 Task: Search one way flight ticket for 4 adults, 2 children, 2 infants in seat and 1 infant on lap in economy from Boise: Boise Airport (boise Air Terminal) (gowen Field) to Riverton: Central Wyoming Regional Airport (was Riverton Regional) on 5-4-2023. Choice of flights is Alaska. Number of bags: 1 carry on bag. Price is upto 45000. Outbound departure time preference is 16:30.
Action: Mouse moved to (395, 350)
Screenshot: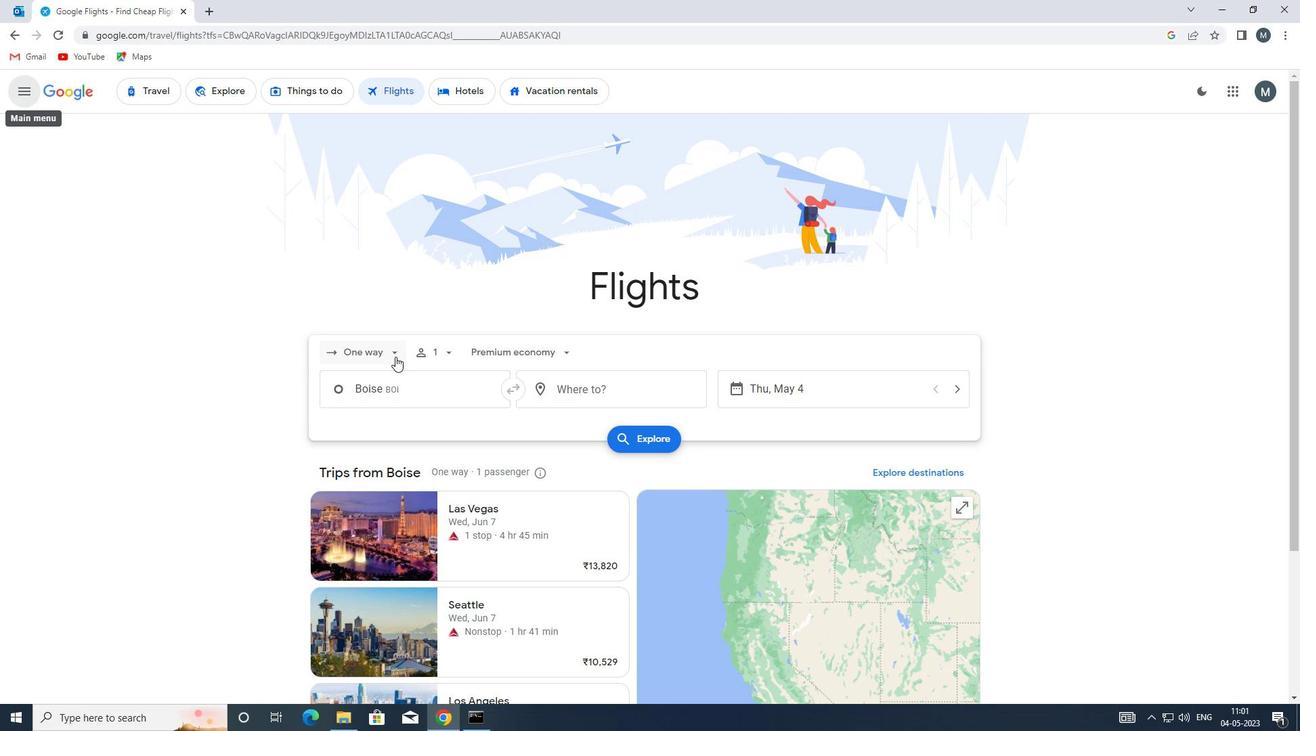 
Action: Mouse pressed left at (395, 350)
Screenshot: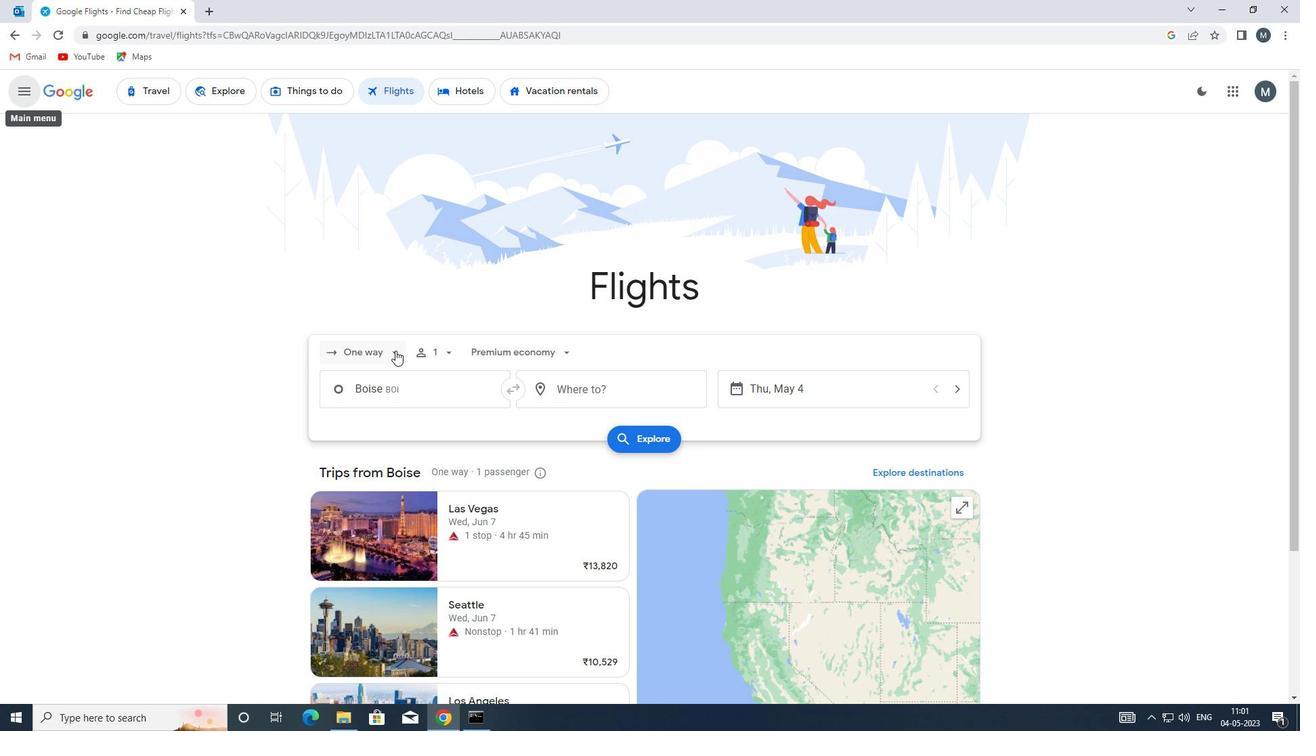 
Action: Mouse moved to (388, 407)
Screenshot: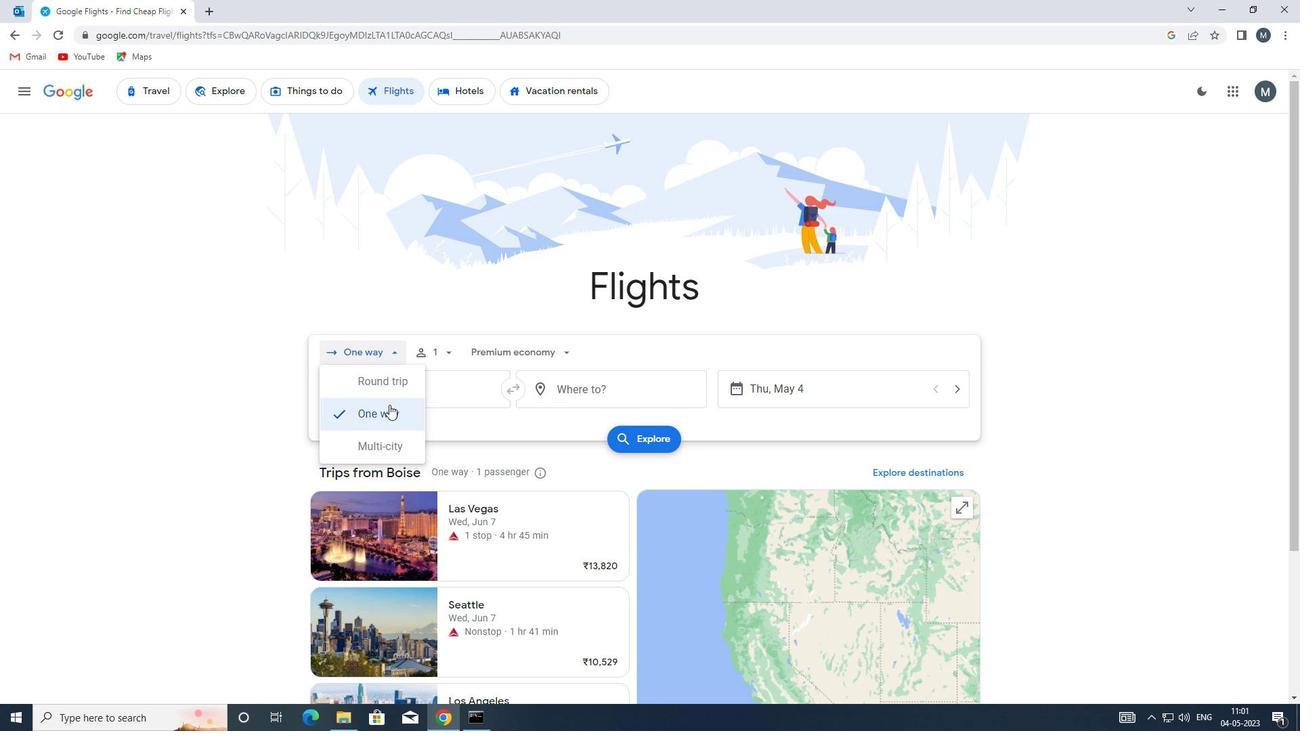
Action: Mouse pressed left at (388, 407)
Screenshot: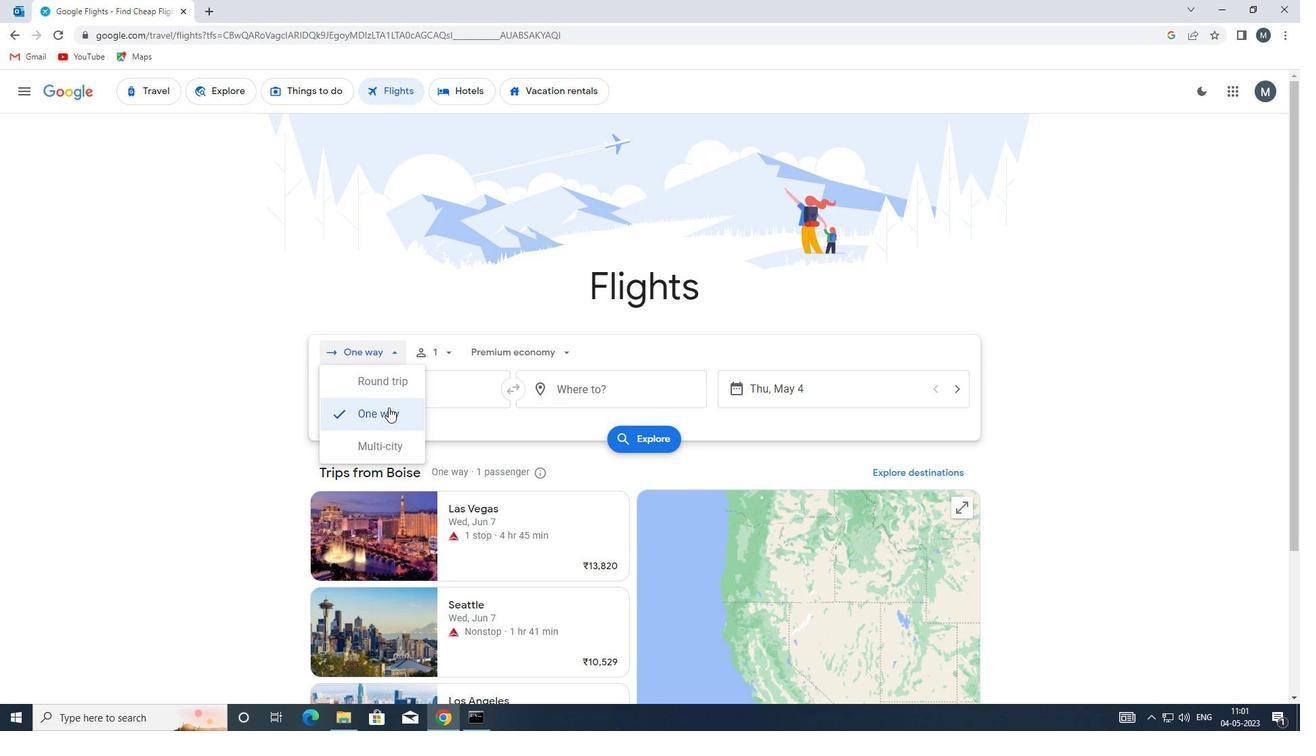 
Action: Mouse moved to (446, 354)
Screenshot: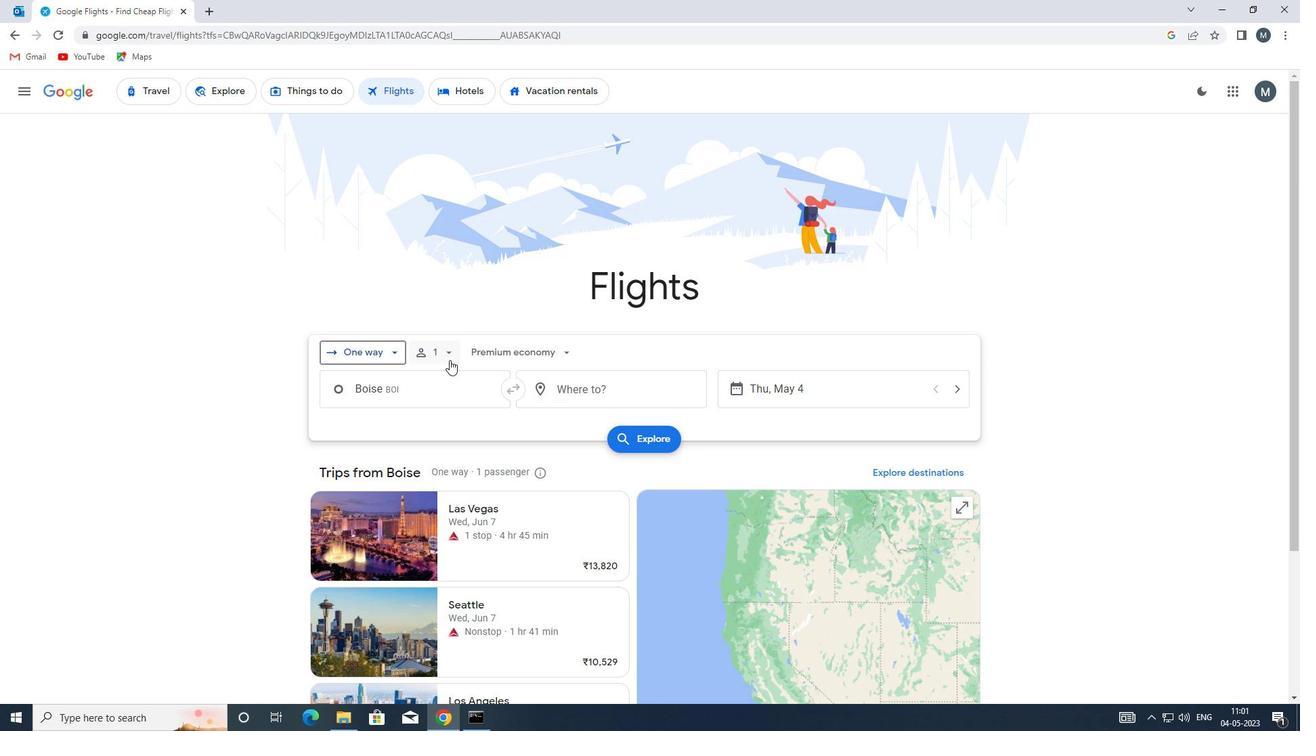 
Action: Mouse pressed left at (446, 354)
Screenshot: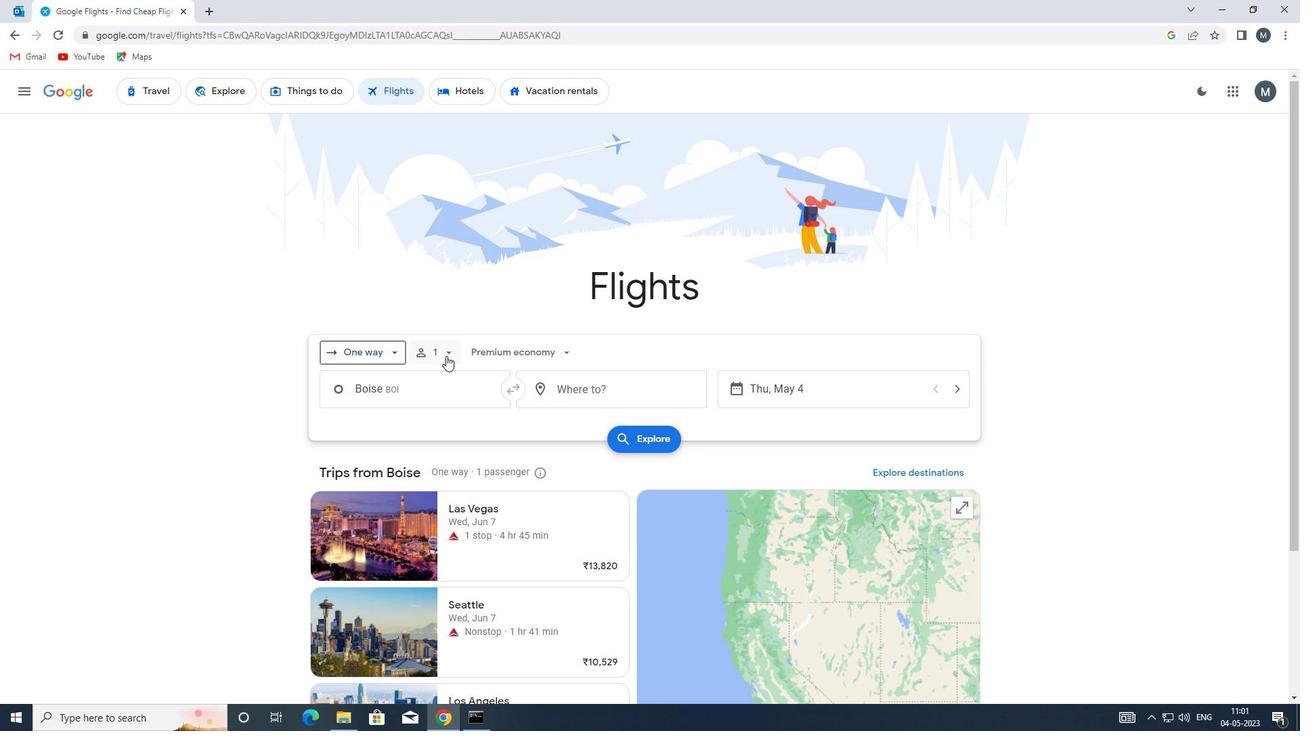 
Action: Mouse moved to (553, 387)
Screenshot: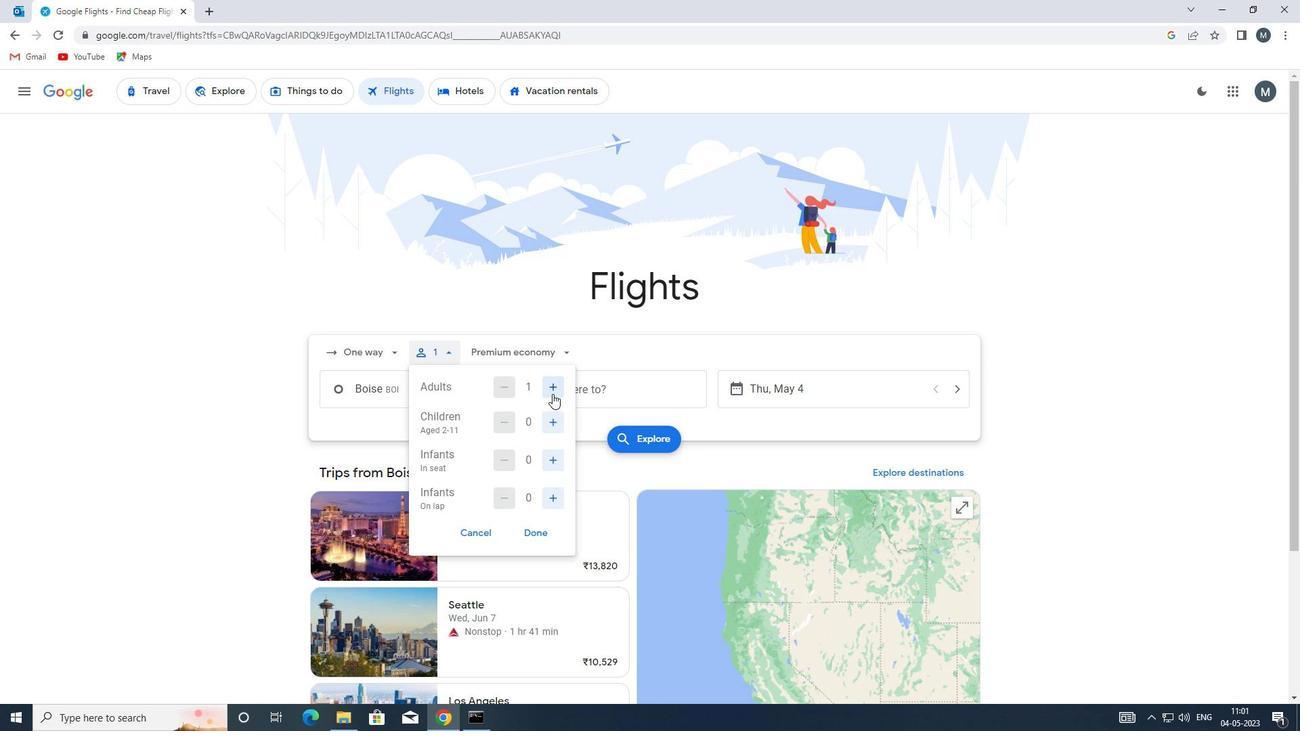 
Action: Mouse pressed left at (553, 387)
Screenshot: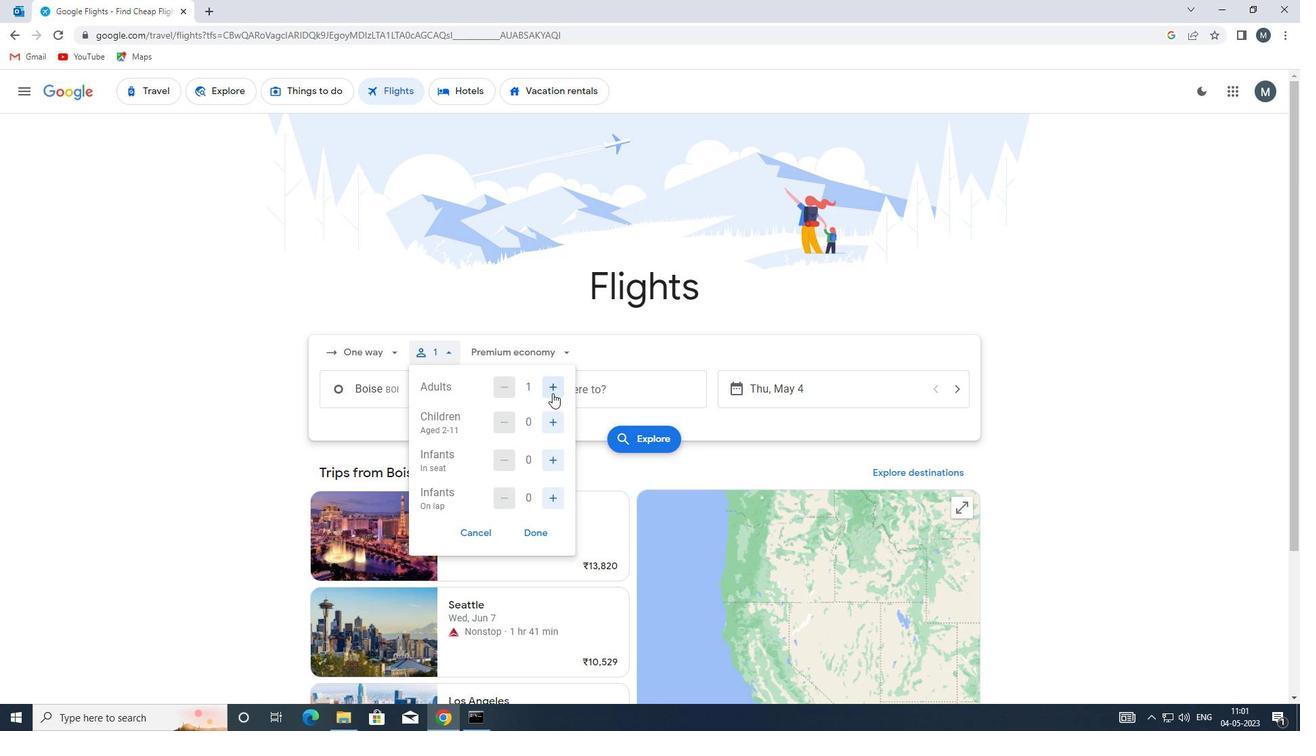
Action: Mouse pressed left at (553, 387)
Screenshot: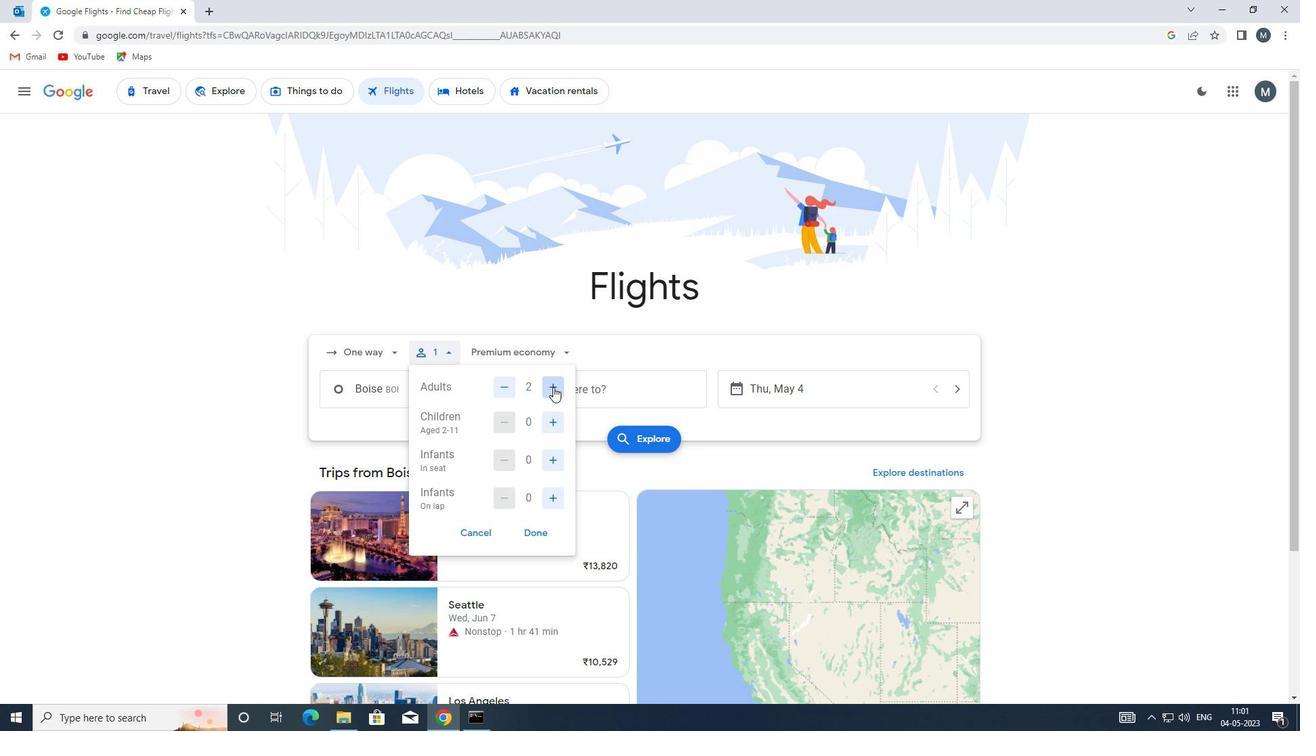 
Action: Mouse pressed left at (553, 387)
Screenshot: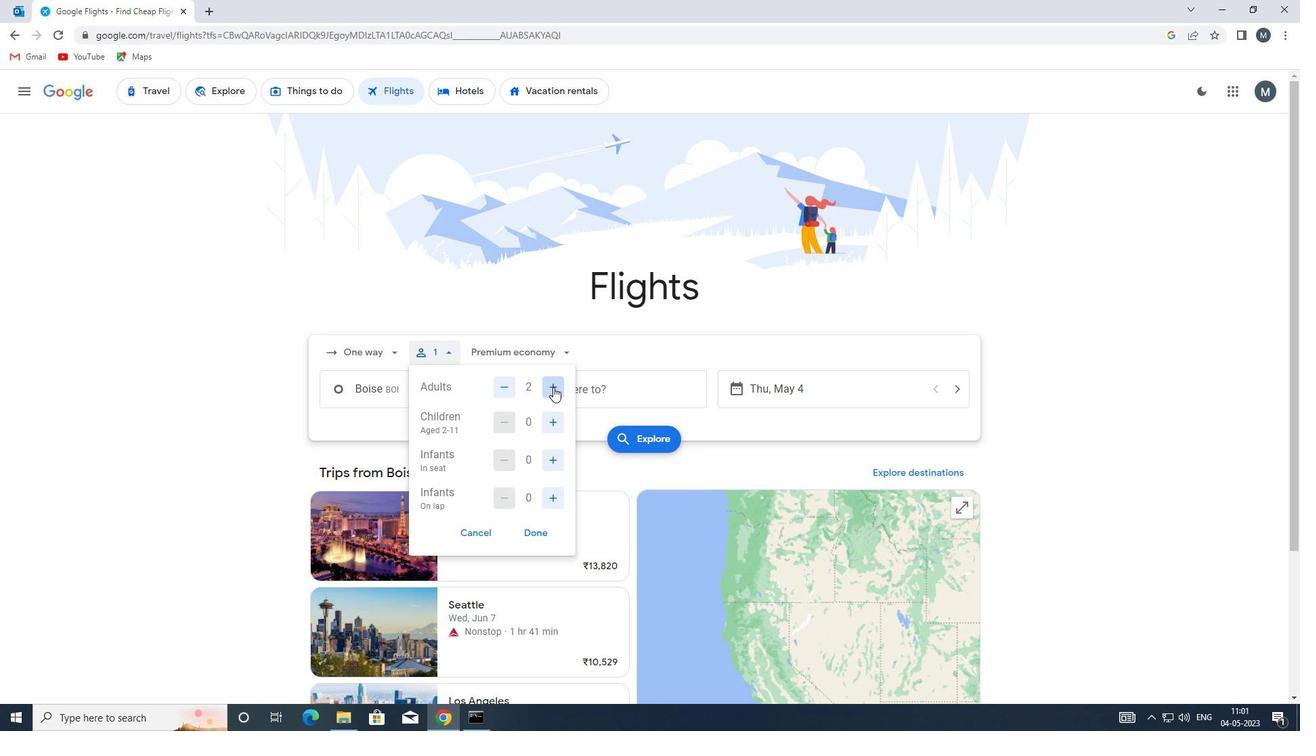 
Action: Mouse moved to (557, 422)
Screenshot: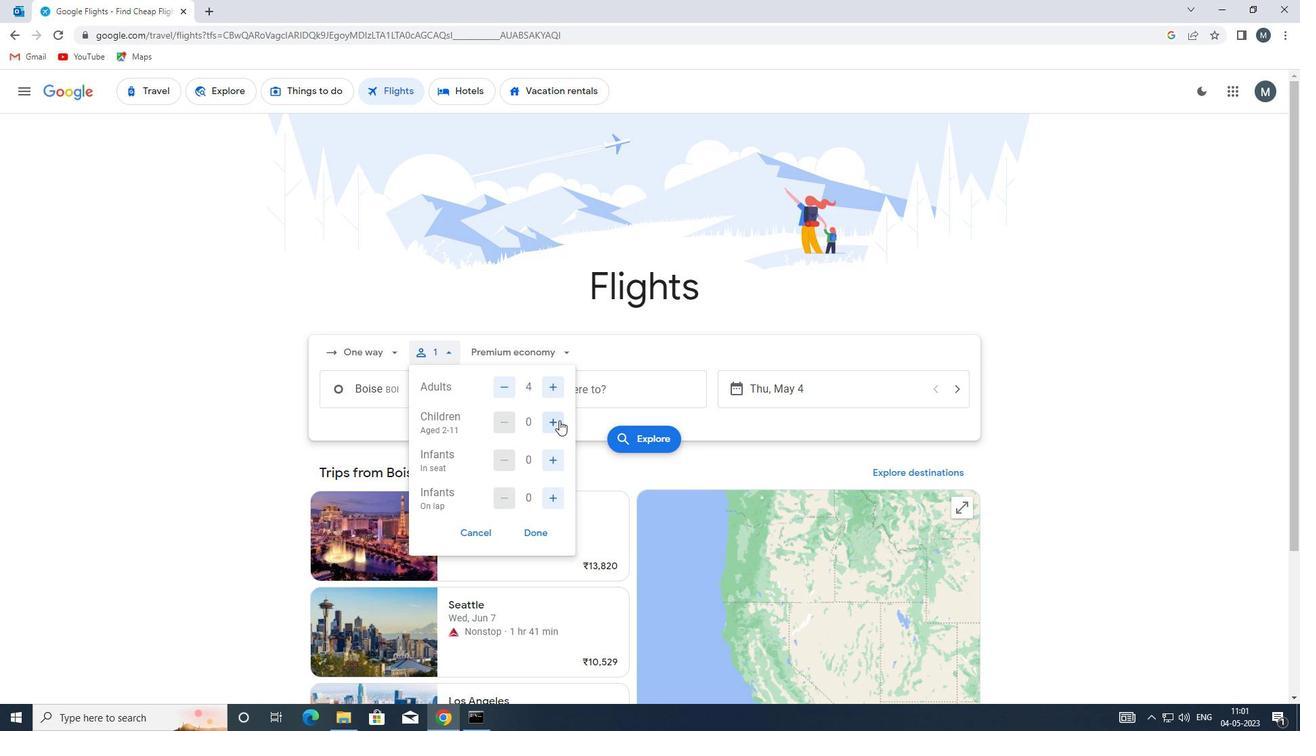 
Action: Mouse pressed left at (557, 422)
Screenshot: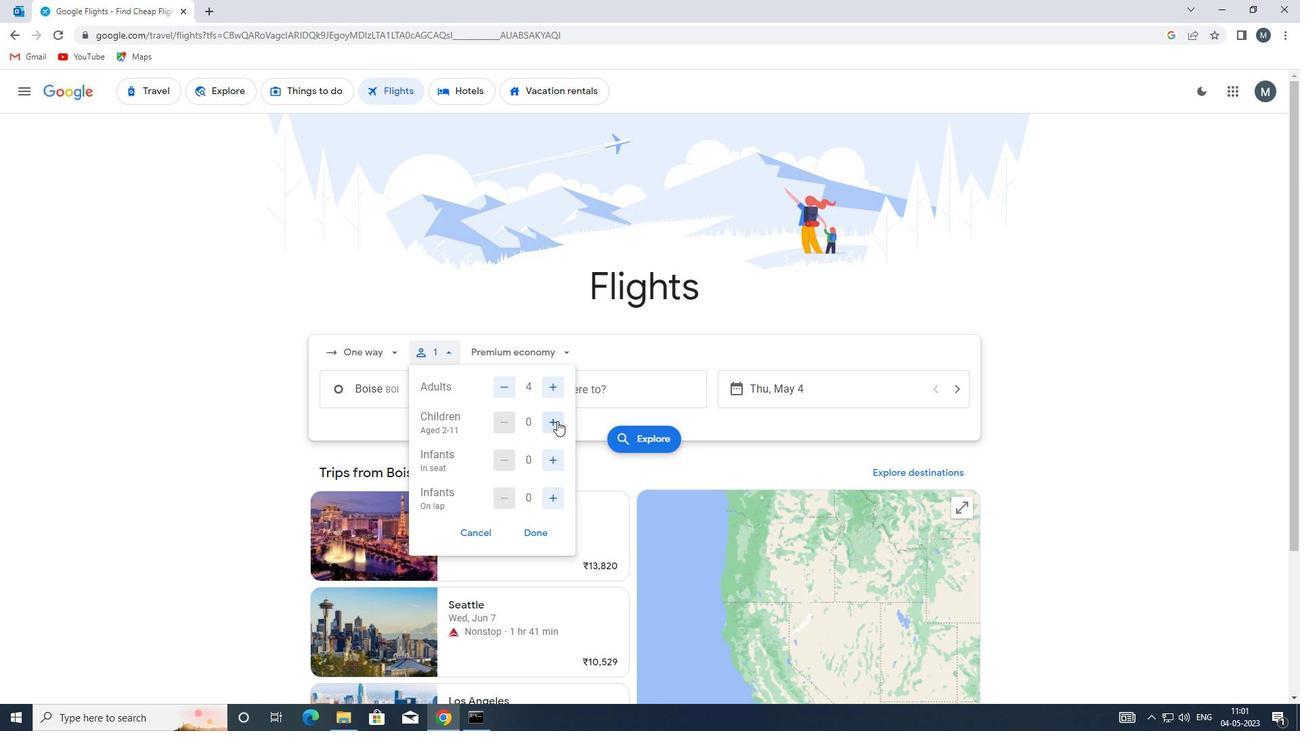 
Action: Mouse pressed left at (557, 422)
Screenshot: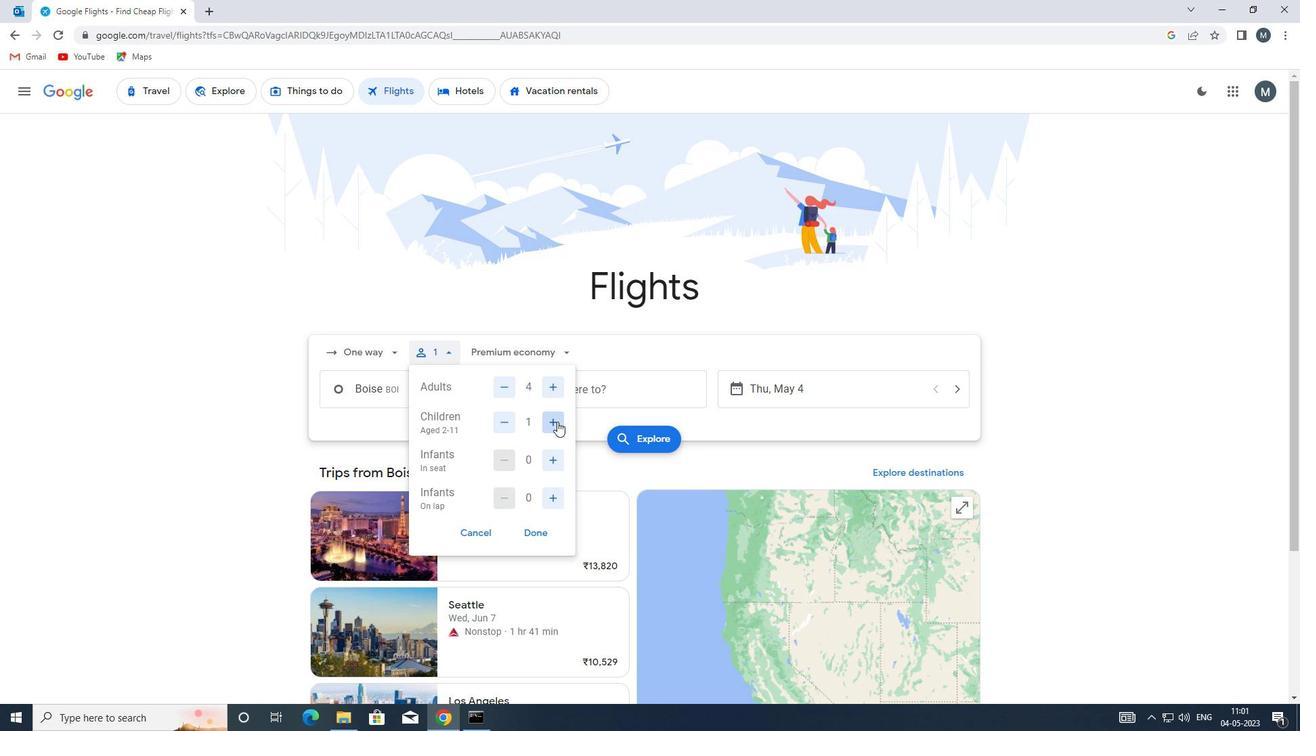 
Action: Mouse moved to (551, 461)
Screenshot: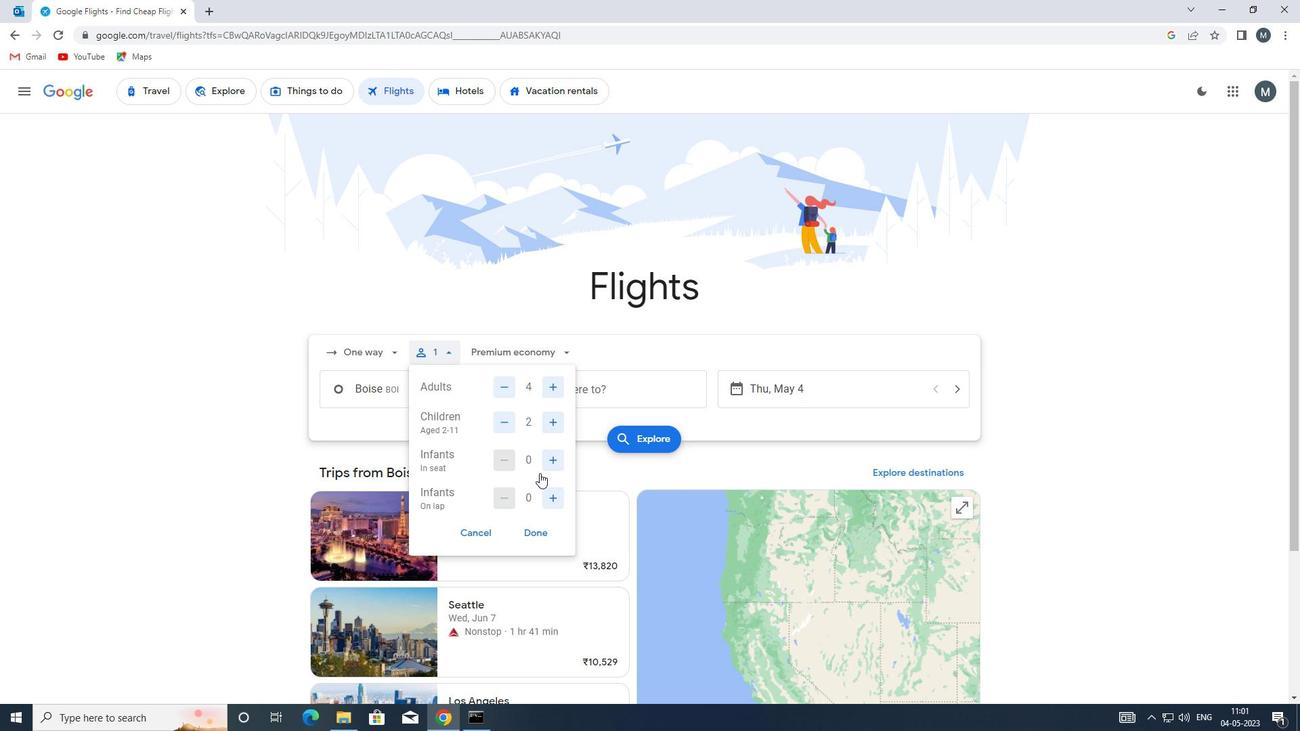 
Action: Mouse pressed left at (551, 461)
Screenshot: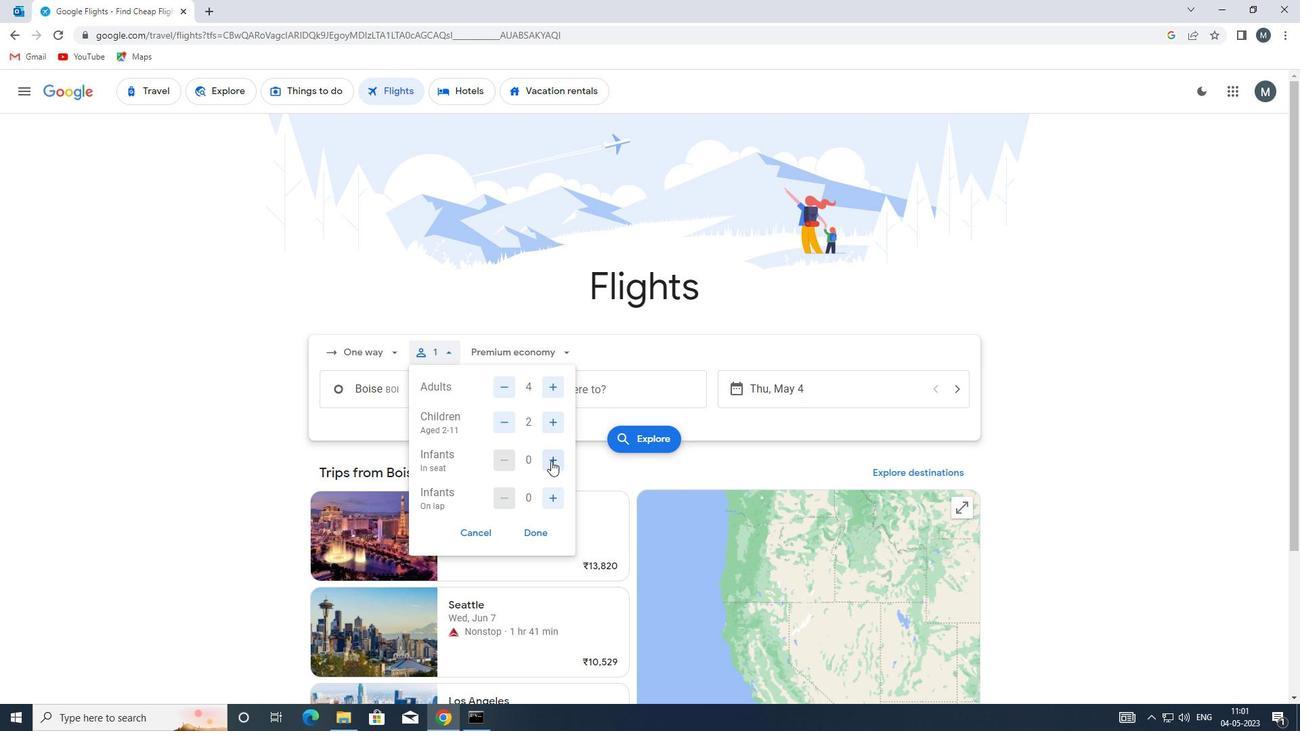 
Action: Mouse pressed left at (551, 461)
Screenshot: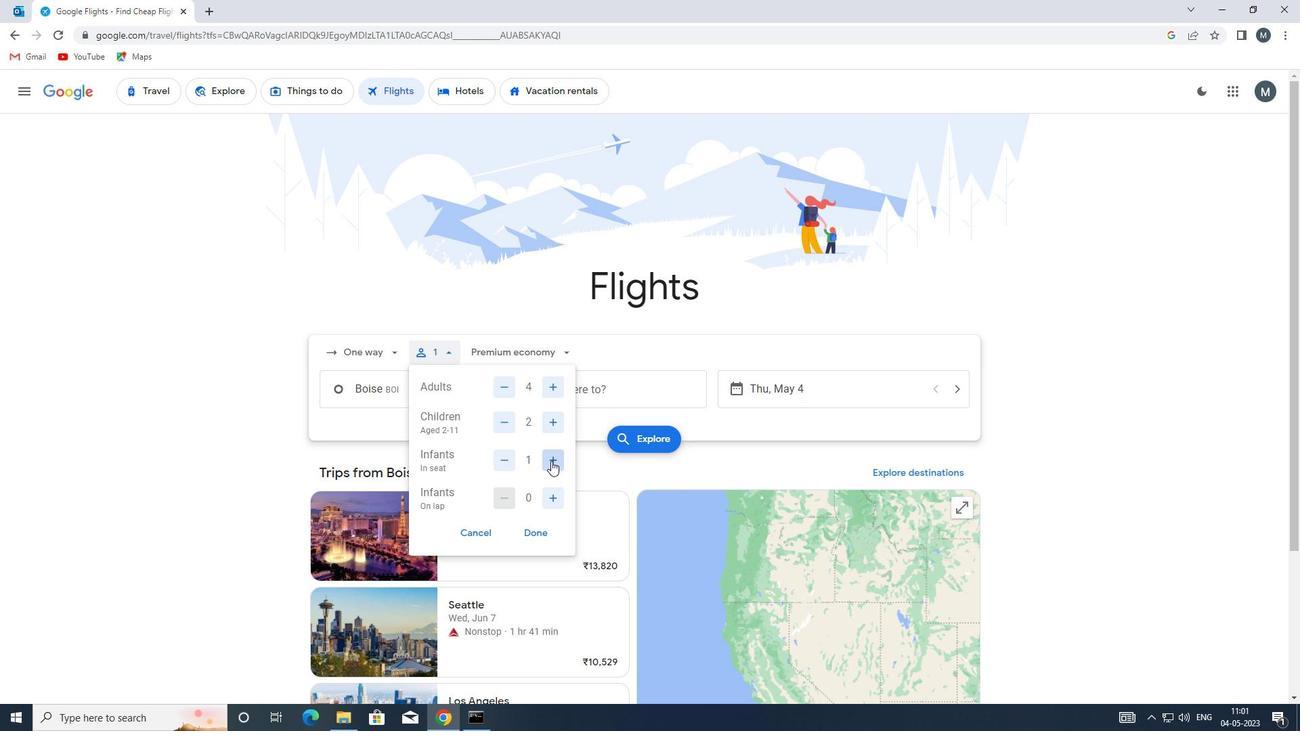 
Action: Mouse moved to (555, 497)
Screenshot: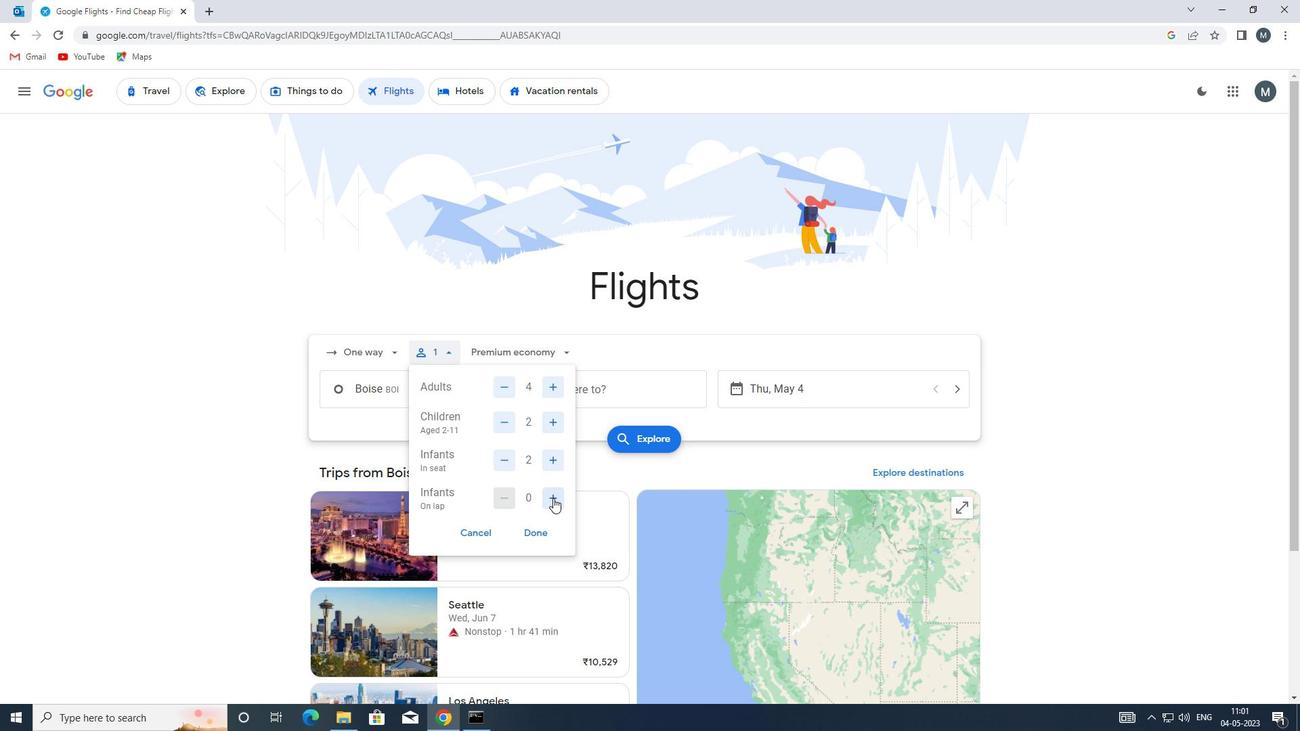 
Action: Mouse pressed left at (555, 497)
Screenshot: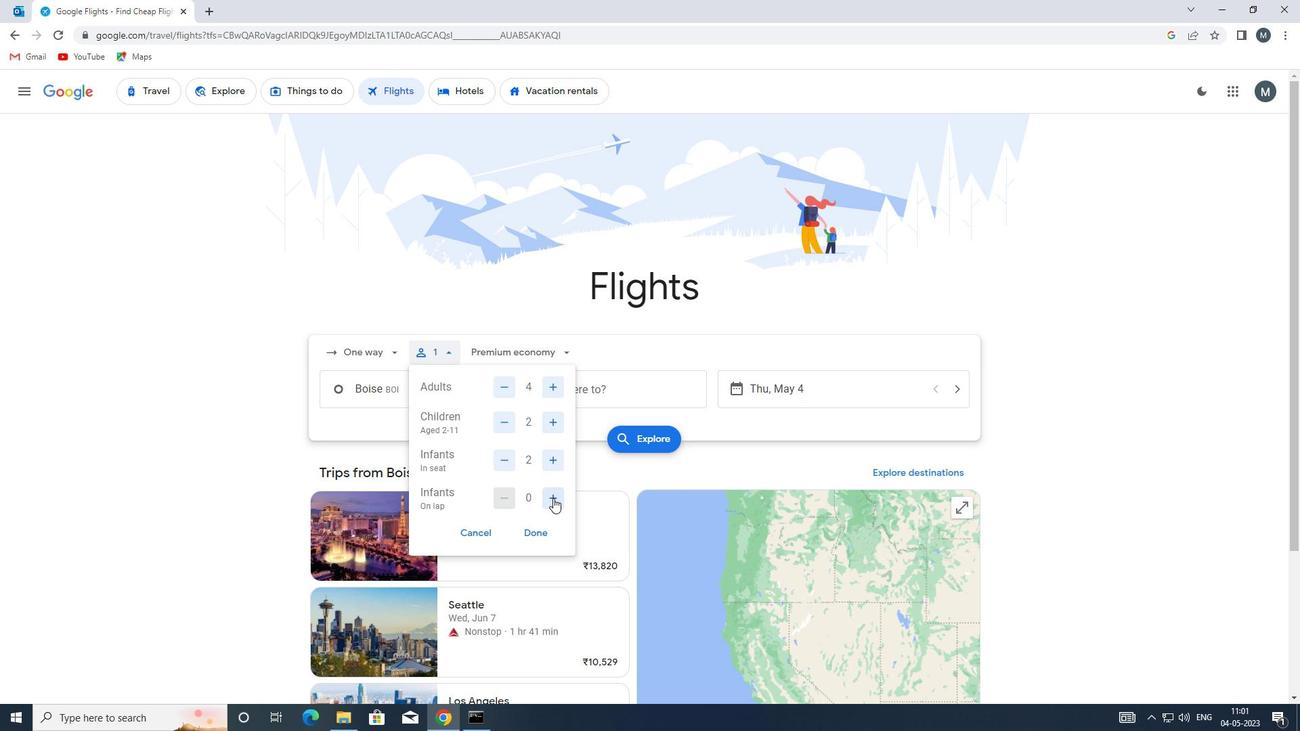 
Action: Mouse moved to (537, 530)
Screenshot: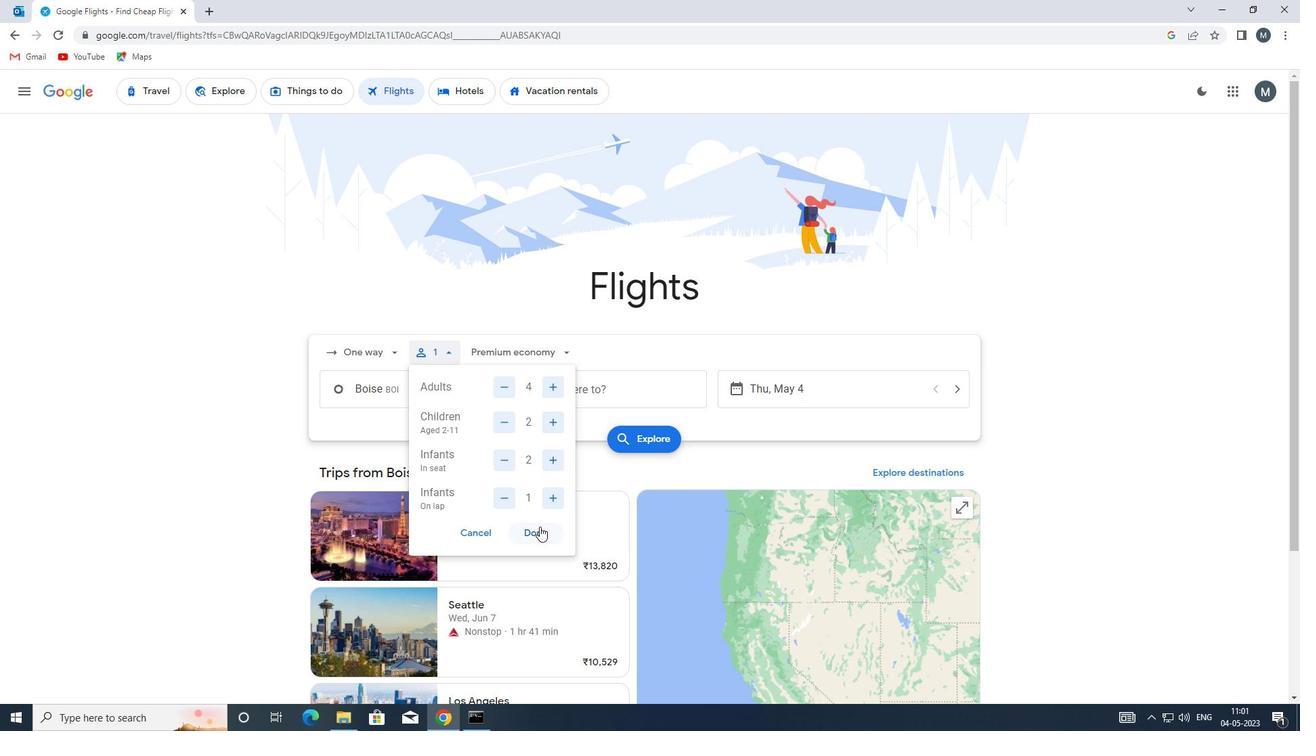 
Action: Mouse pressed left at (537, 530)
Screenshot: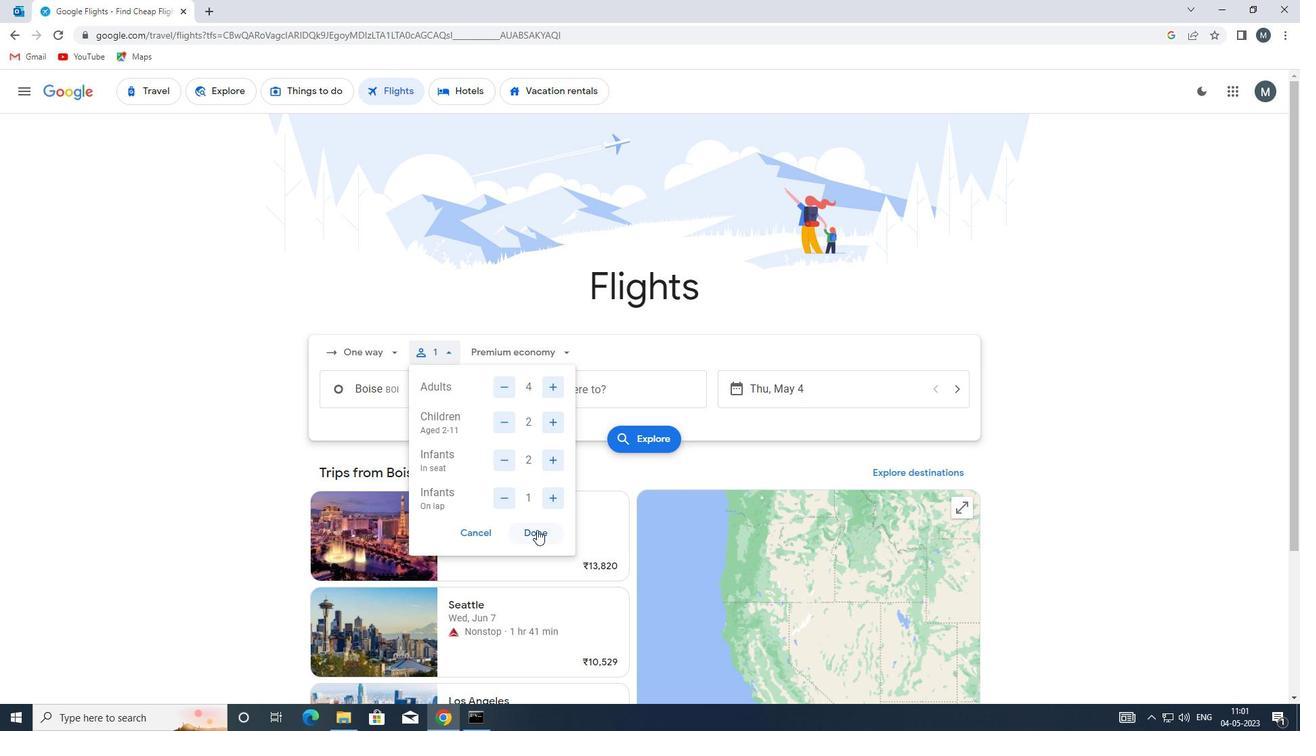 
Action: Mouse moved to (509, 356)
Screenshot: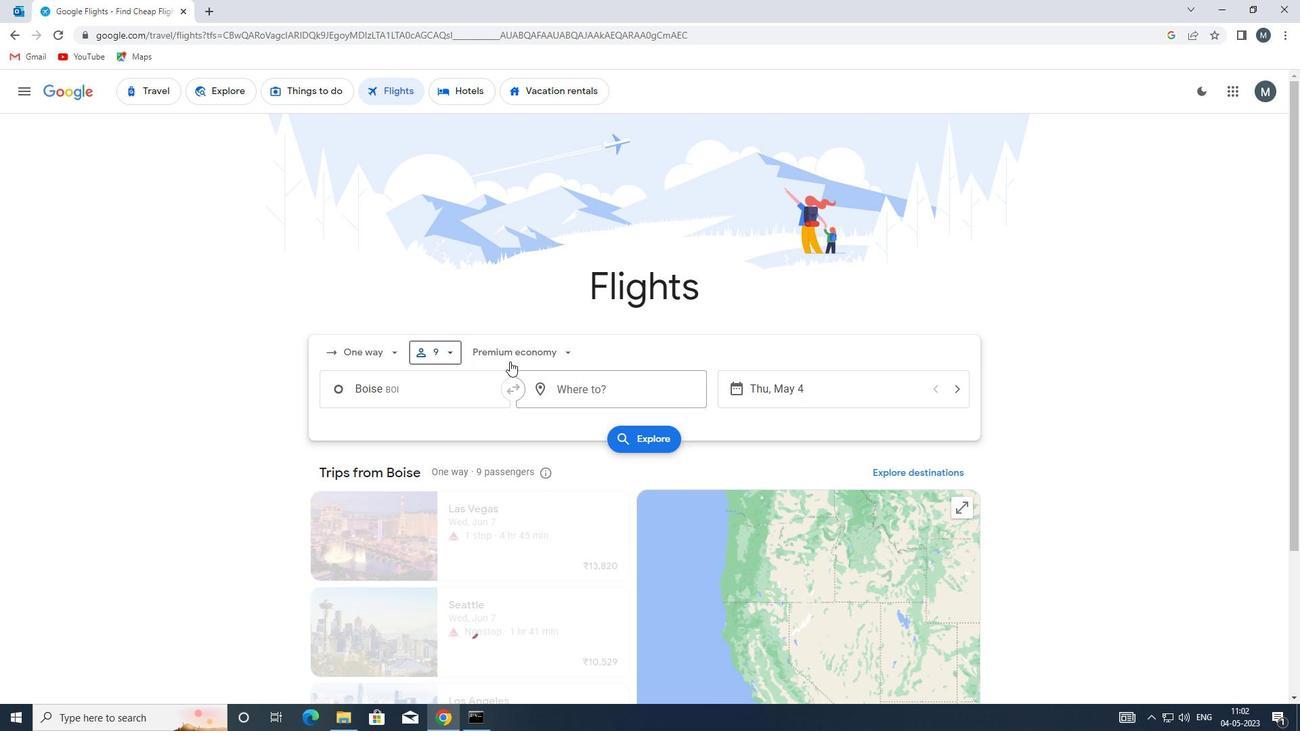 
Action: Mouse pressed left at (509, 356)
Screenshot: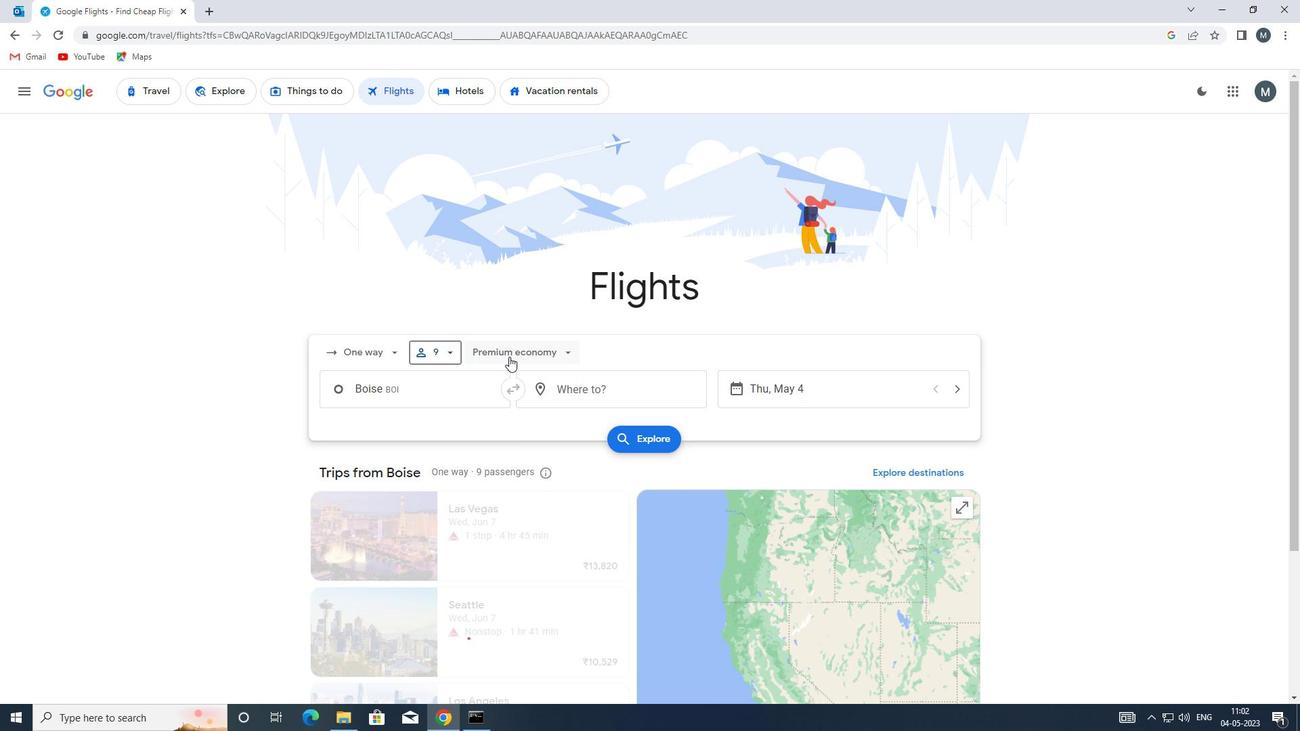 
Action: Mouse moved to (532, 382)
Screenshot: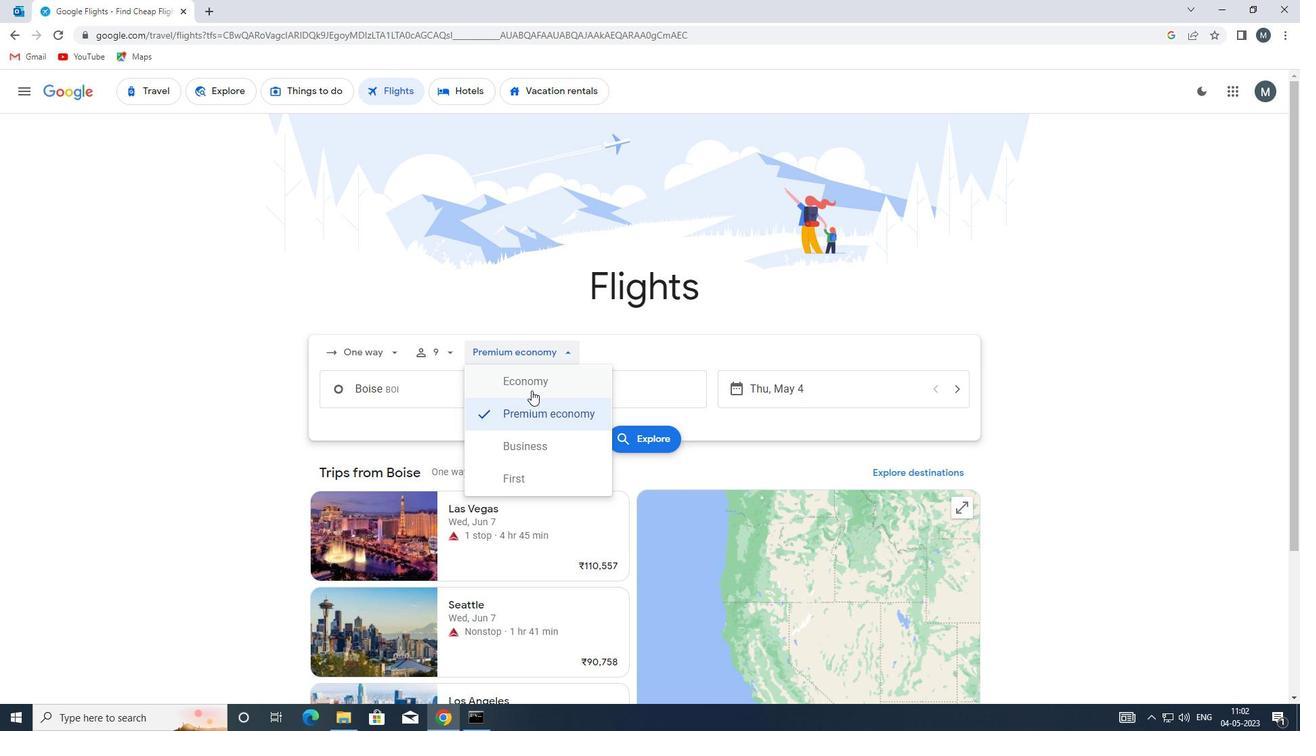 
Action: Mouse pressed left at (532, 382)
Screenshot: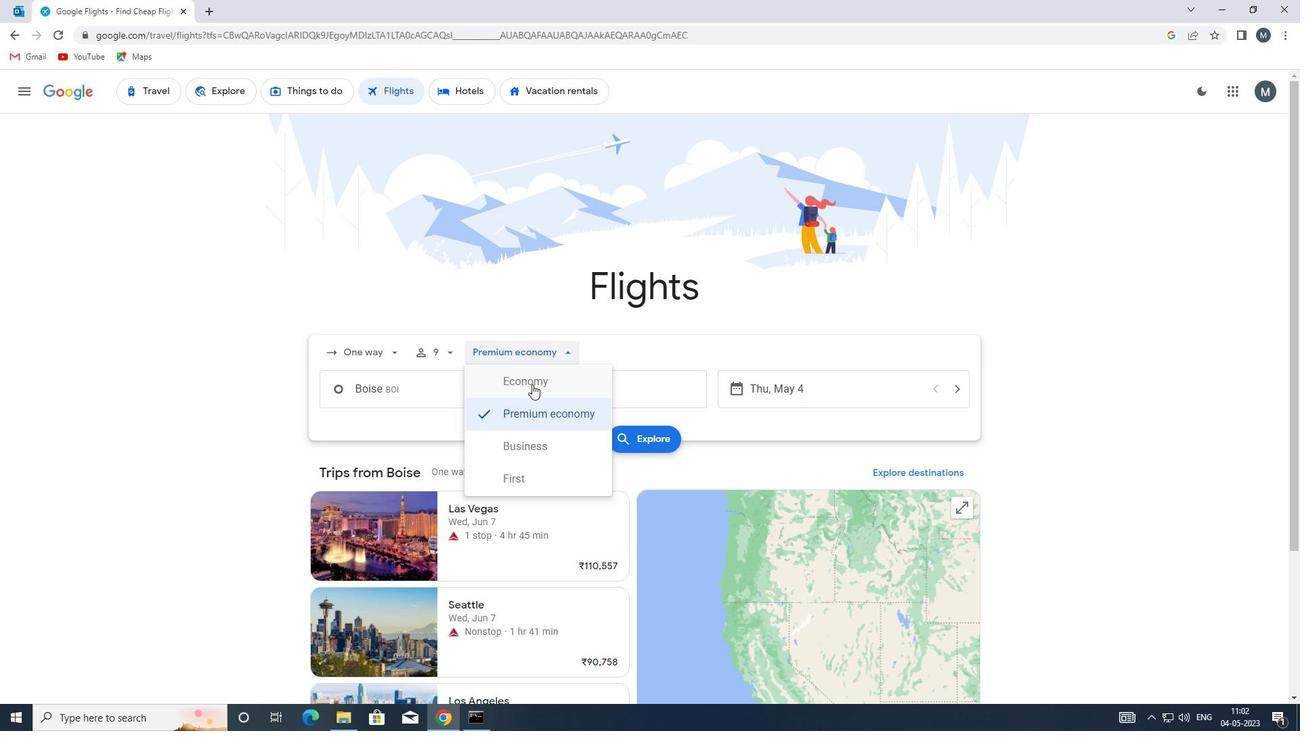
Action: Mouse moved to (421, 392)
Screenshot: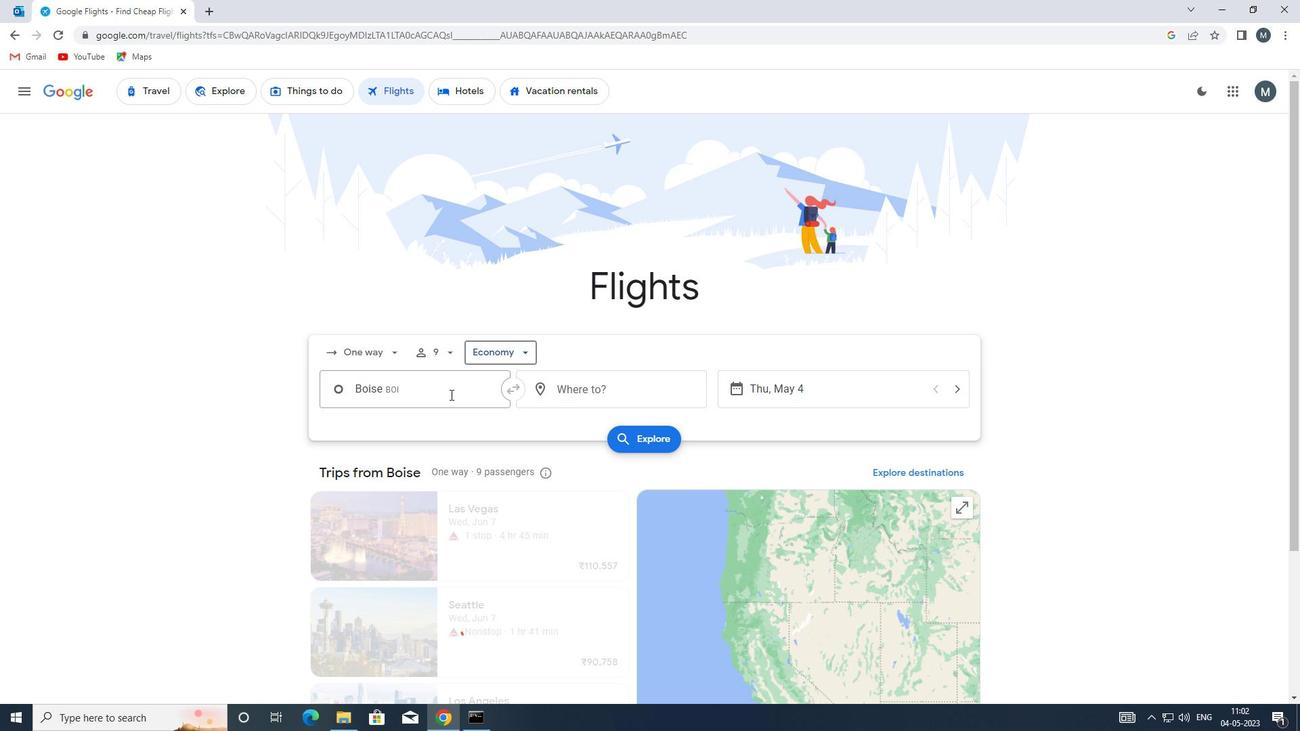 
Action: Mouse pressed left at (421, 392)
Screenshot: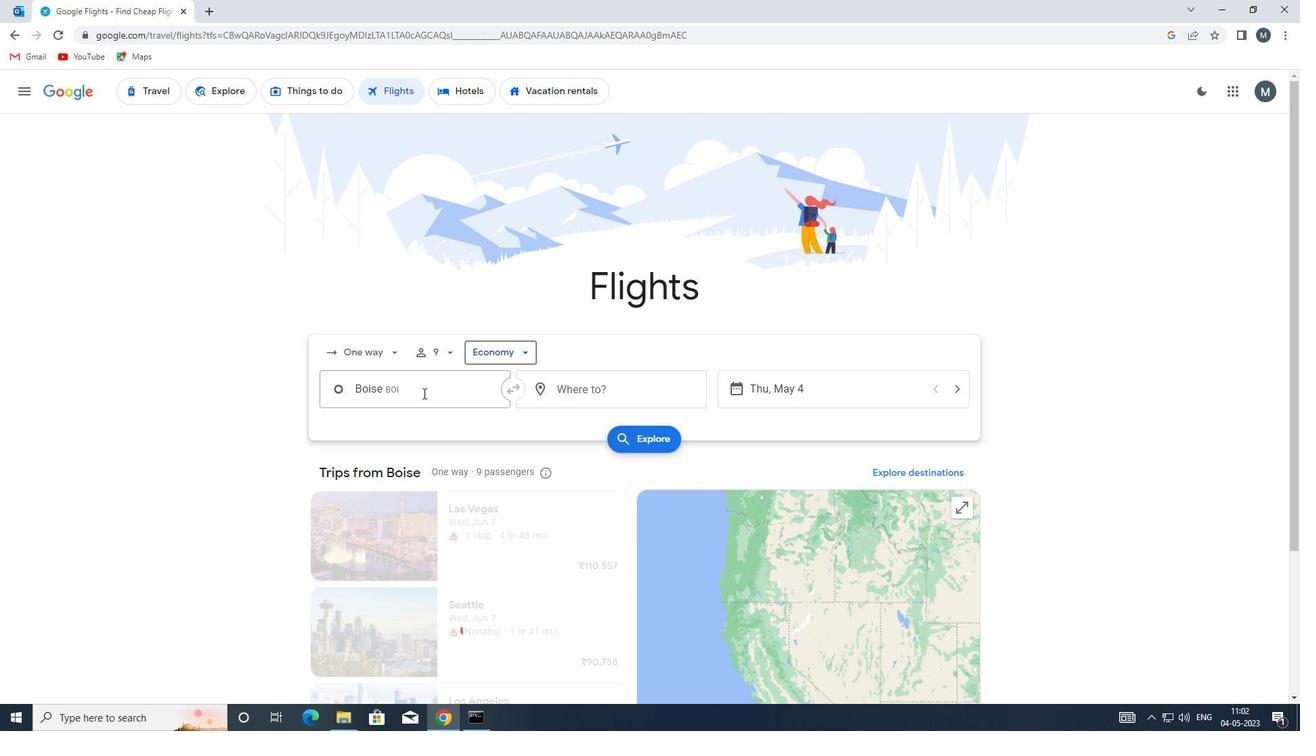 
Action: Mouse moved to (434, 461)
Screenshot: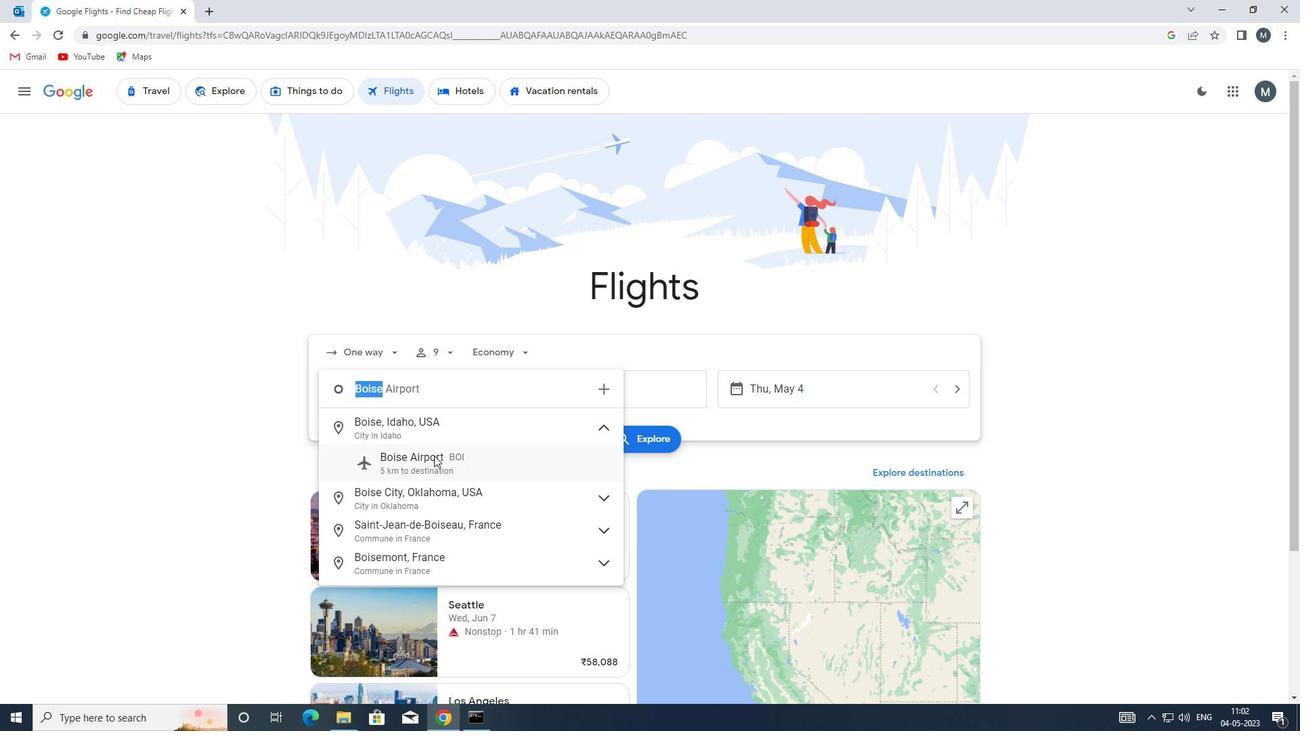 
Action: Mouse pressed left at (434, 461)
Screenshot: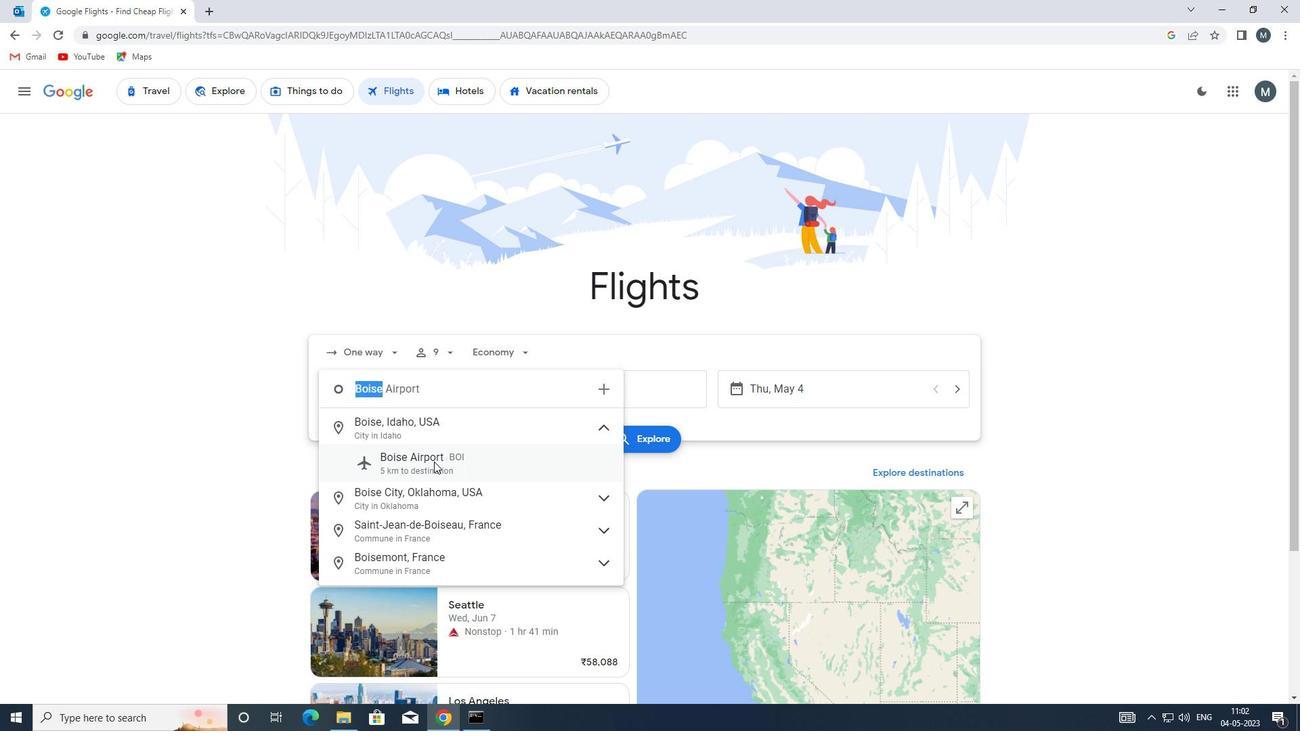 
Action: Mouse moved to (555, 389)
Screenshot: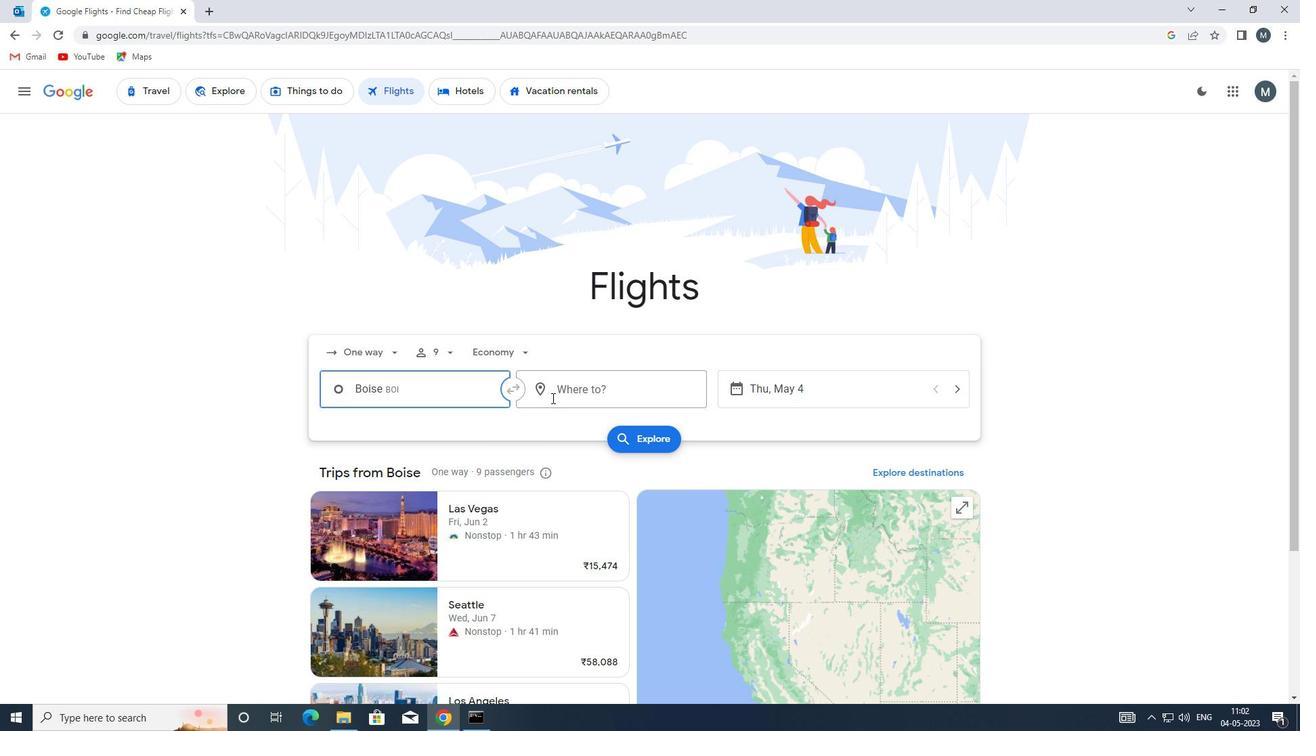 
Action: Mouse pressed left at (555, 389)
Screenshot: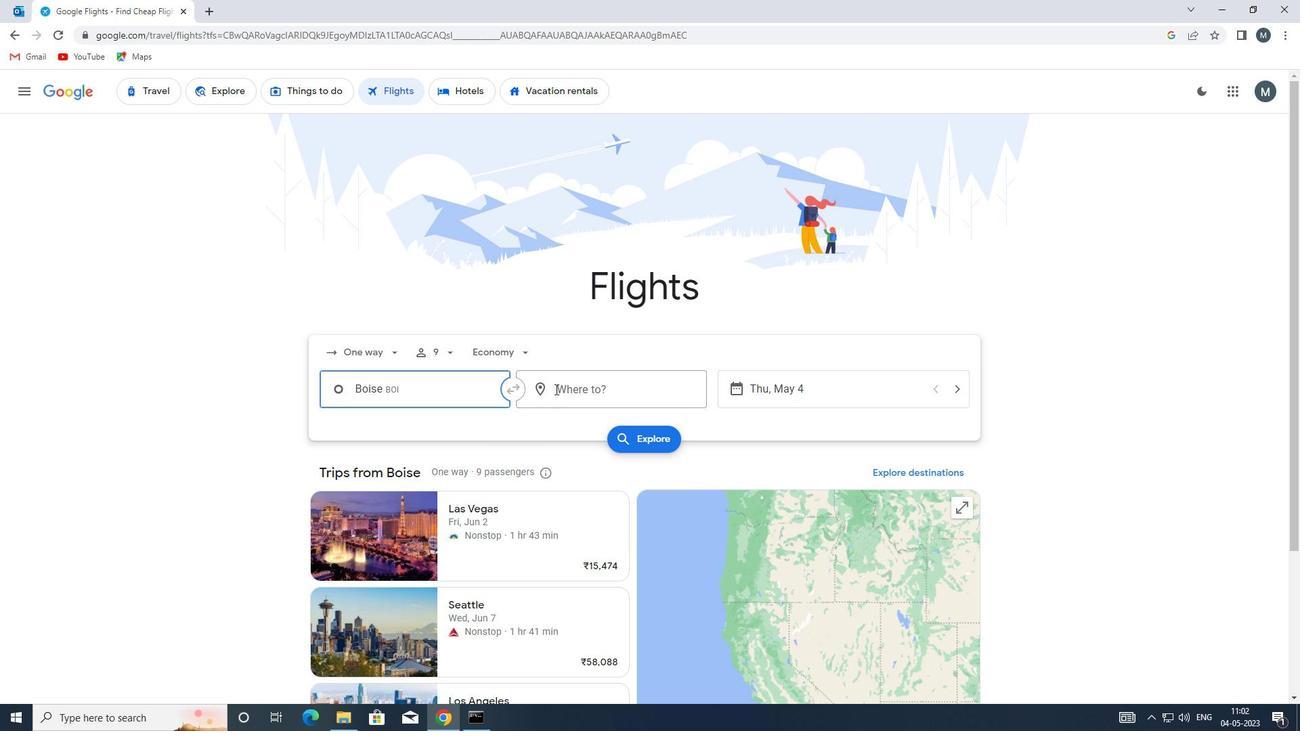 
Action: Key pressed riw
Screenshot: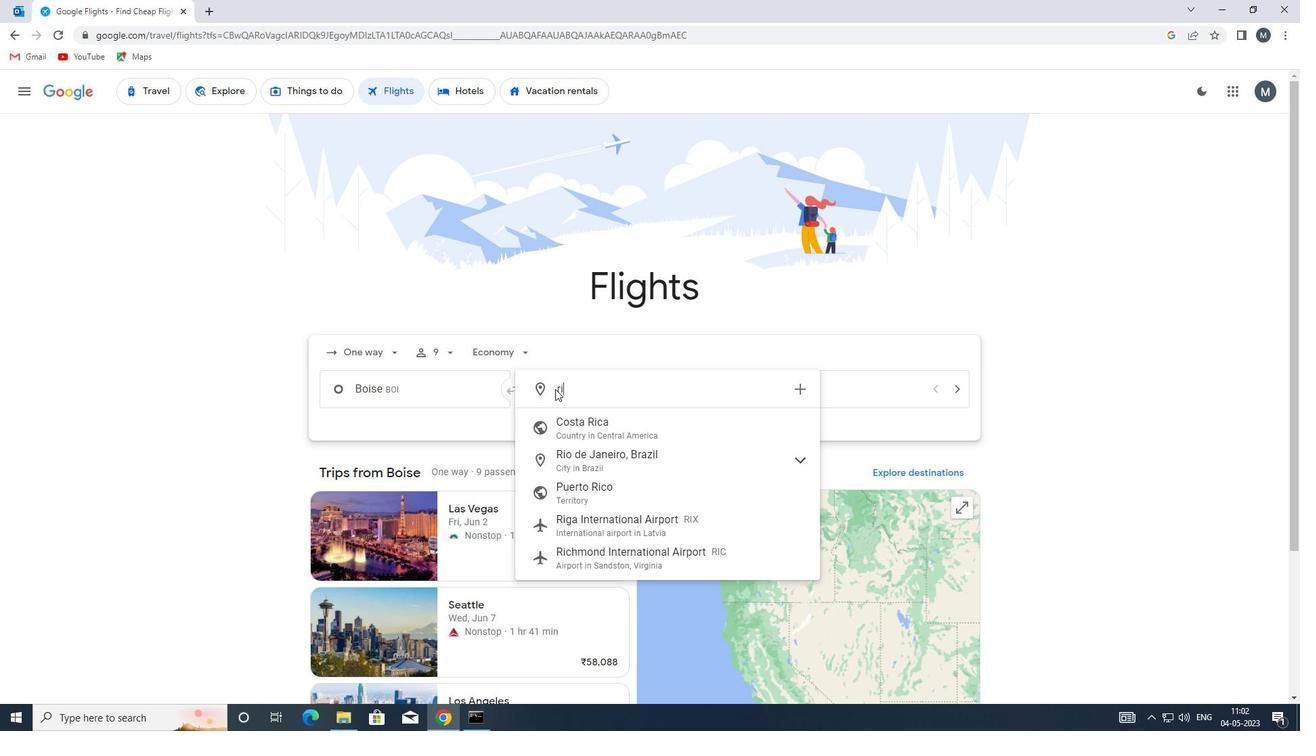 
Action: Mouse moved to (625, 431)
Screenshot: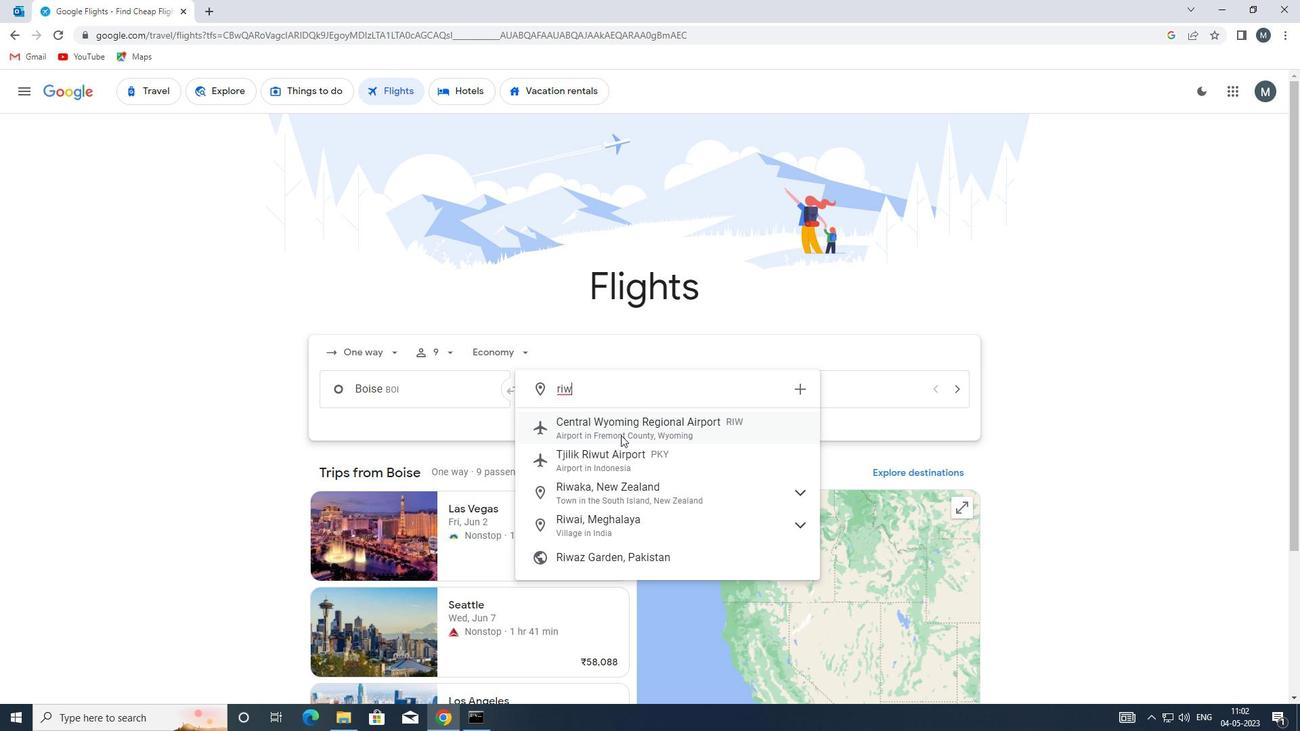 
Action: Mouse pressed left at (625, 431)
Screenshot: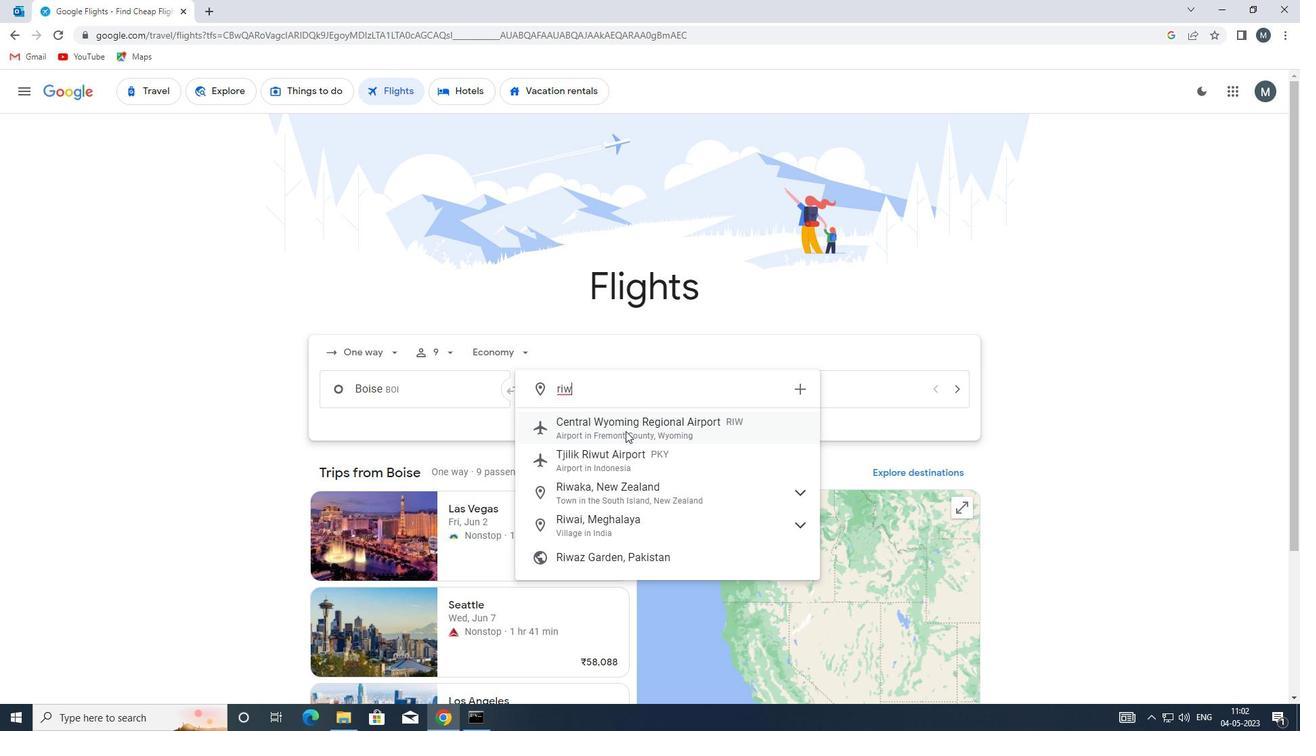 
Action: Mouse moved to (769, 388)
Screenshot: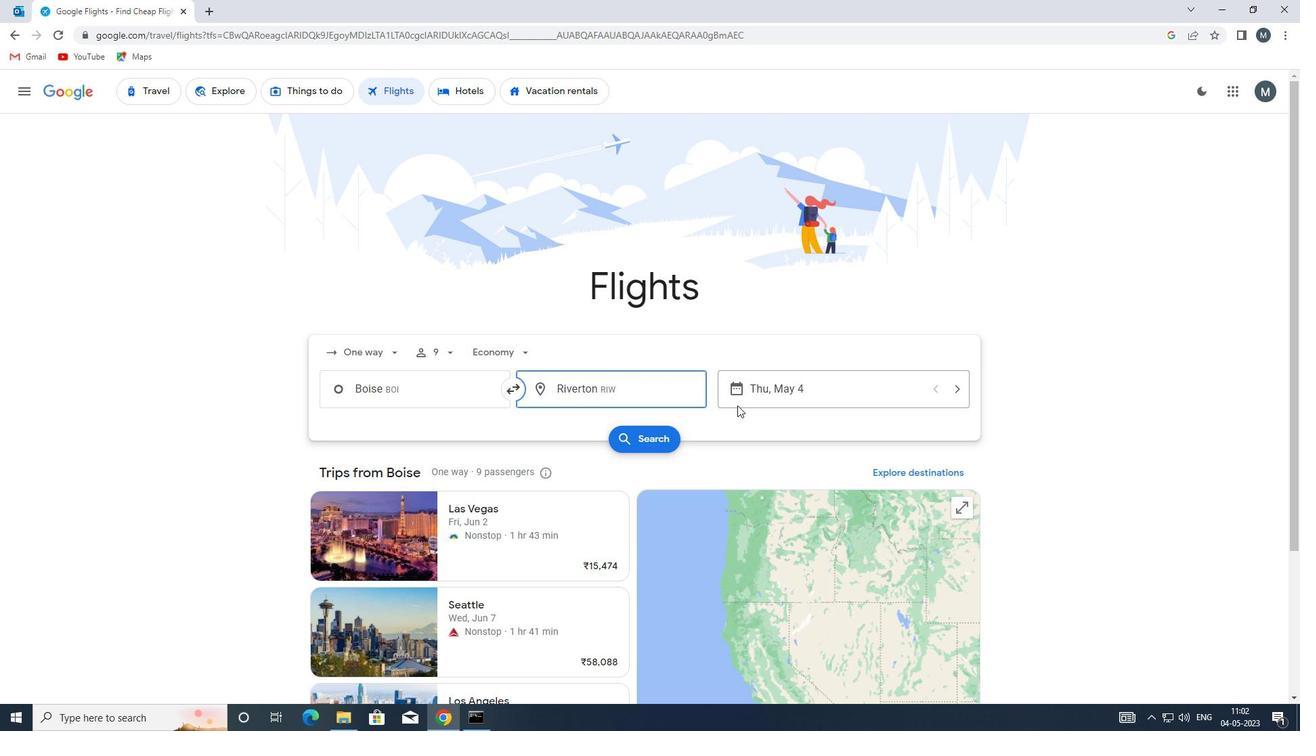 
Action: Mouse pressed left at (769, 388)
Screenshot: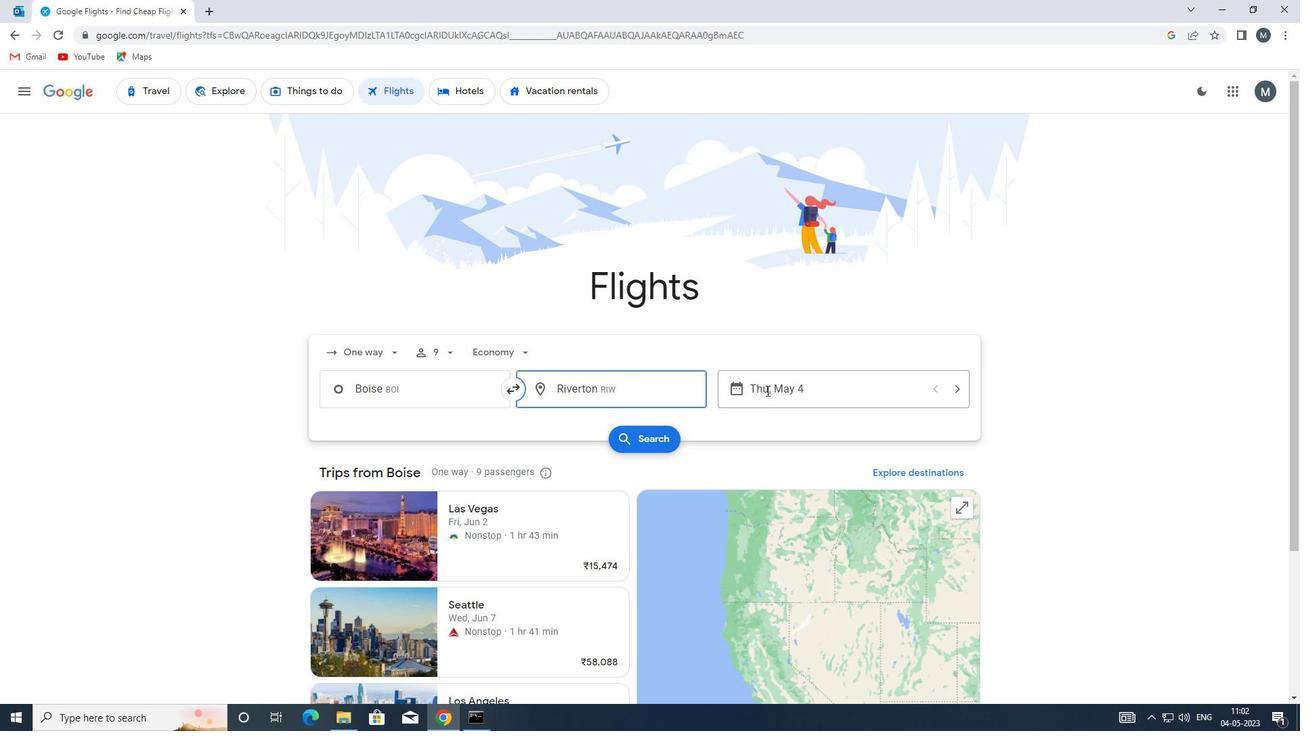 
Action: Mouse moved to (621, 458)
Screenshot: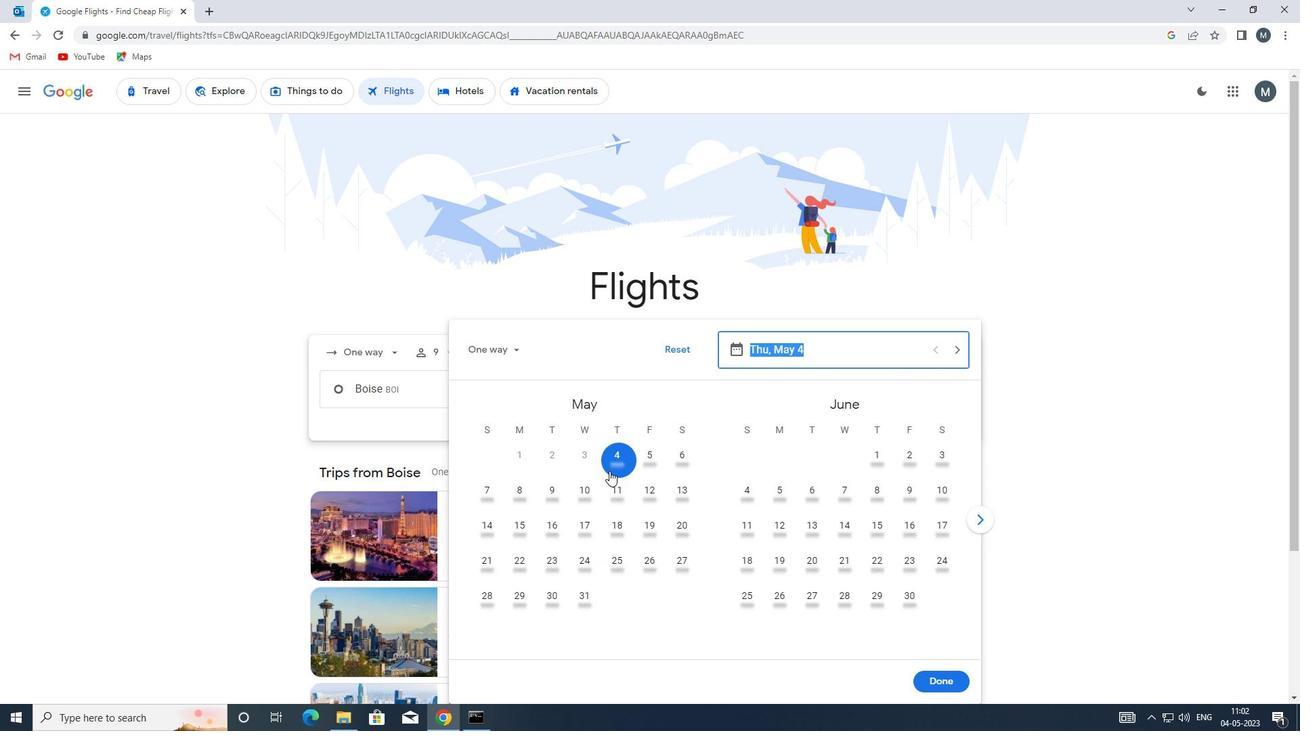 
Action: Mouse pressed left at (621, 458)
Screenshot: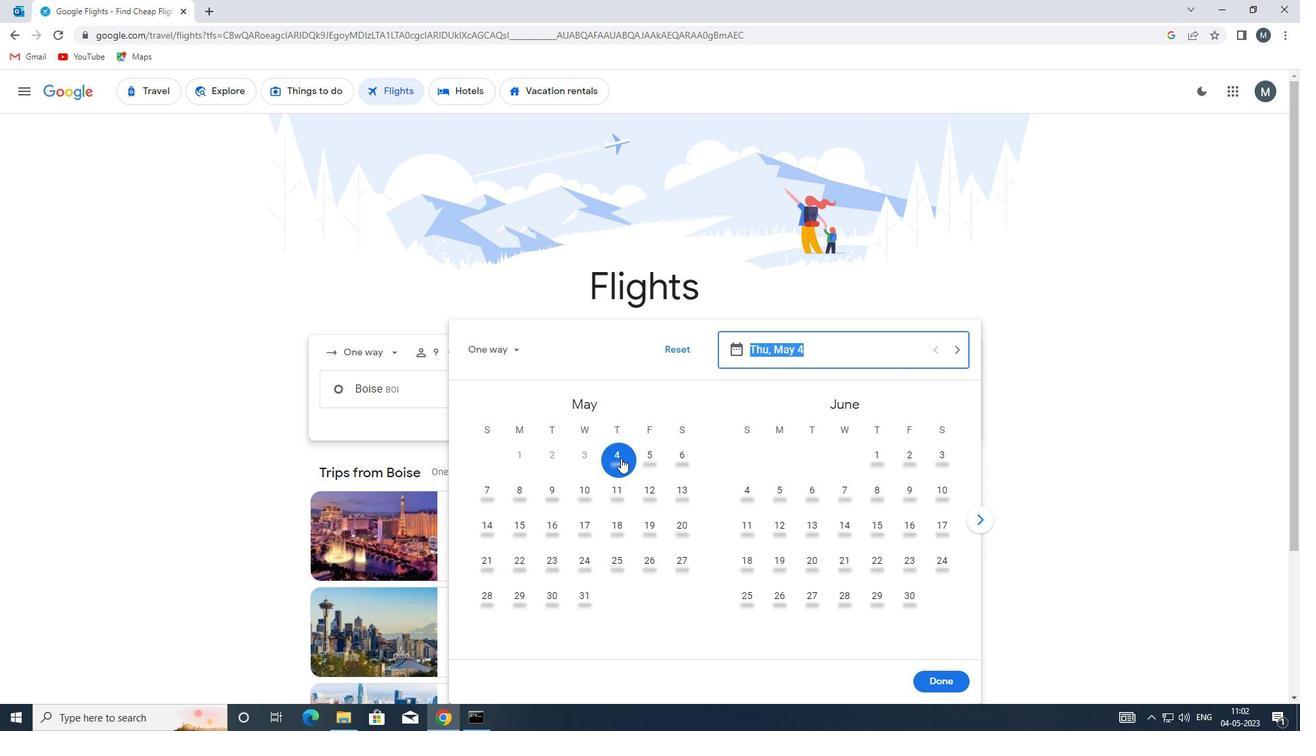 
Action: Mouse moved to (953, 686)
Screenshot: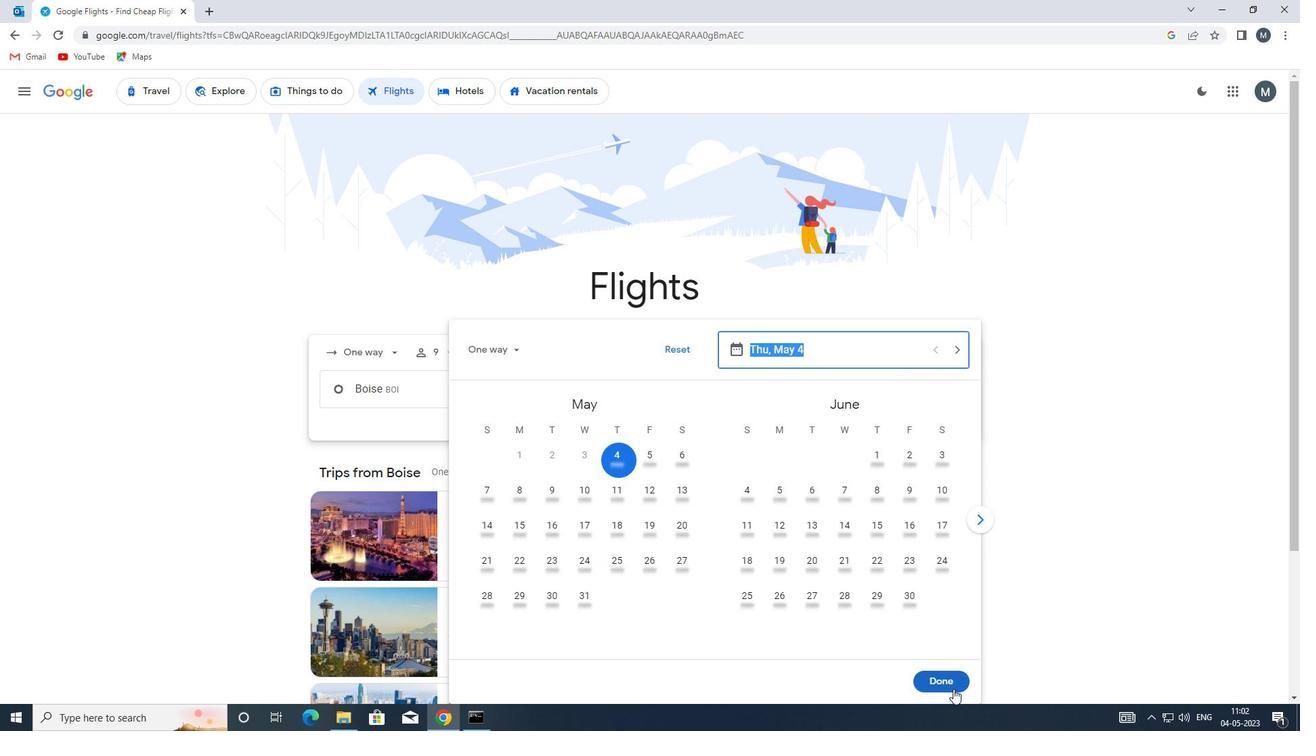 
Action: Mouse pressed left at (953, 686)
Screenshot: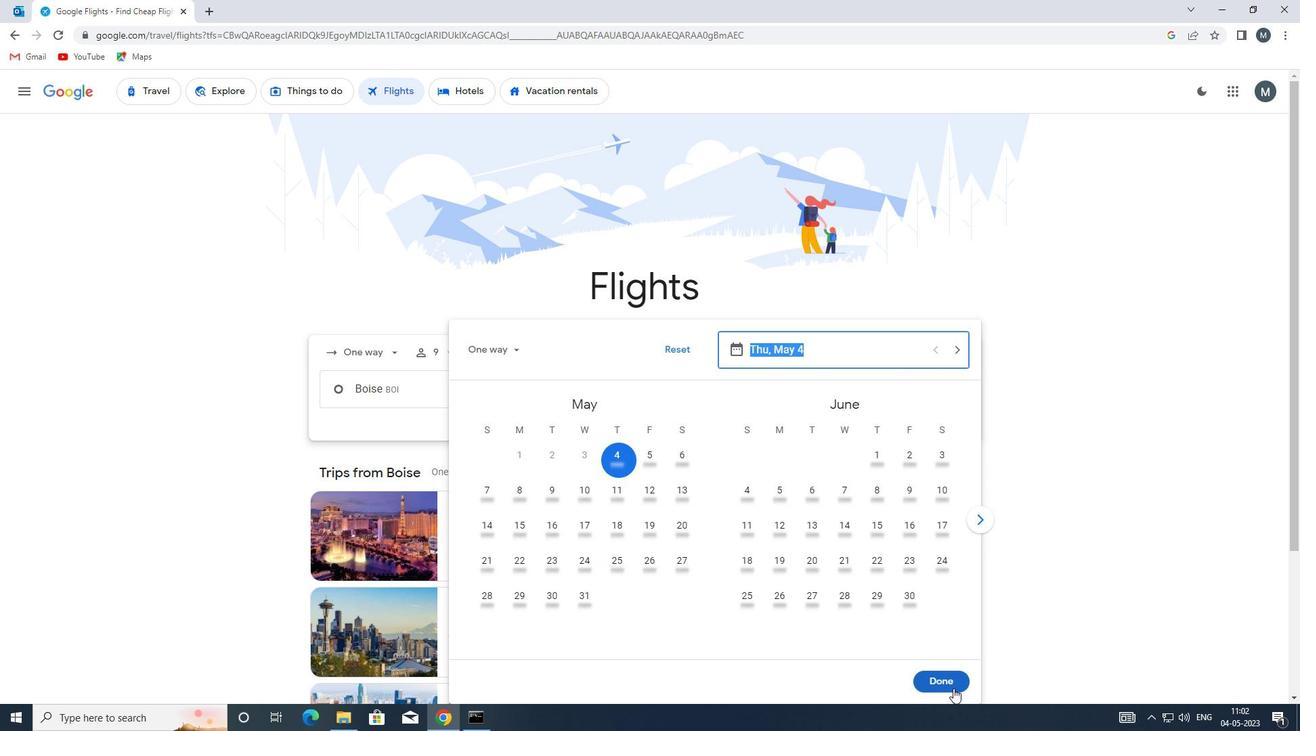 
Action: Mouse moved to (656, 445)
Screenshot: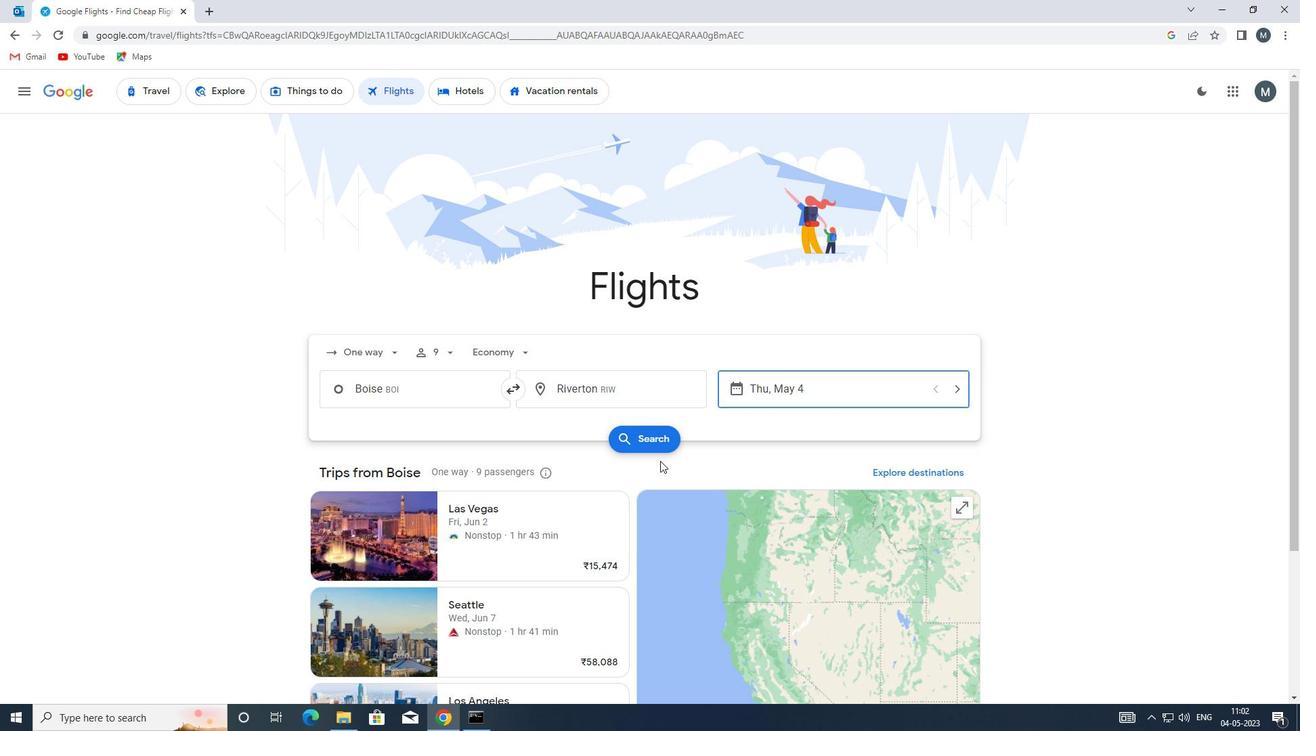 
Action: Mouse pressed left at (656, 445)
Screenshot: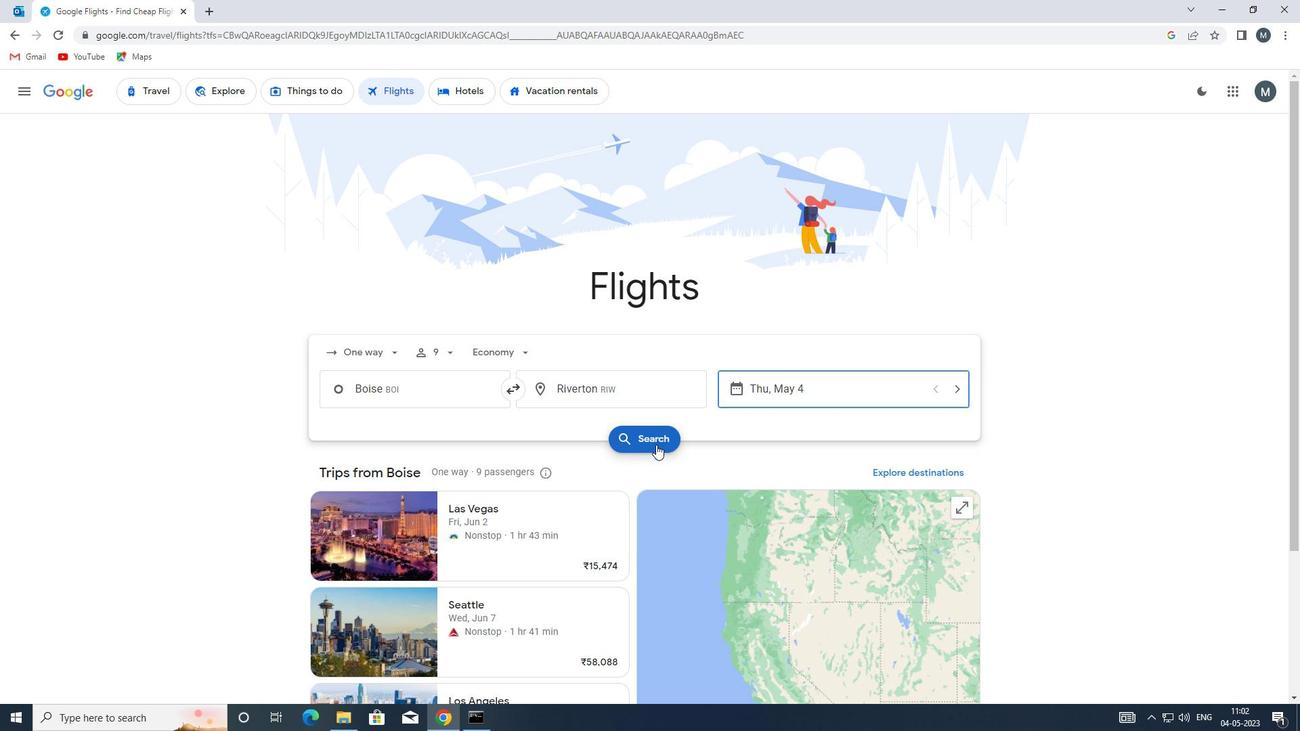 
Action: Mouse moved to (354, 213)
Screenshot: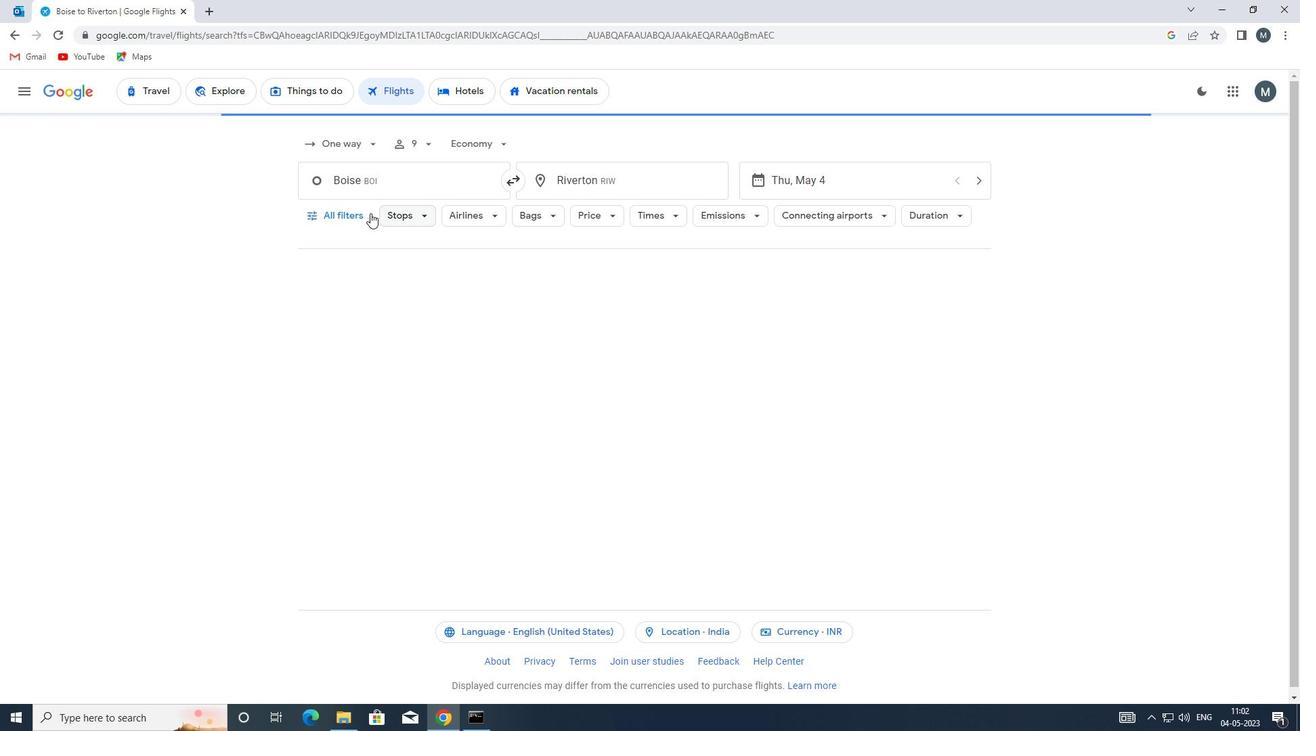 
Action: Mouse pressed left at (354, 213)
Screenshot: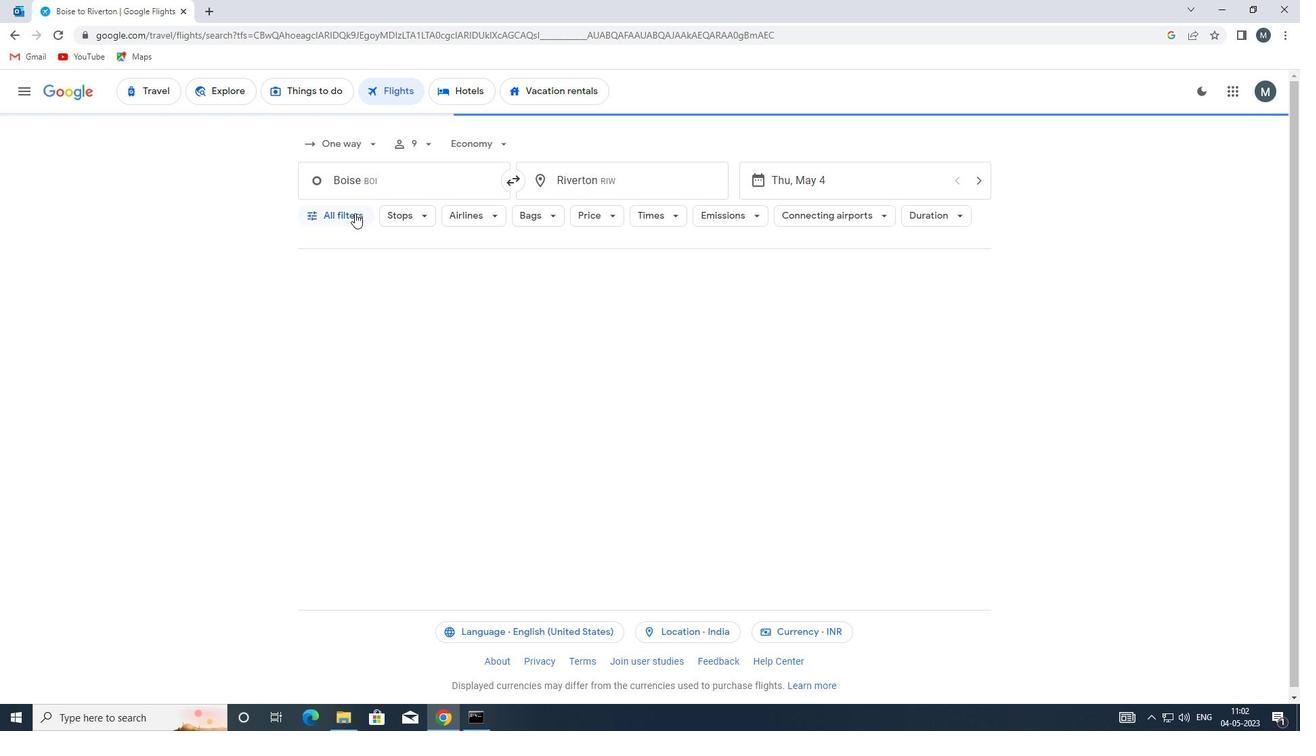 
Action: Mouse moved to (411, 430)
Screenshot: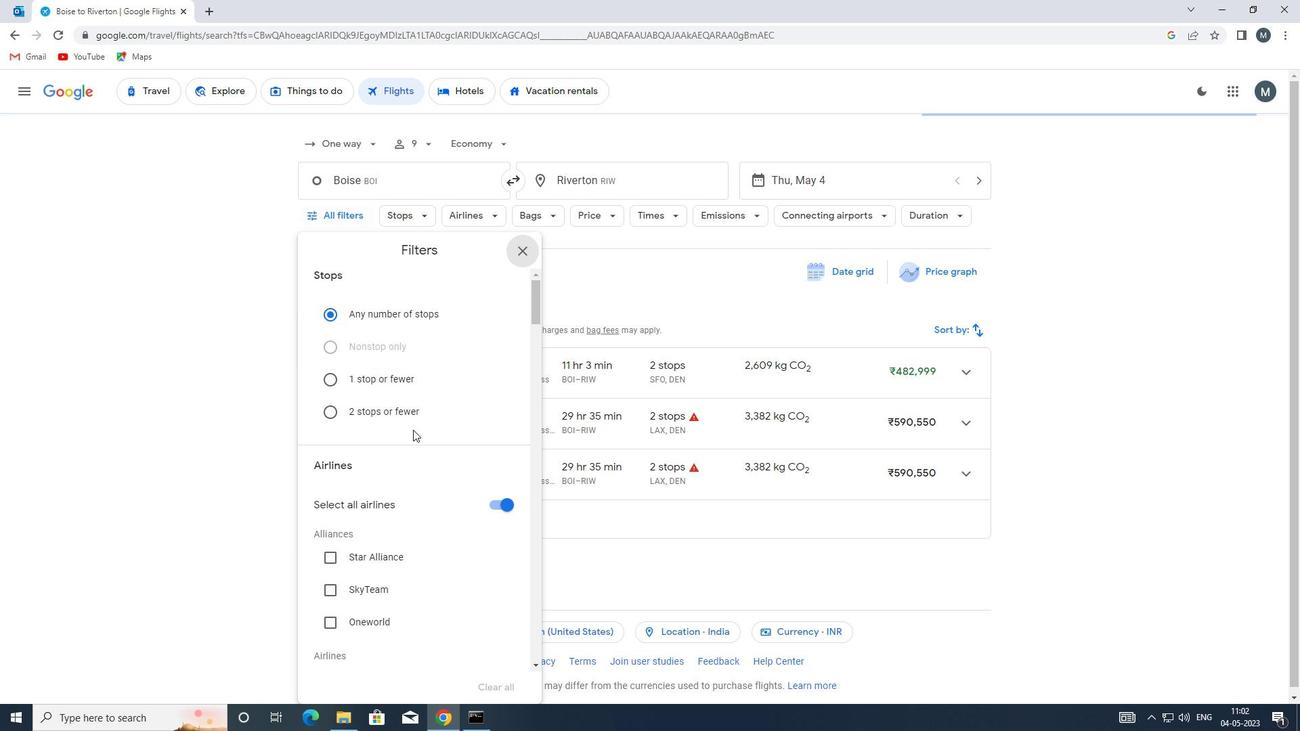 
Action: Mouse scrolled (411, 429) with delta (0, 0)
Screenshot: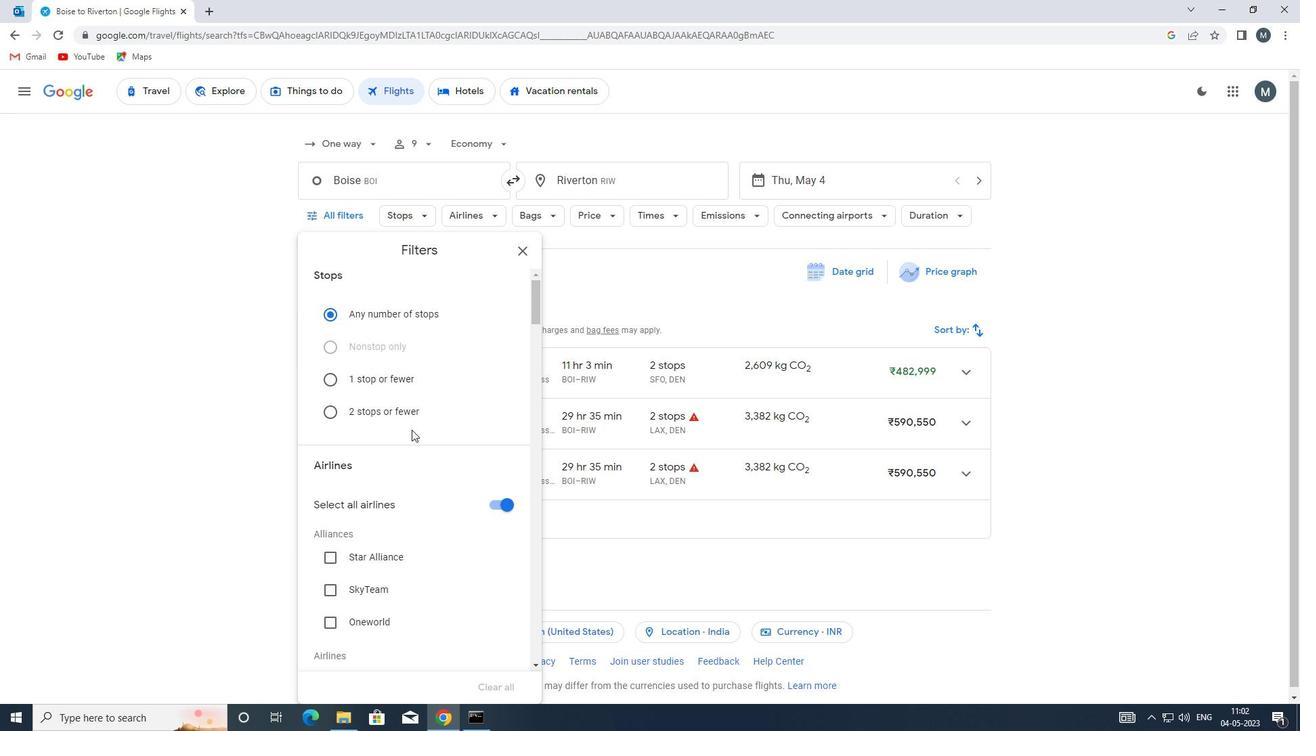 
Action: Mouse moved to (411, 432)
Screenshot: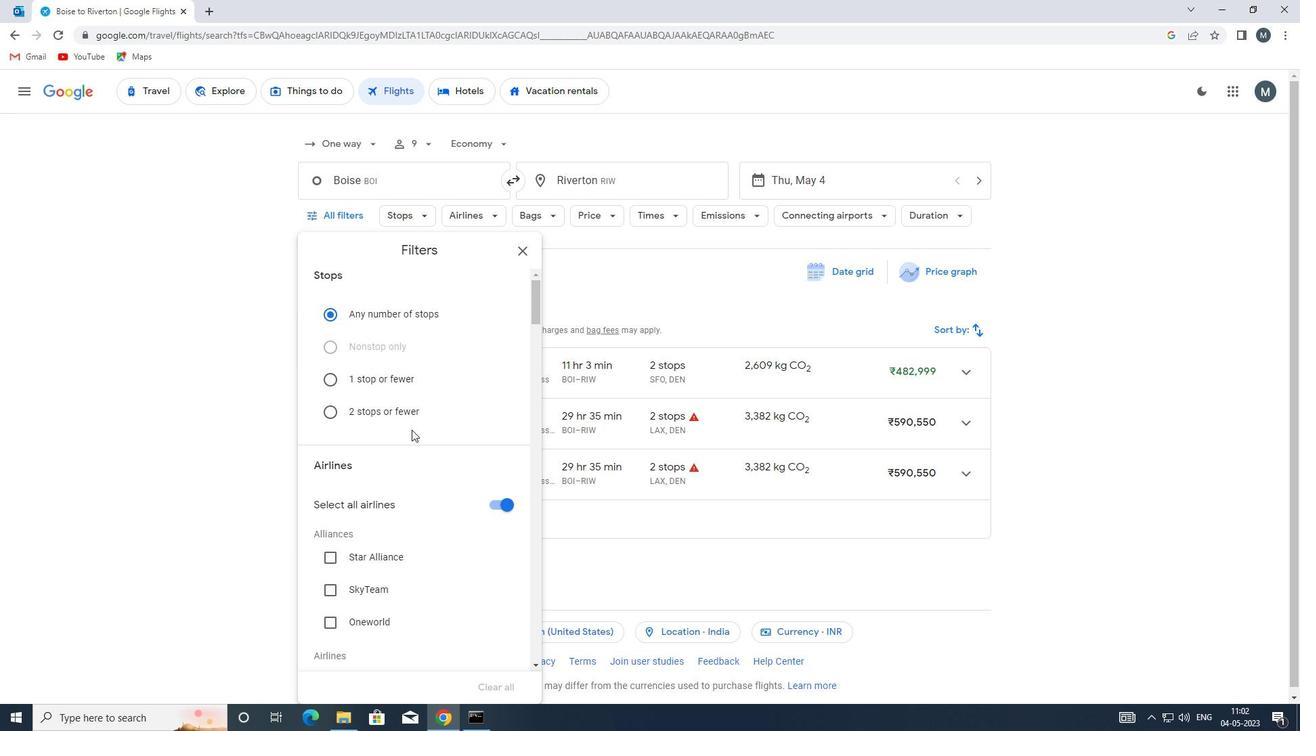 
Action: Mouse scrolled (411, 432) with delta (0, 0)
Screenshot: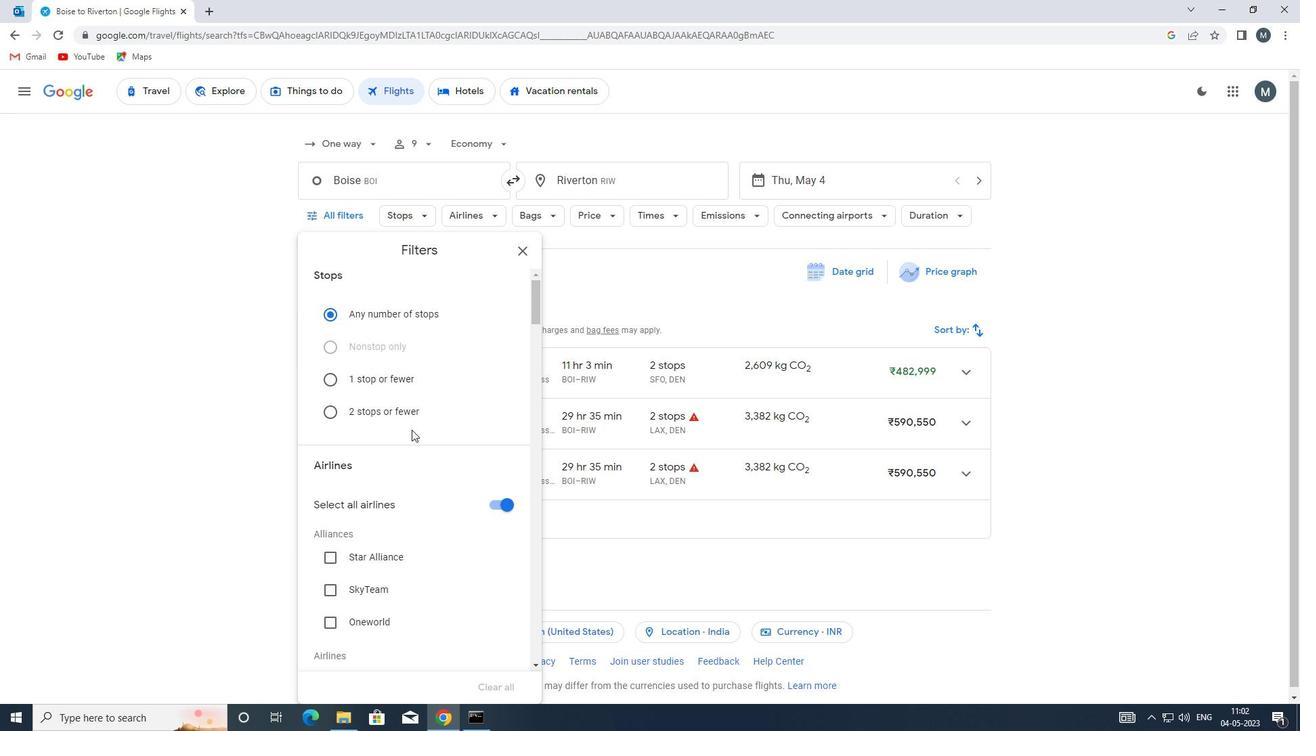 
Action: Mouse moved to (498, 373)
Screenshot: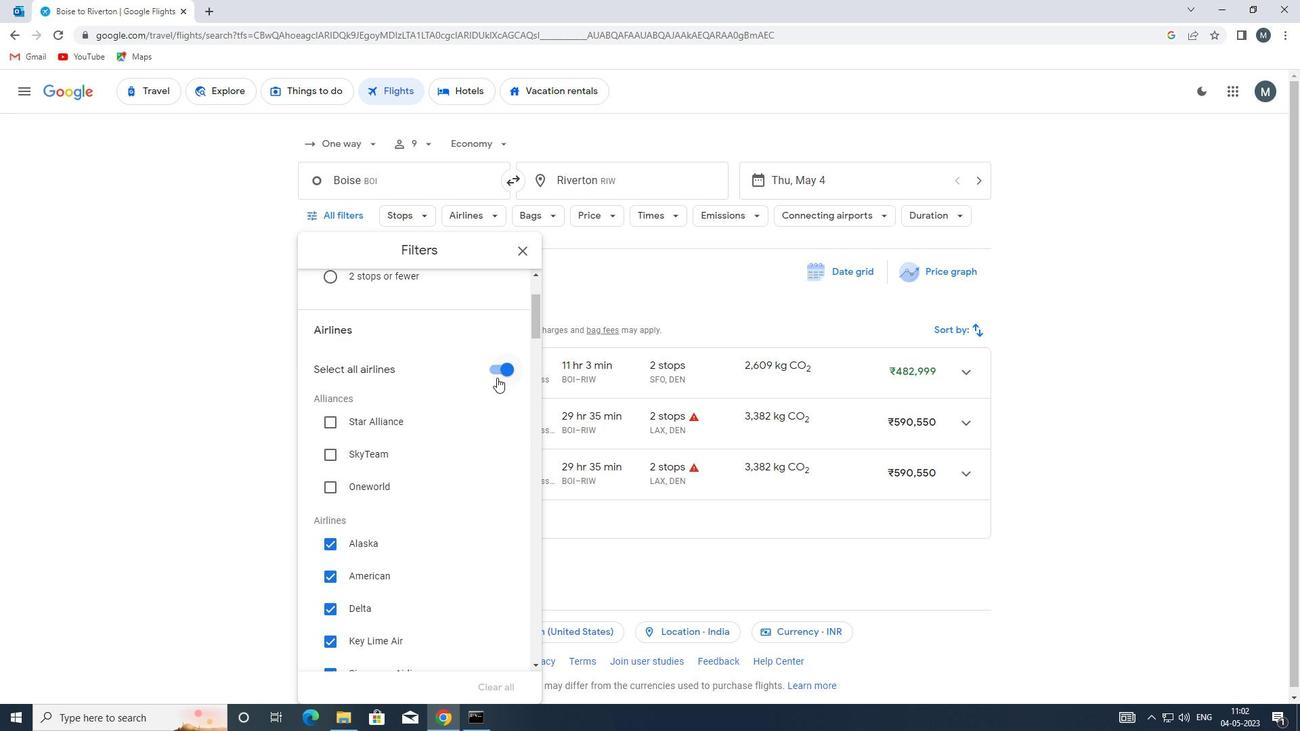 
Action: Mouse pressed left at (498, 373)
Screenshot: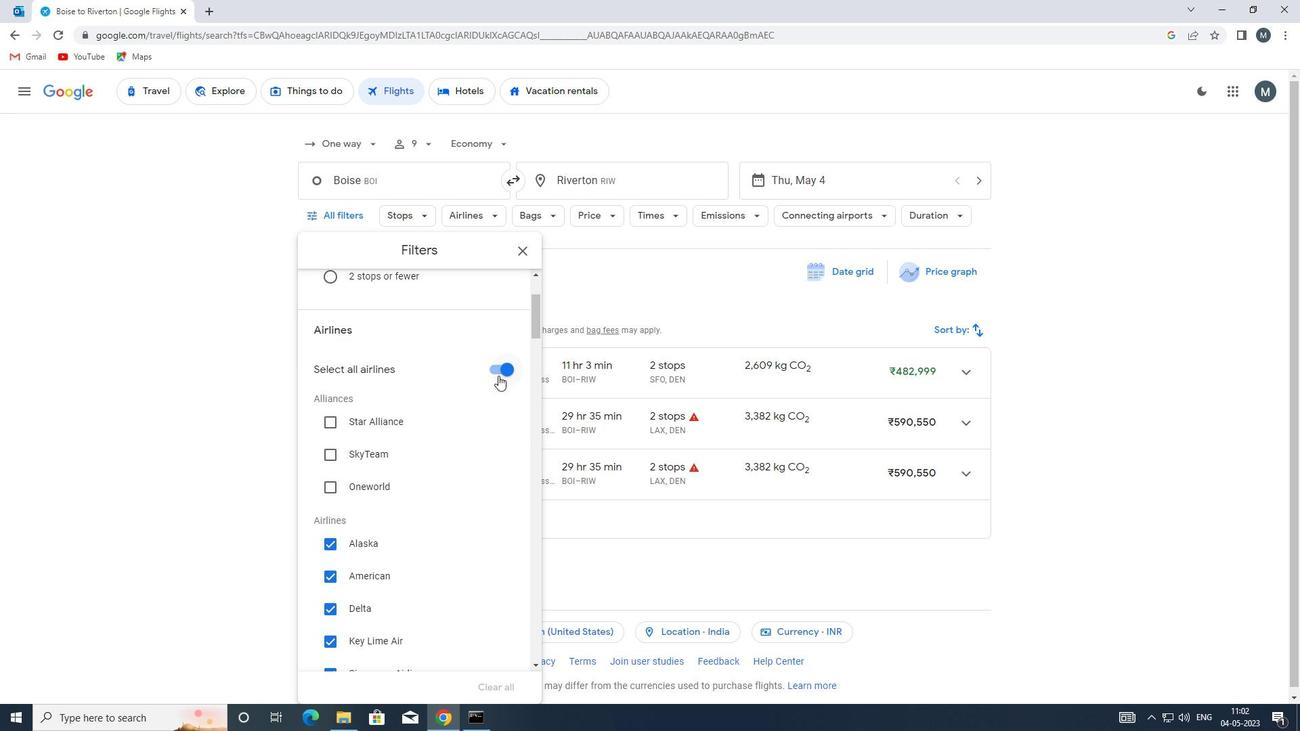 
Action: Mouse moved to (424, 445)
Screenshot: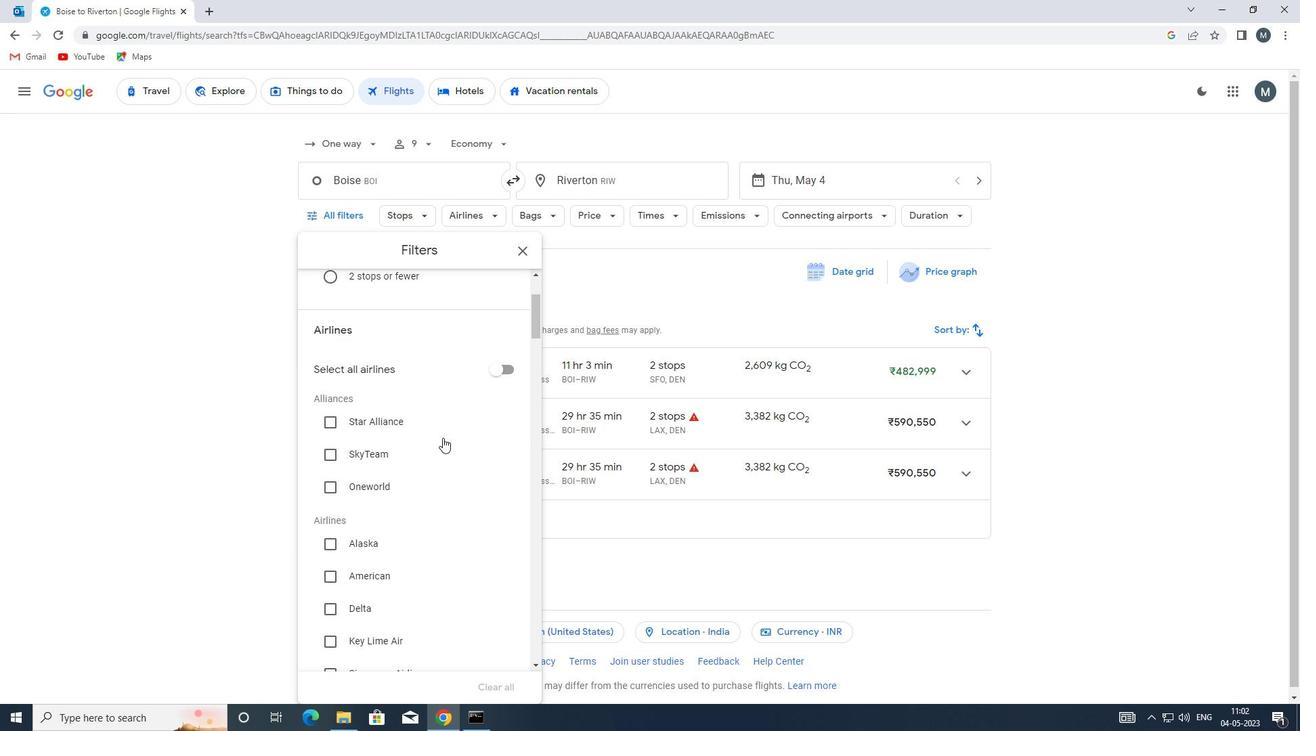 
Action: Mouse scrolled (424, 444) with delta (0, 0)
Screenshot: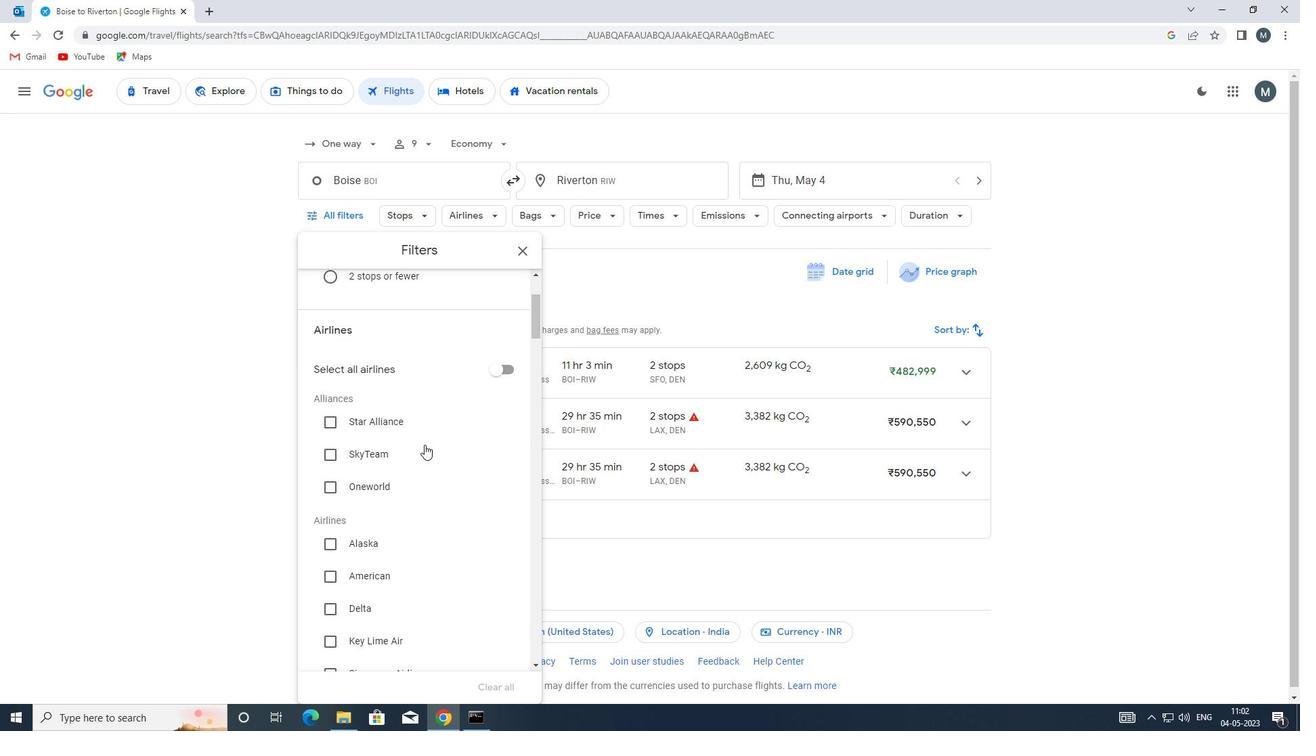 
Action: Mouse moved to (361, 473)
Screenshot: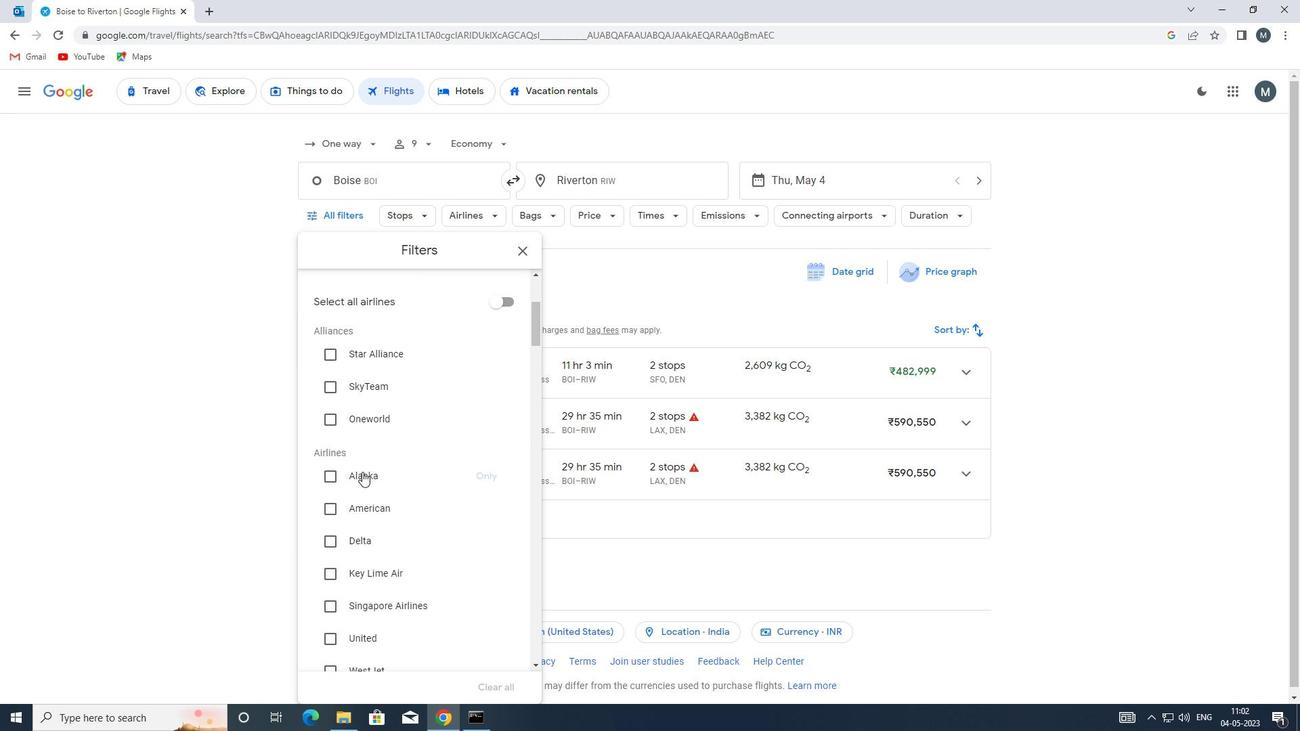 
Action: Mouse pressed left at (361, 473)
Screenshot: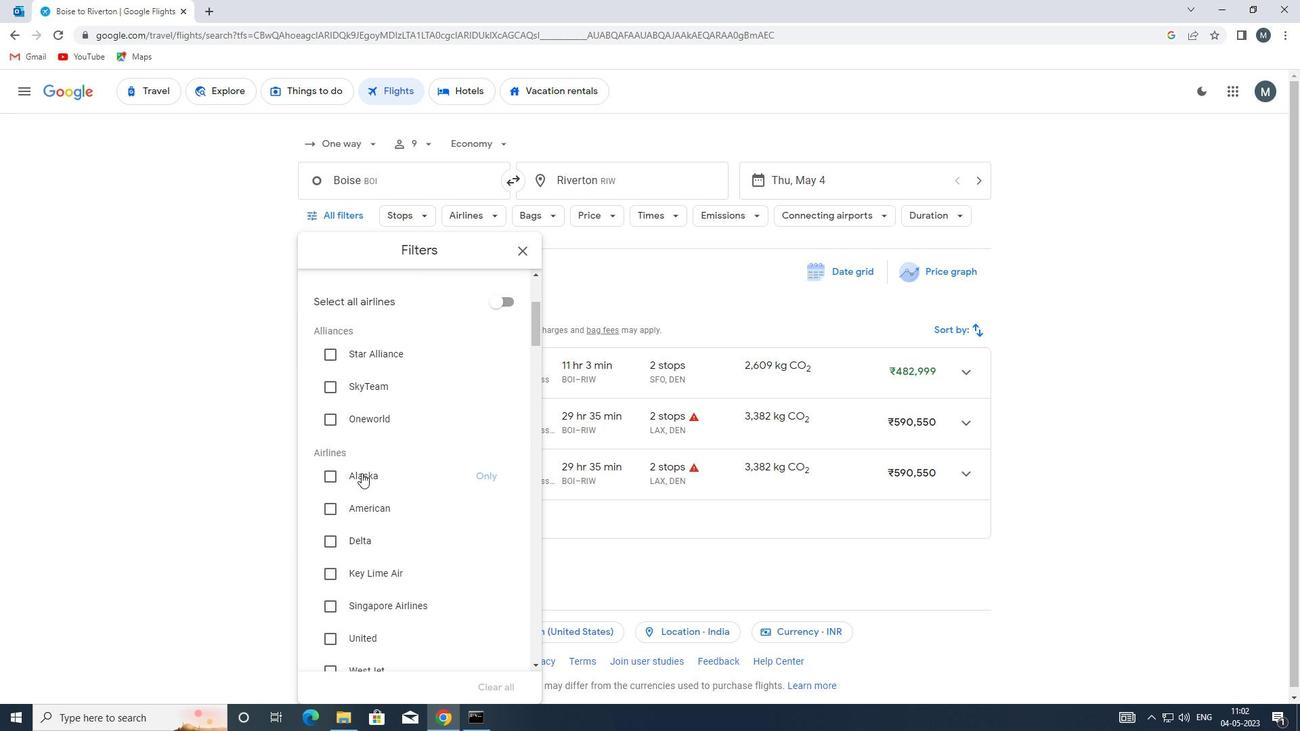 
Action: Mouse moved to (419, 453)
Screenshot: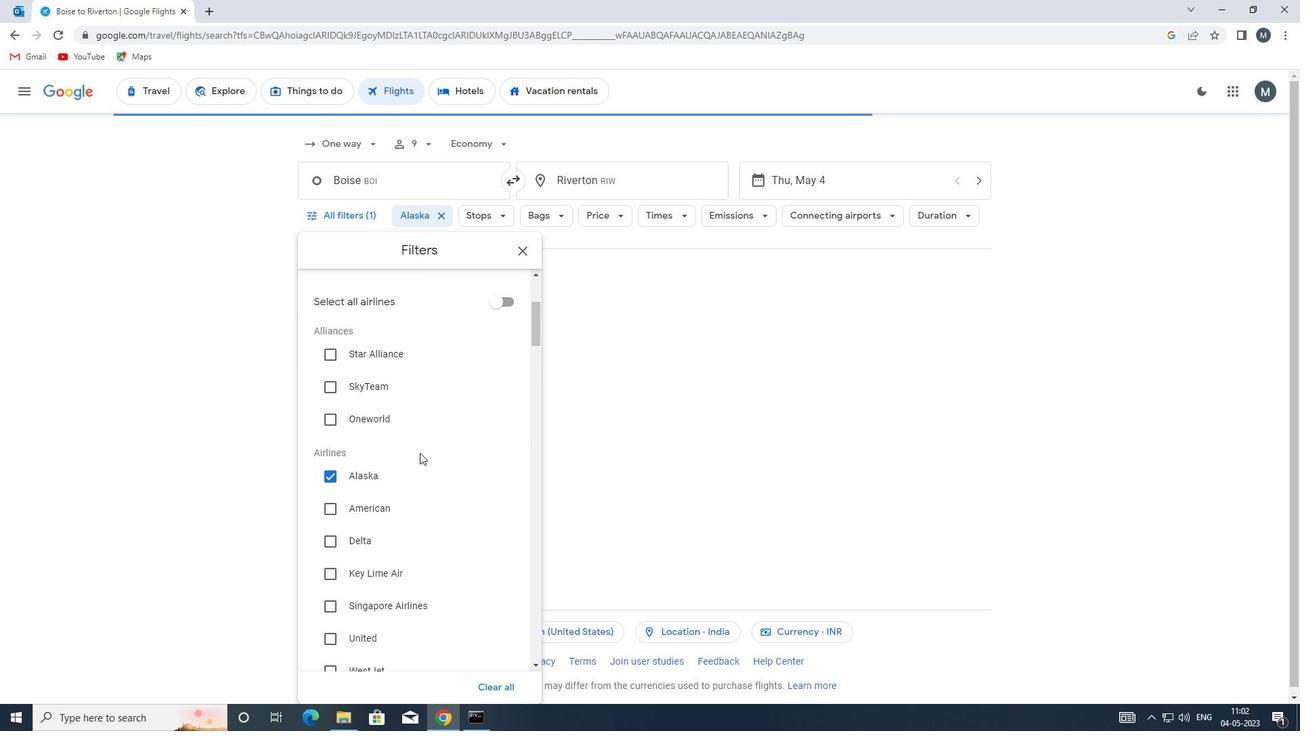 
Action: Mouse scrolled (419, 452) with delta (0, 0)
Screenshot: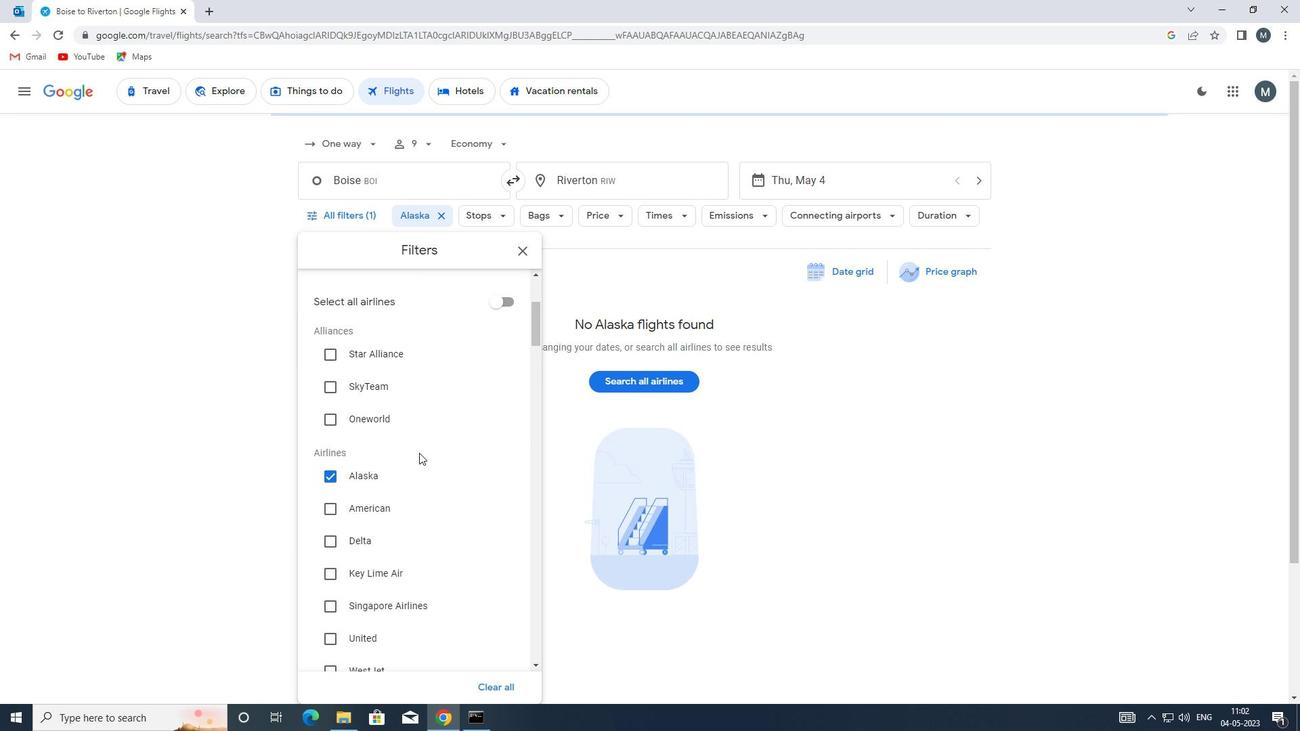 
Action: Mouse scrolled (419, 452) with delta (0, 0)
Screenshot: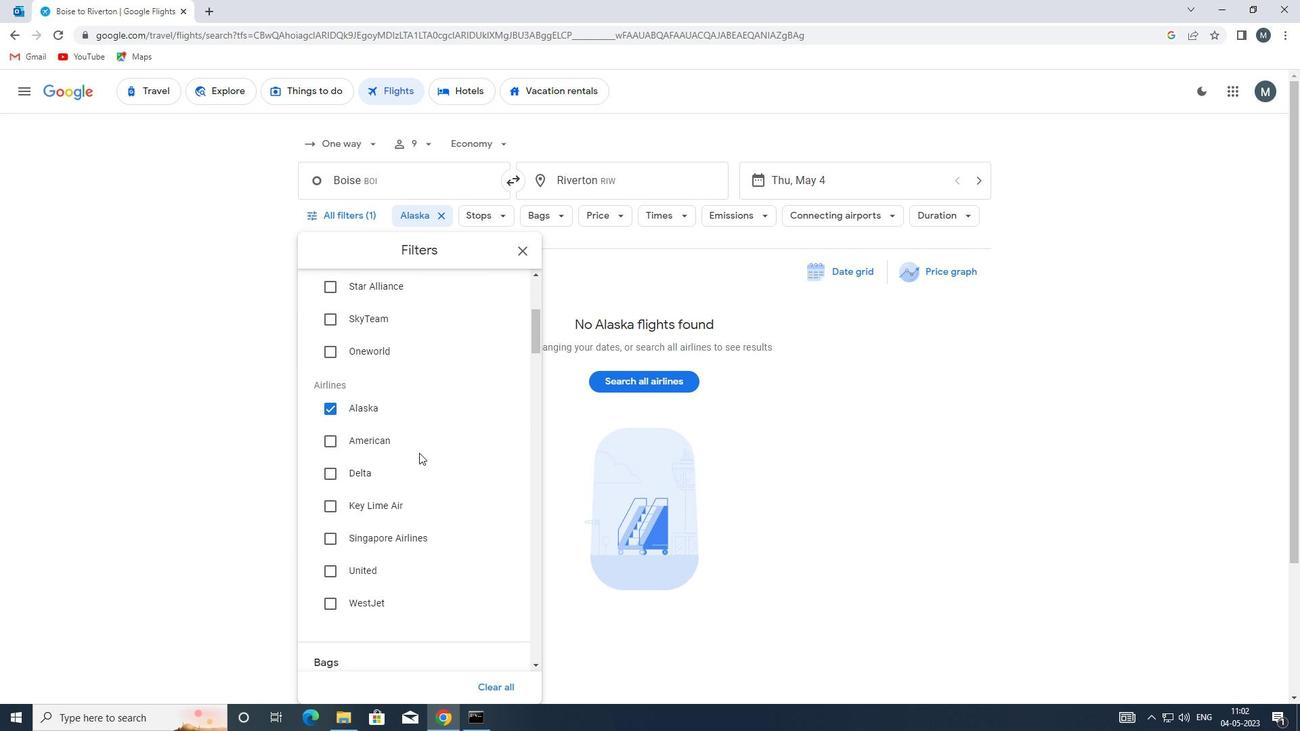 
Action: Mouse scrolled (419, 452) with delta (0, 0)
Screenshot: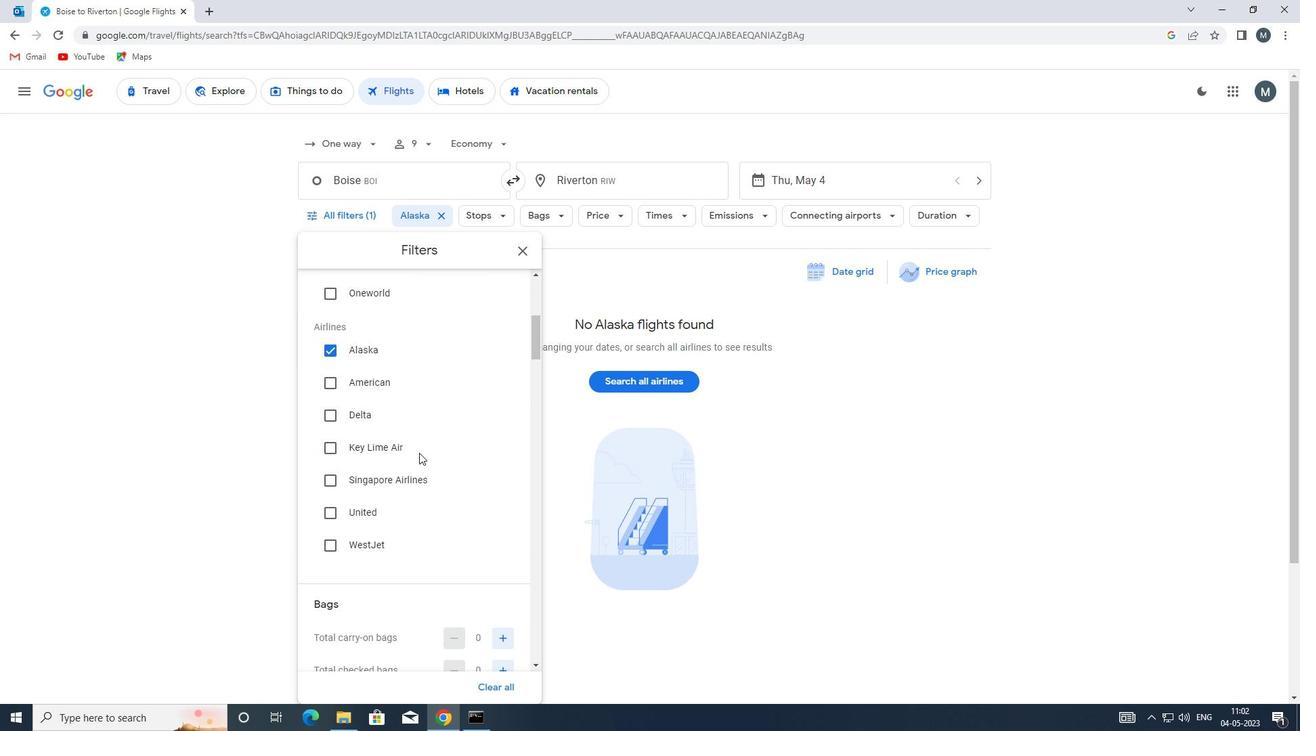 
Action: Mouse moved to (420, 452)
Screenshot: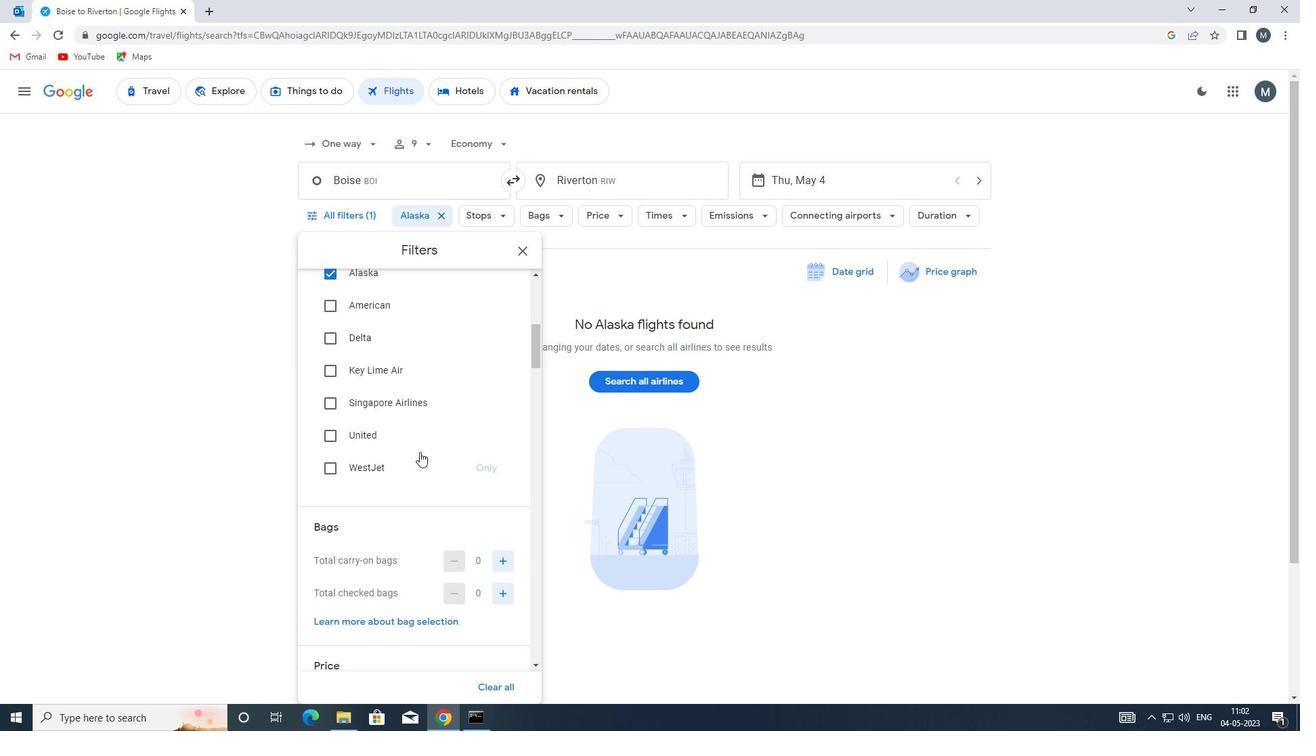 
Action: Mouse scrolled (420, 451) with delta (0, 0)
Screenshot: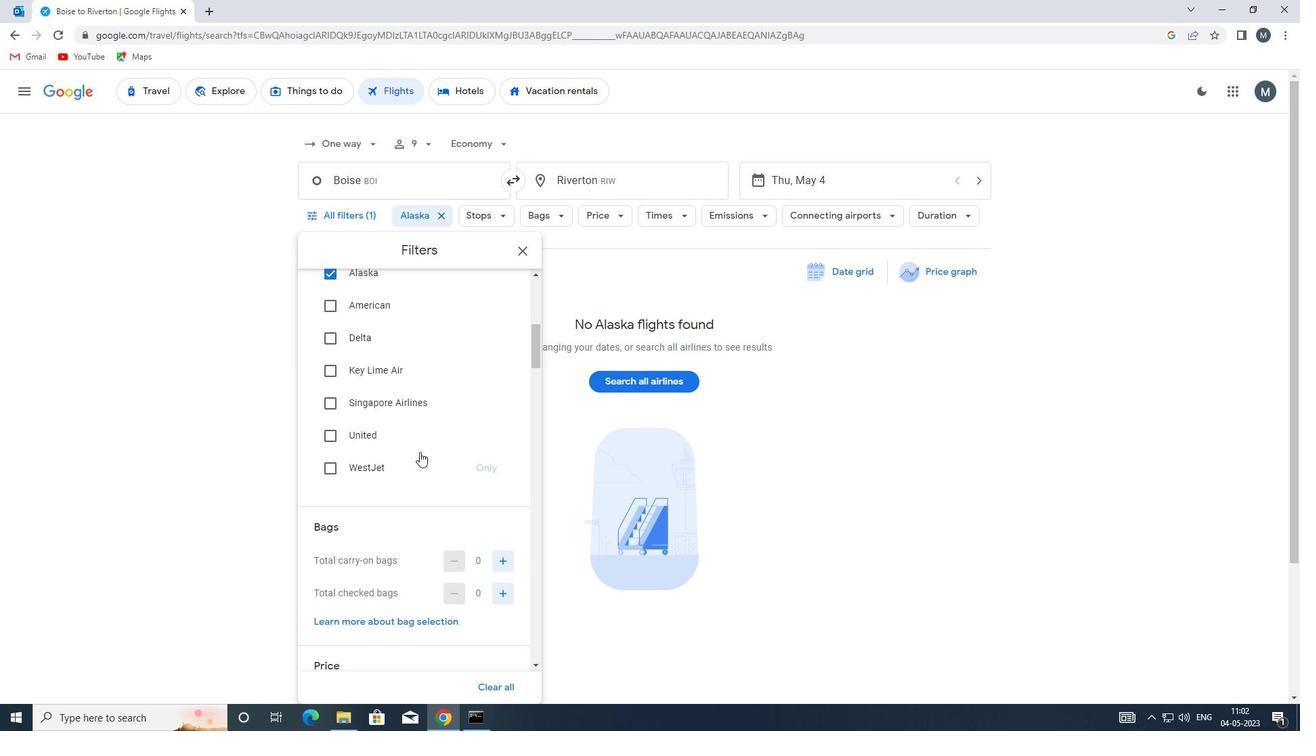 
Action: Mouse moved to (420, 452)
Screenshot: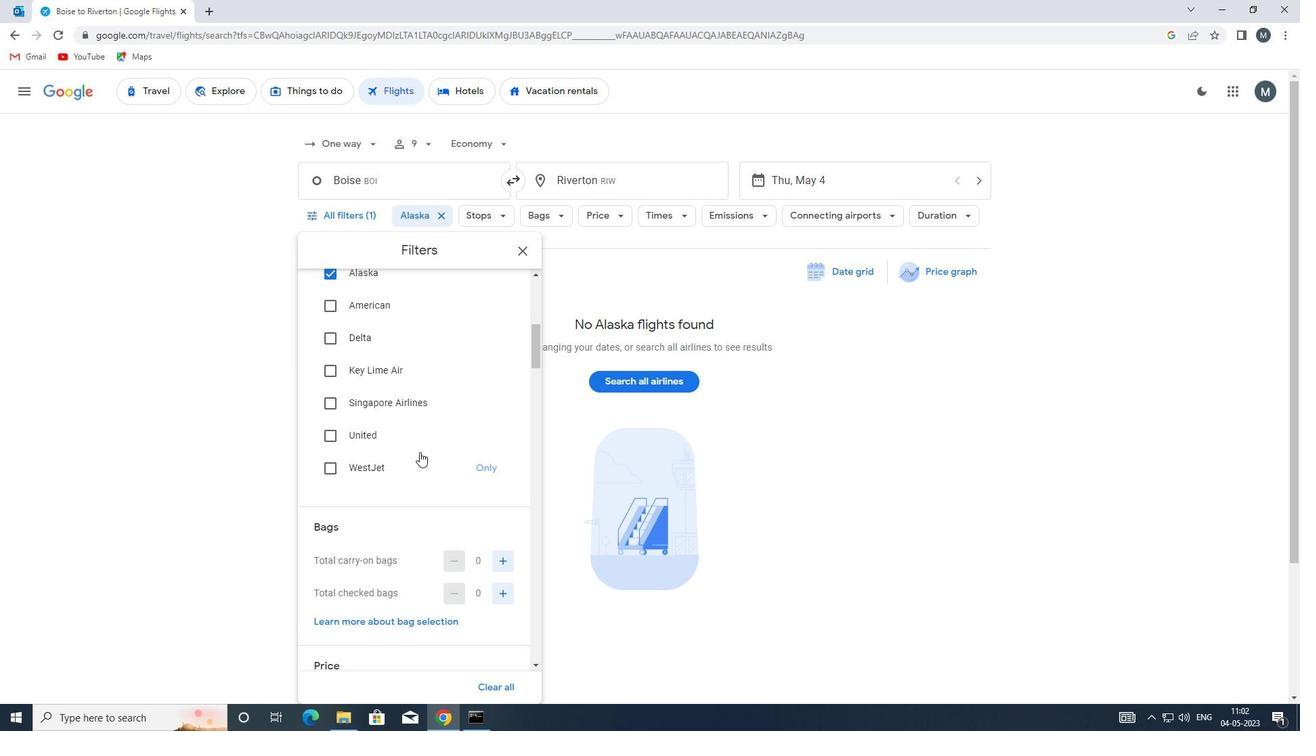 
Action: Mouse scrolled (420, 451) with delta (0, 0)
Screenshot: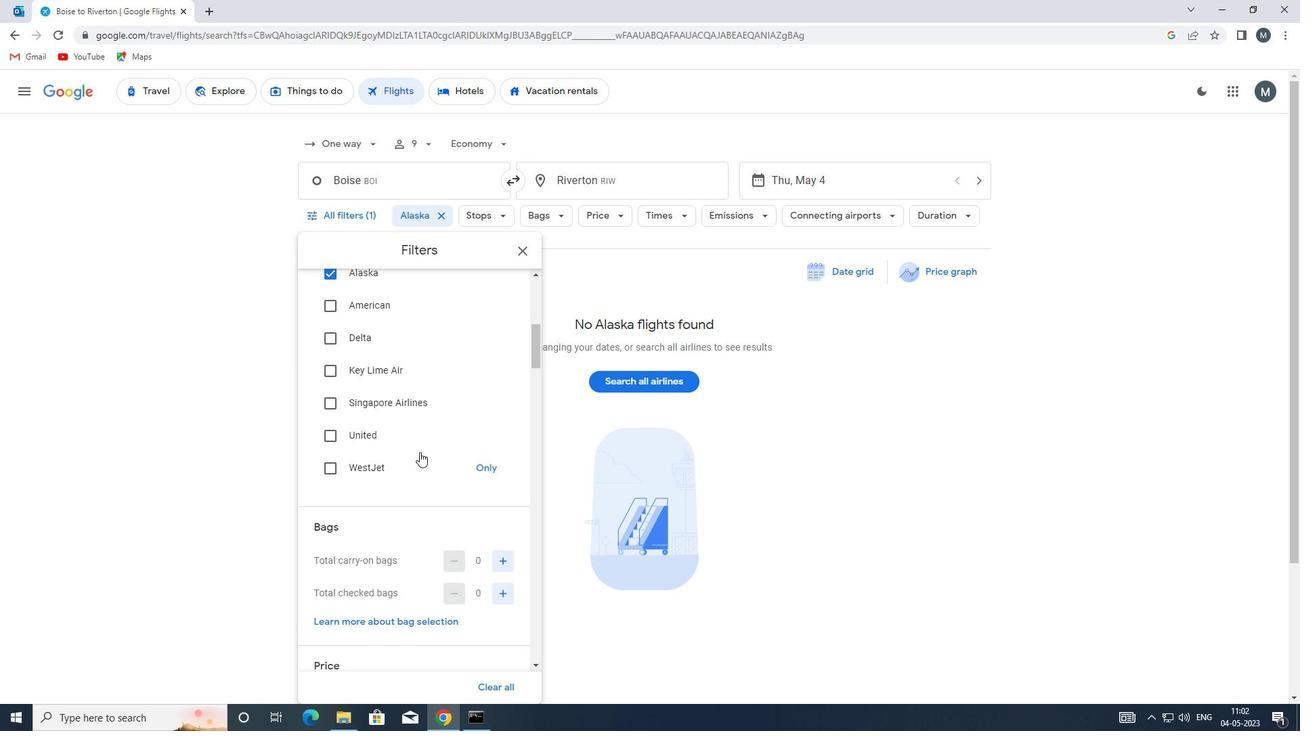 
Action: Mouse moved to (499, 426)
Screenshot: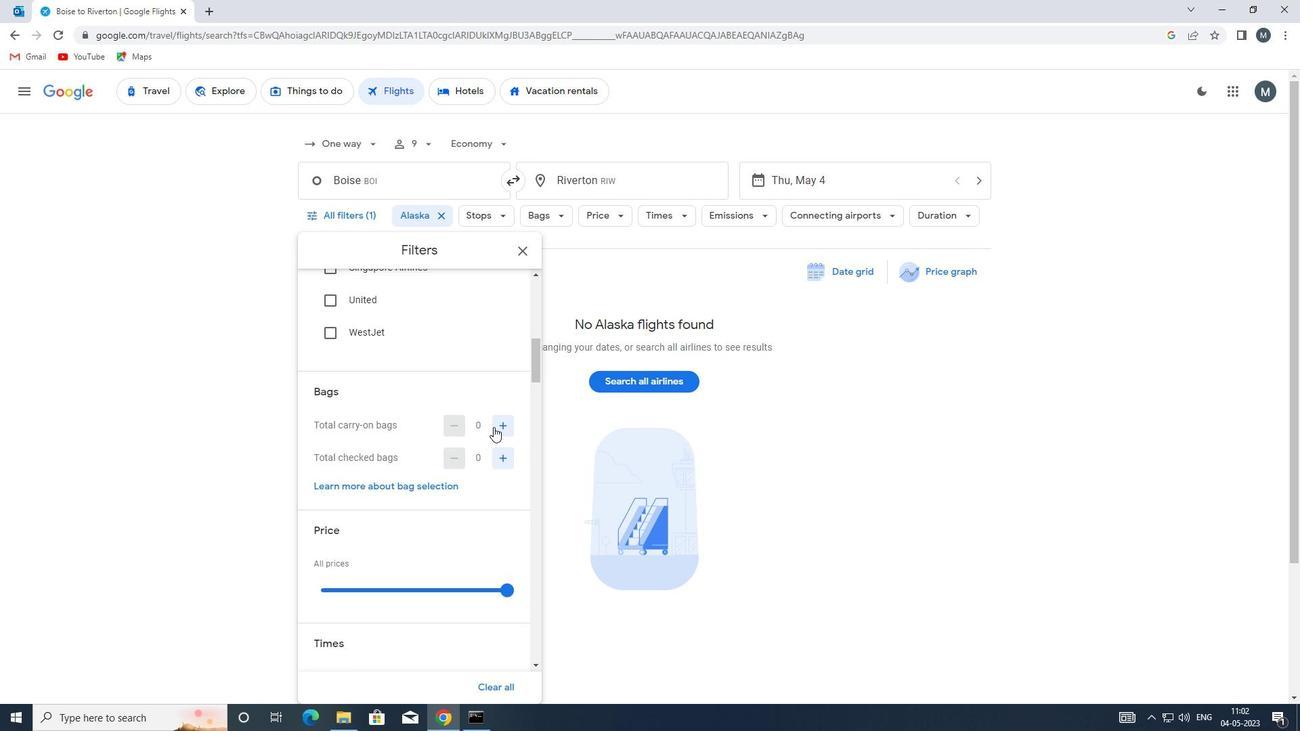 
Action: Mouse pressed left at (499, 426)
Screenshot: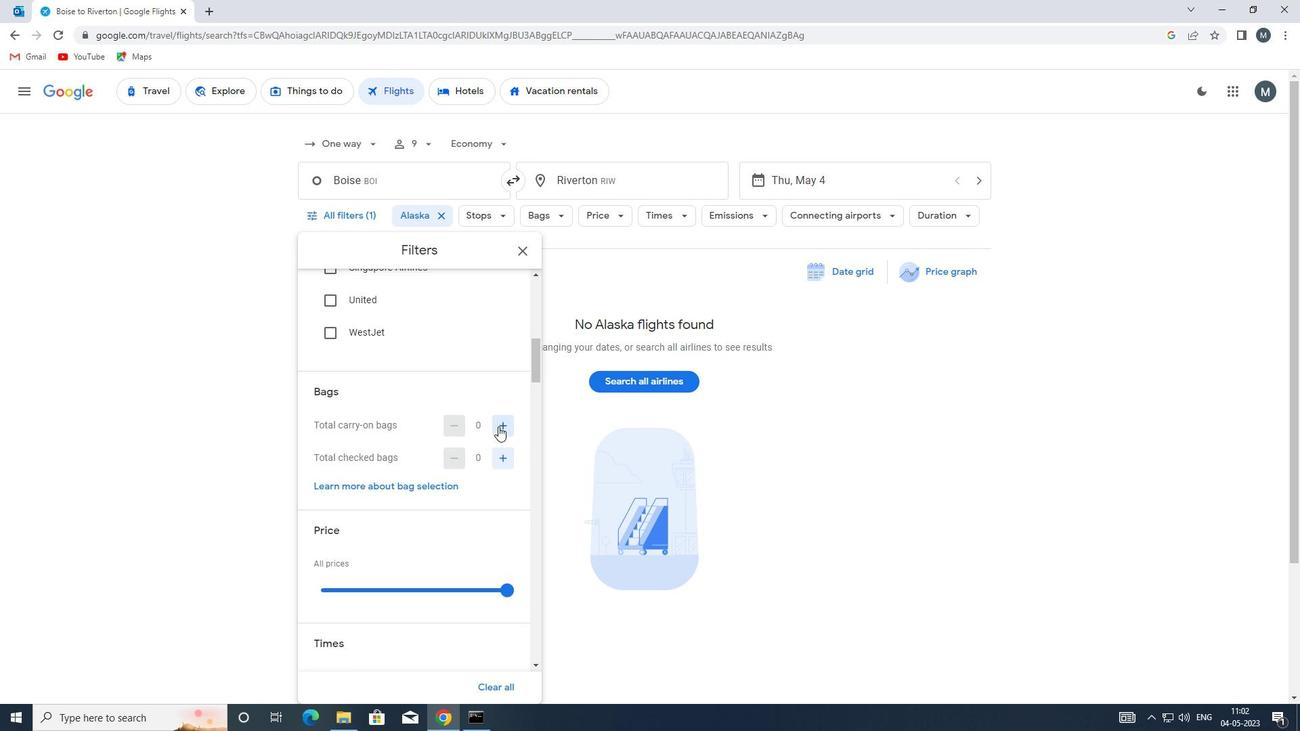 
Action: Mouse moved to (416, 449)
Screenshot: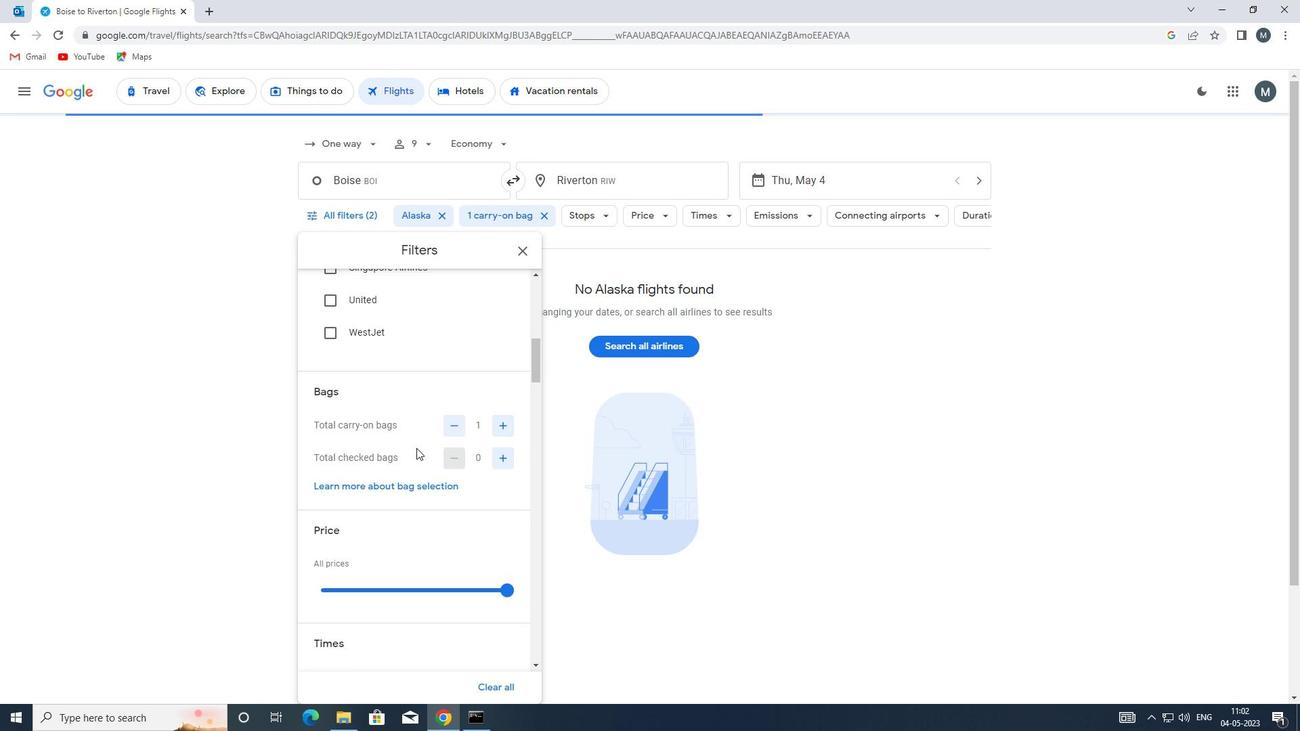 
Action: Mouse scrolled (416, 448) with delta (0, 0)
Screenshot: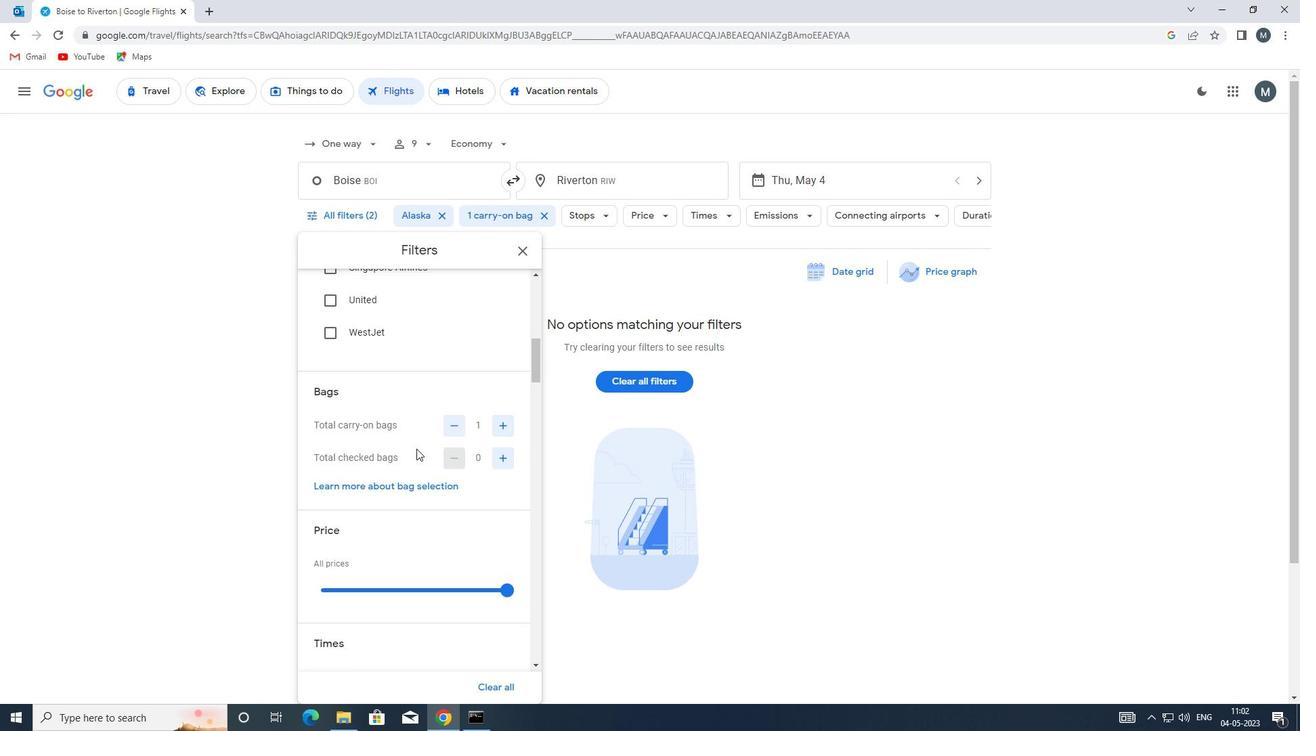 
Action: Mouse scrolled (416, 448) with delta (0, 0)
Screenshot: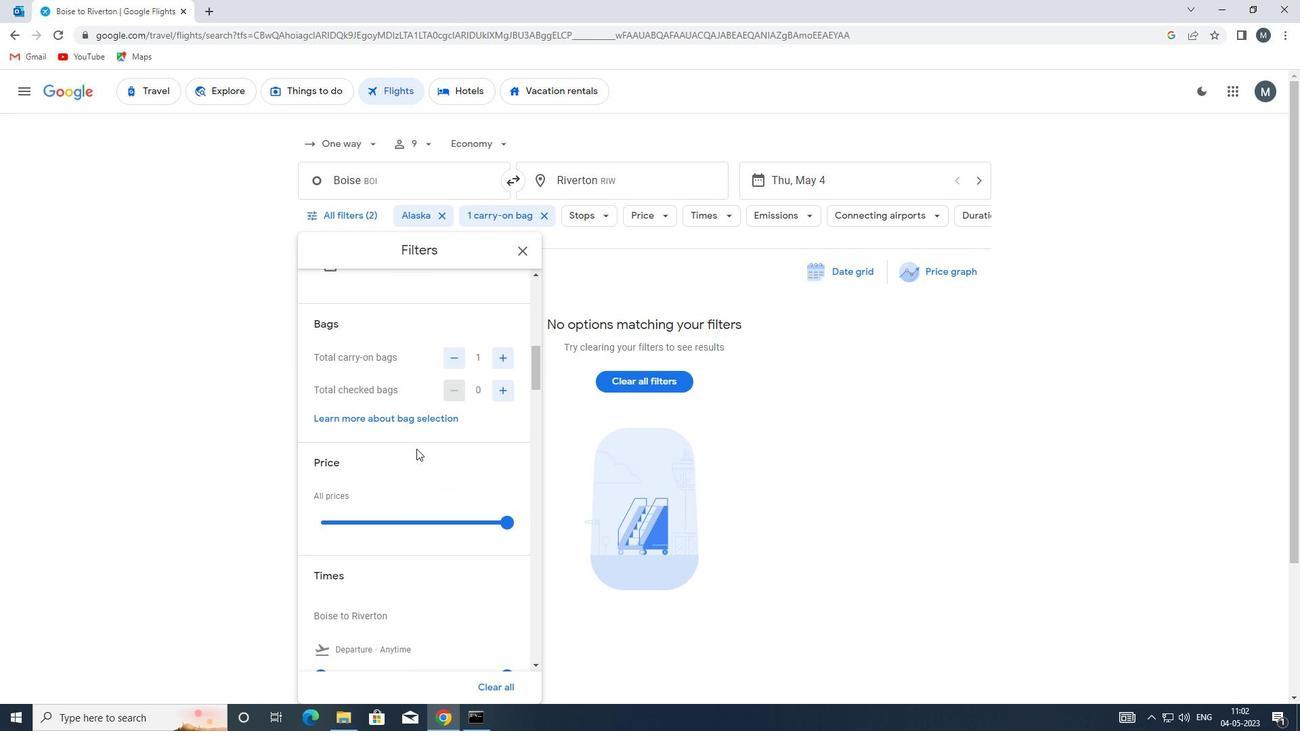 
Action: Mouse moved to (396, 451)
Screenshot: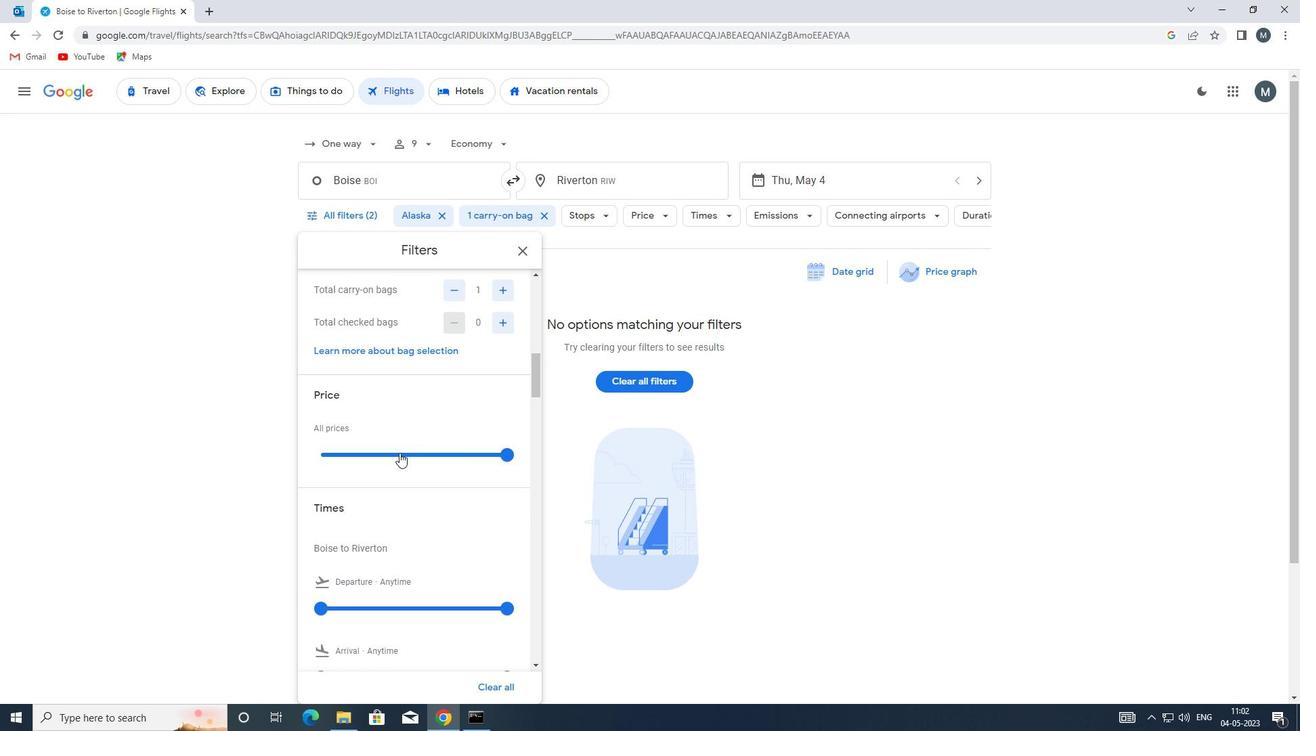
Action: Mouse pressed left at (396, 451)
Screenshot: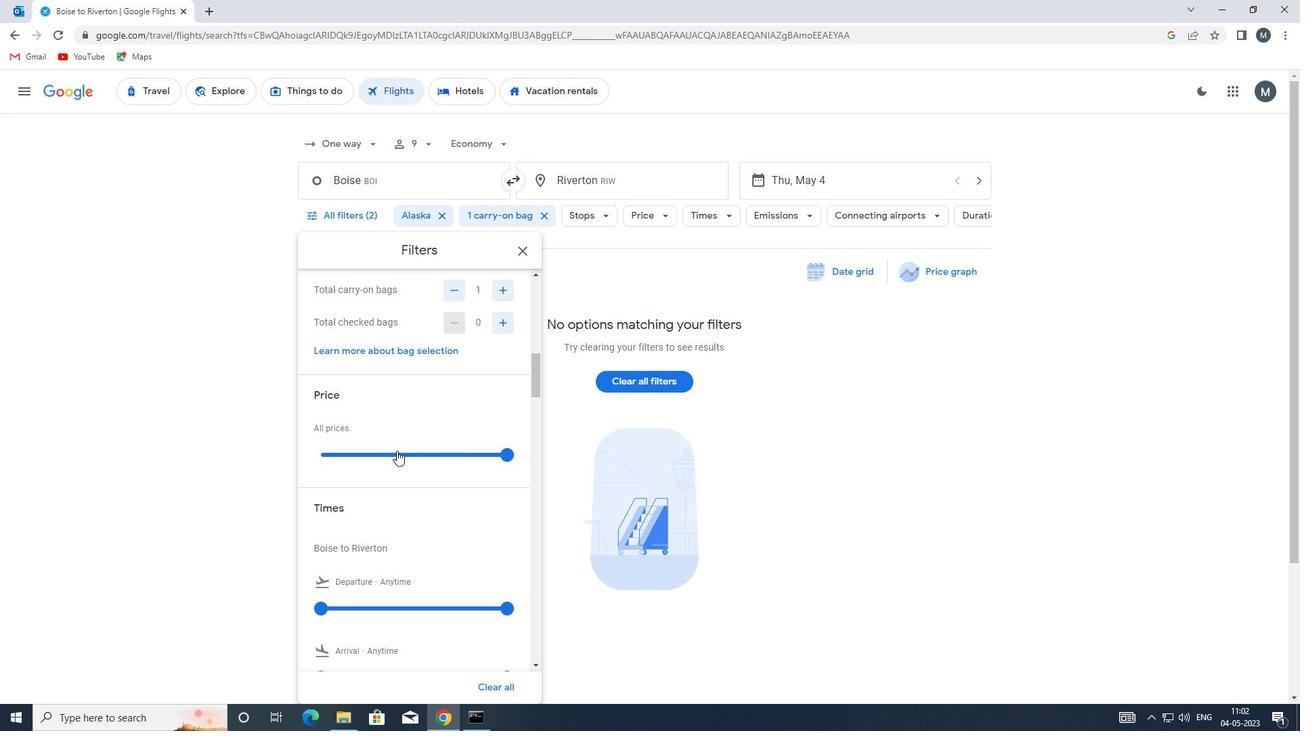 
Action: Mouse moved to (397, 450)
Screenshot: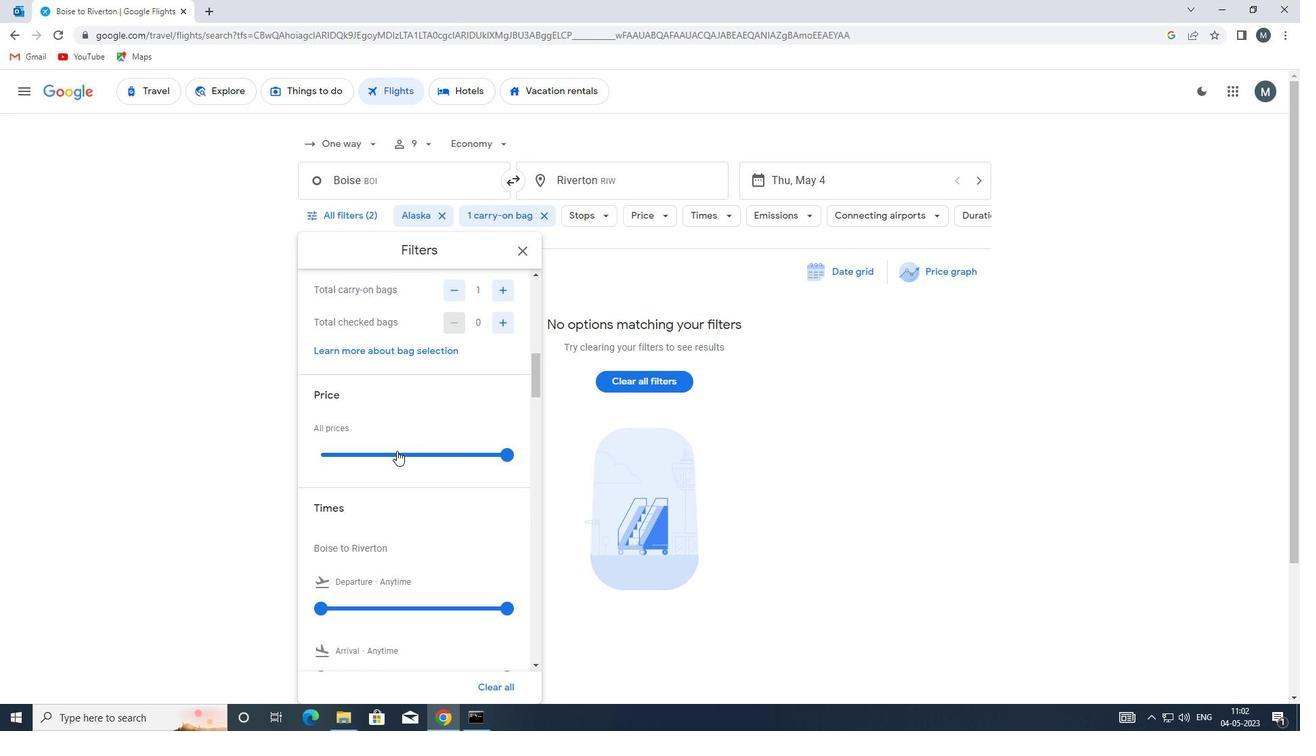 
Action: Mouse pressed left at (397, 450)
Screenshot: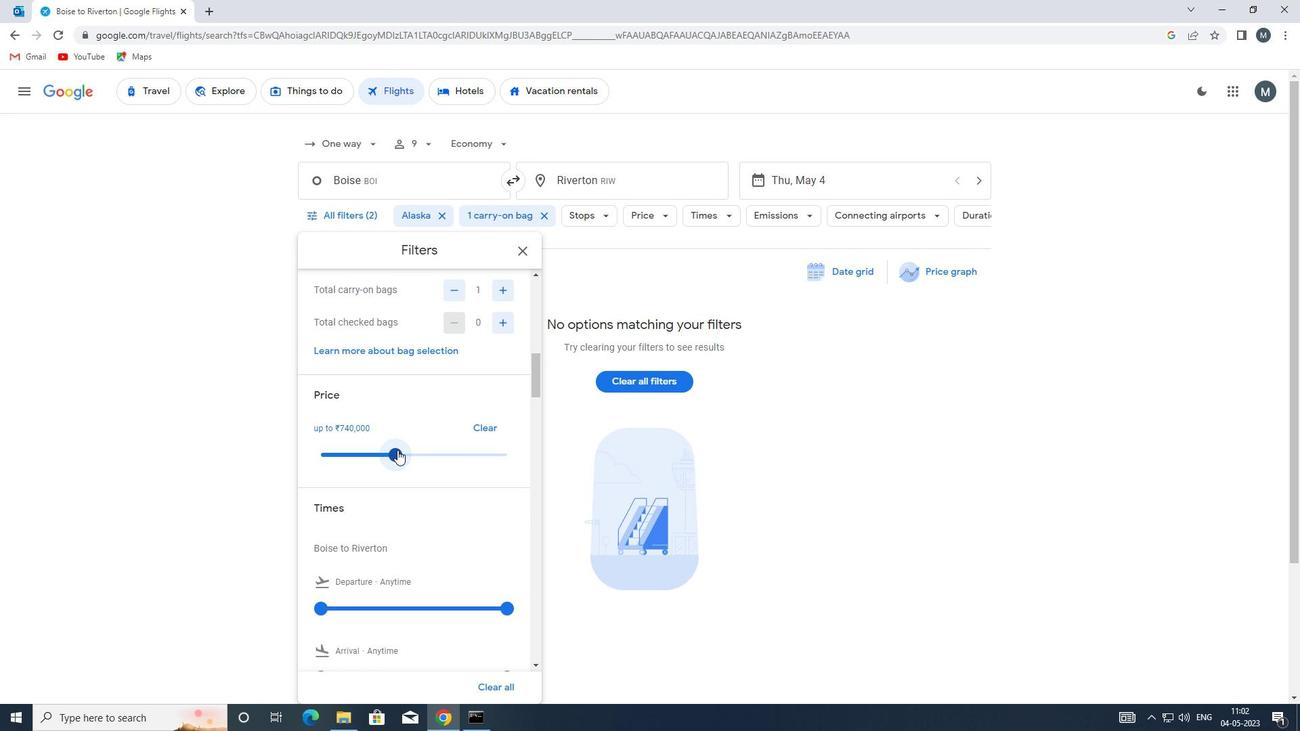 
Action: Mouse moved to (360, 441)
Screenshot: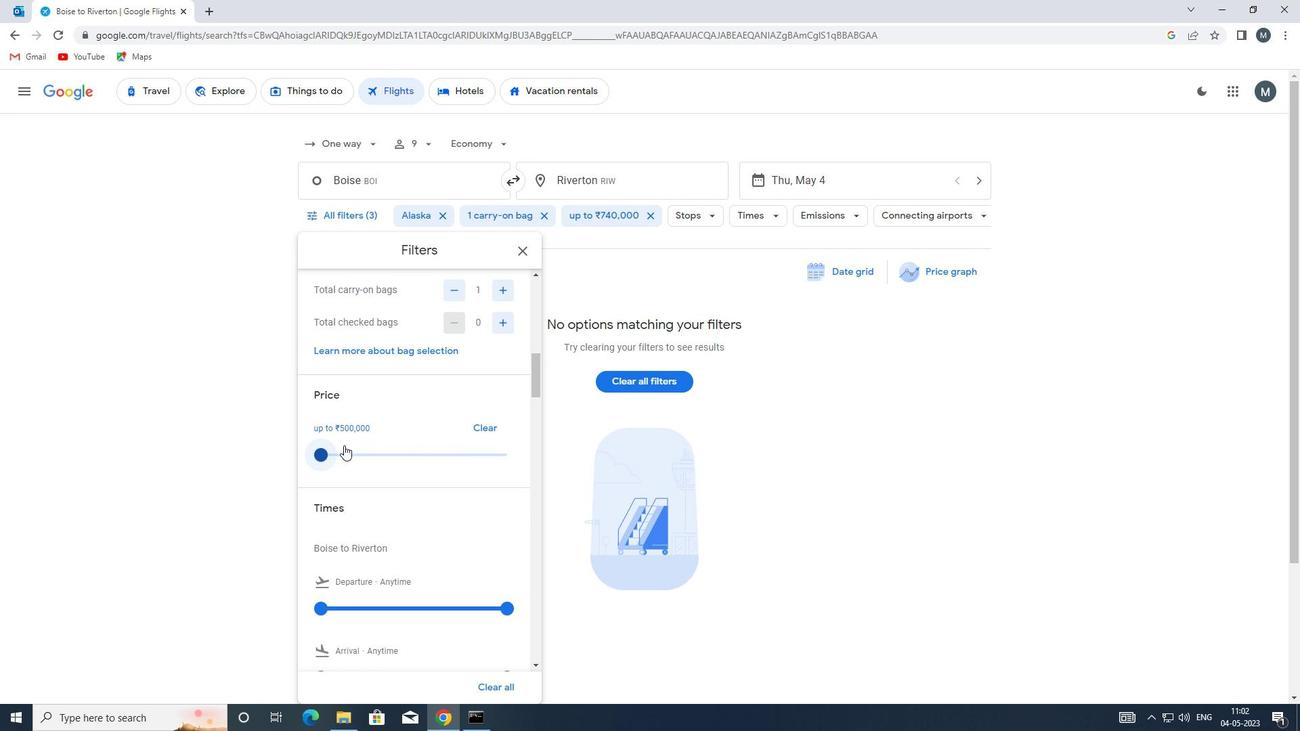 
Action: Mouse scrolled (360, 440) with delta (0, 0)
Screenshot: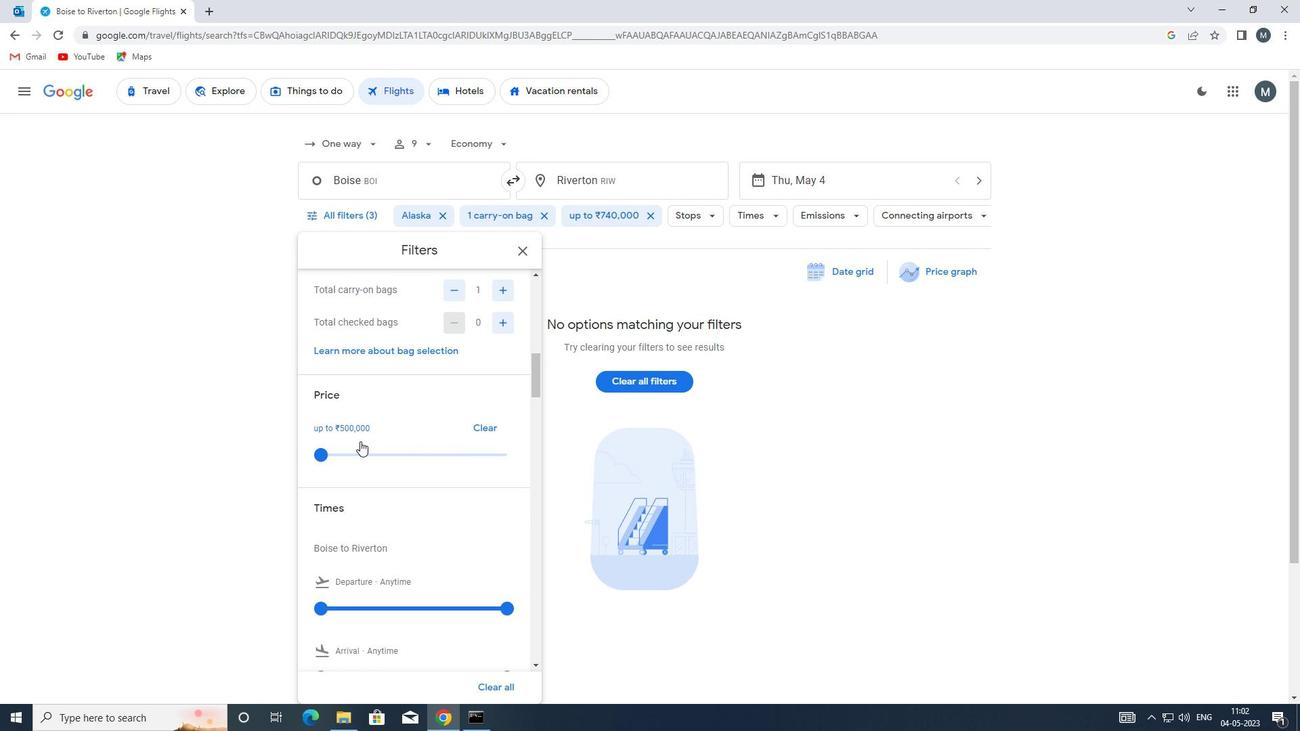 
Action: Mouse moved to (392, 432)
Screenshot: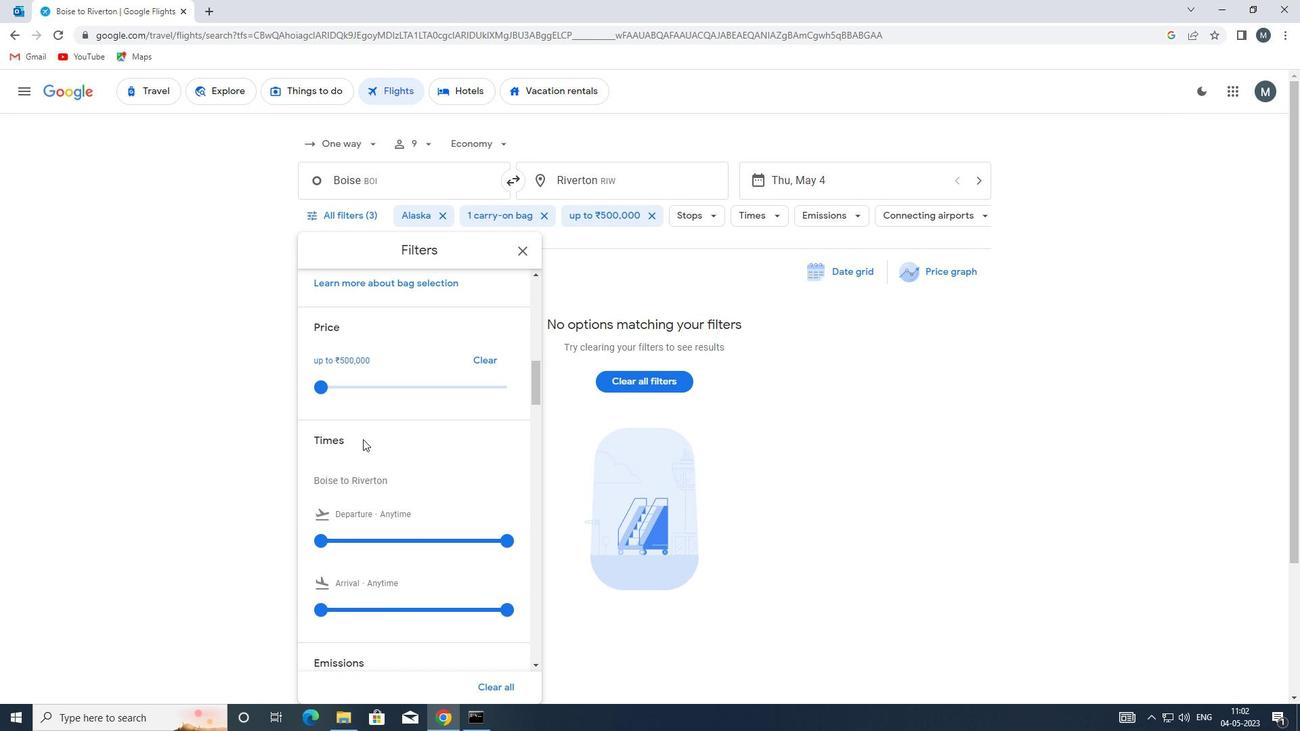 
Action: Mouse scrolled (392, 432) with delta (0, 0)
Screenshot: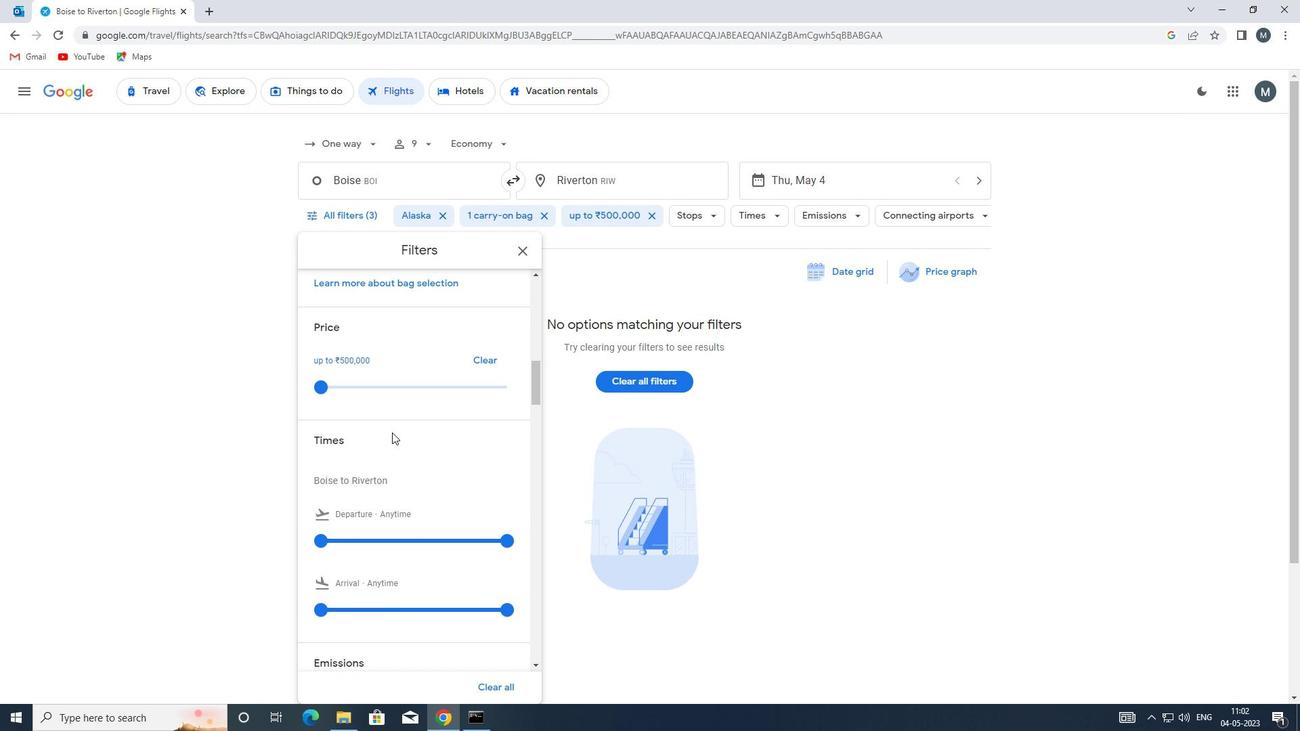 
Action: Mouse moved to (327, 472)
Screenshot: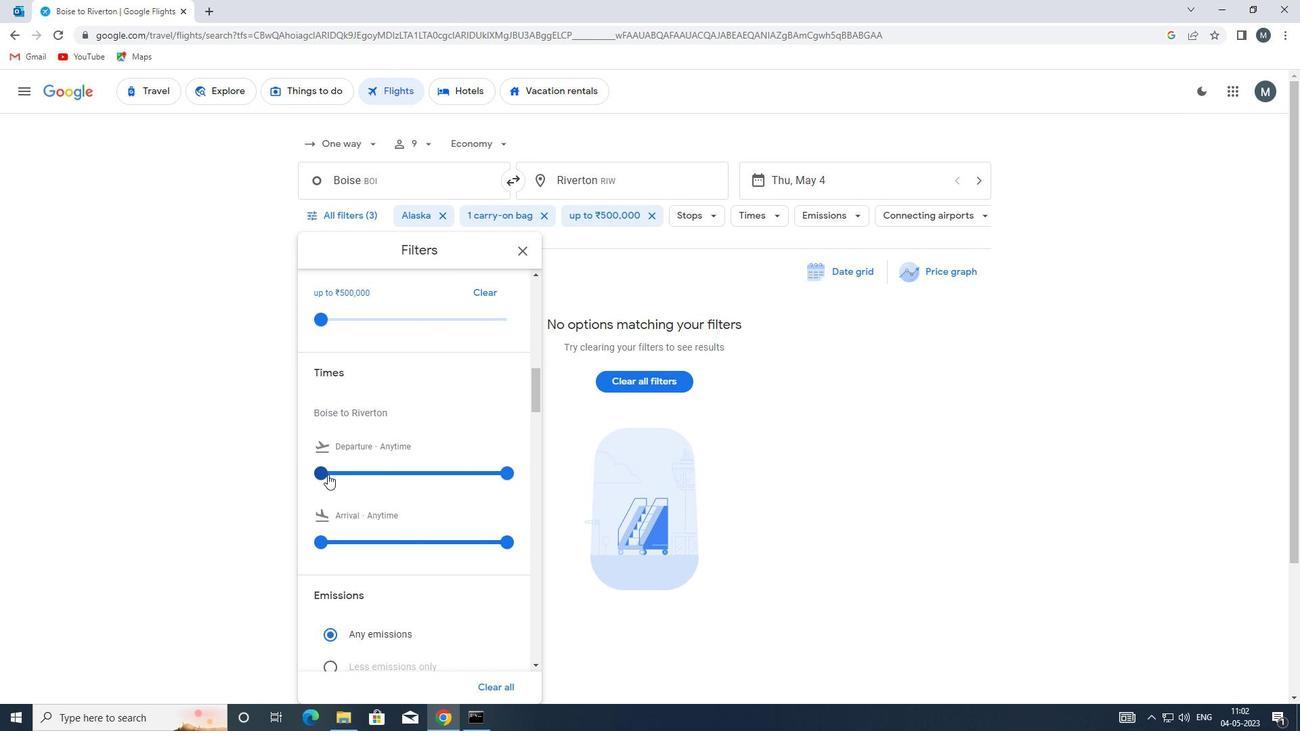 
Action: Mouse pressed left at (327, 472)
Screenshot: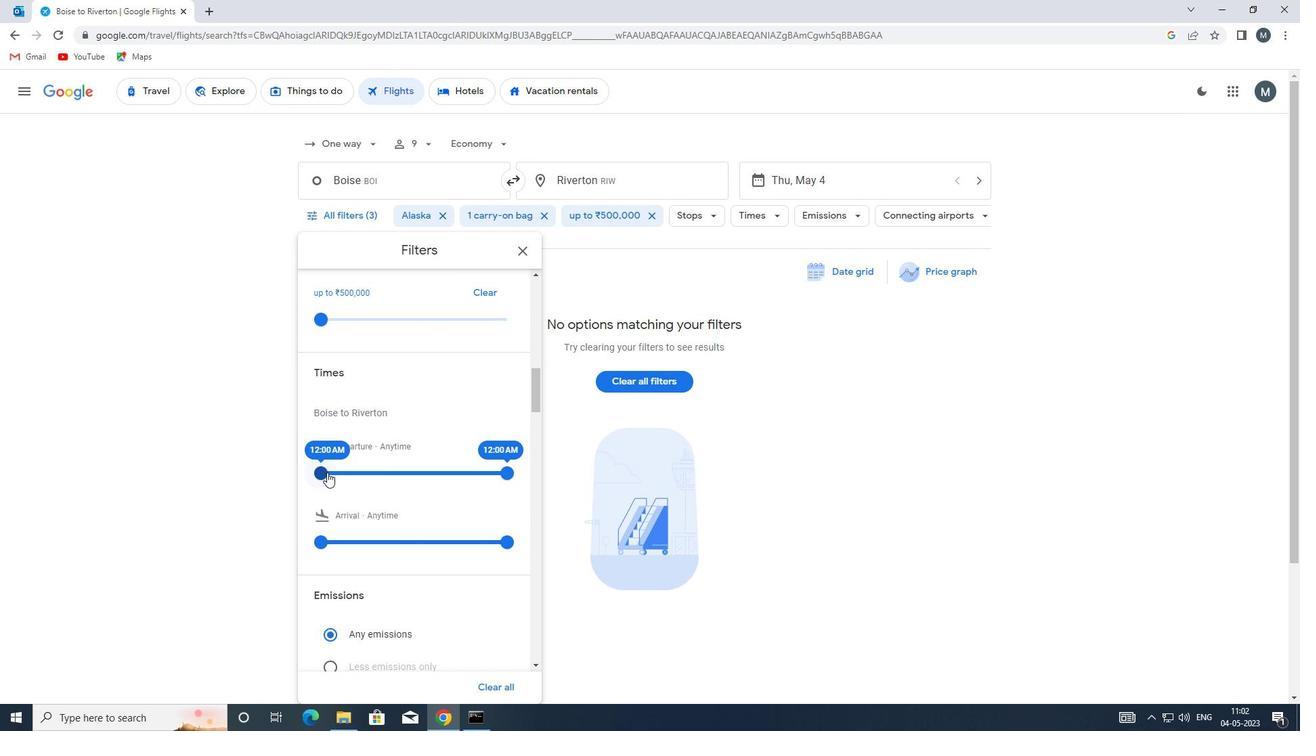 
Action: Mouse moved to (492, 470)
Screenshot: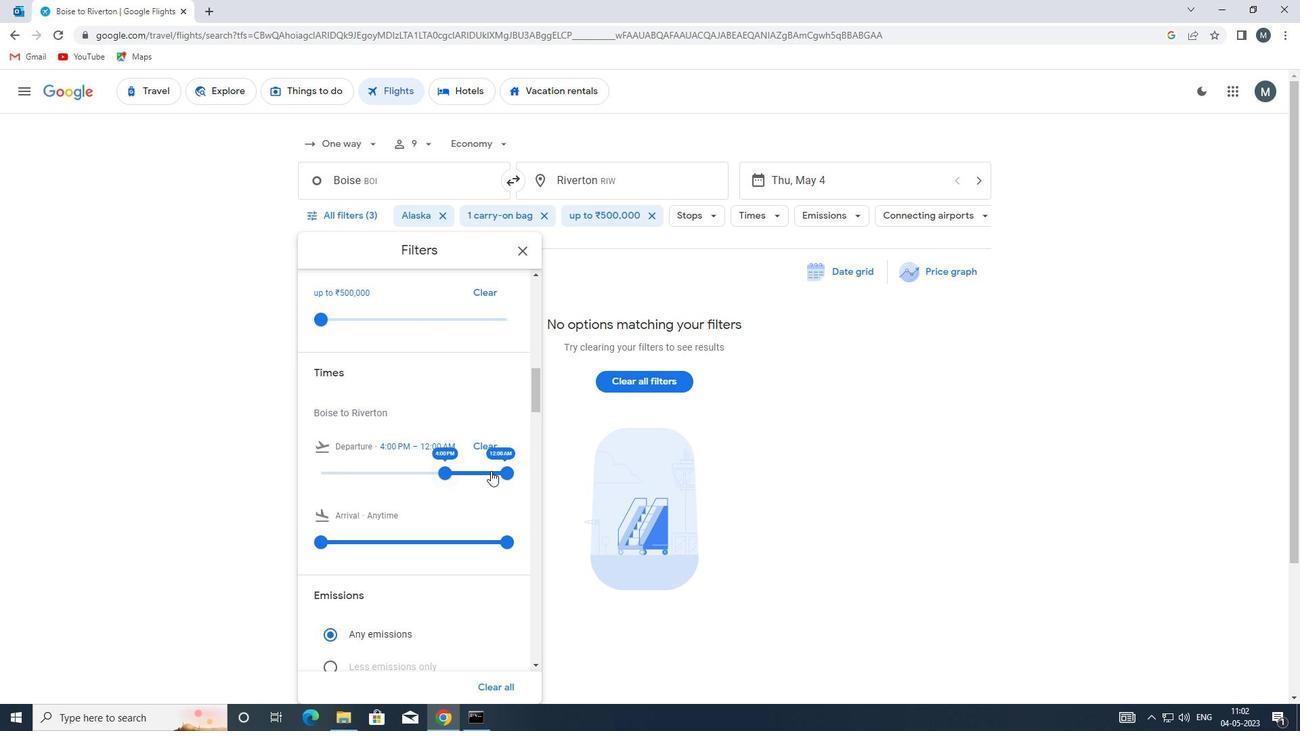 
Action: Mouse pressed left at (492, 470)
Screenshot: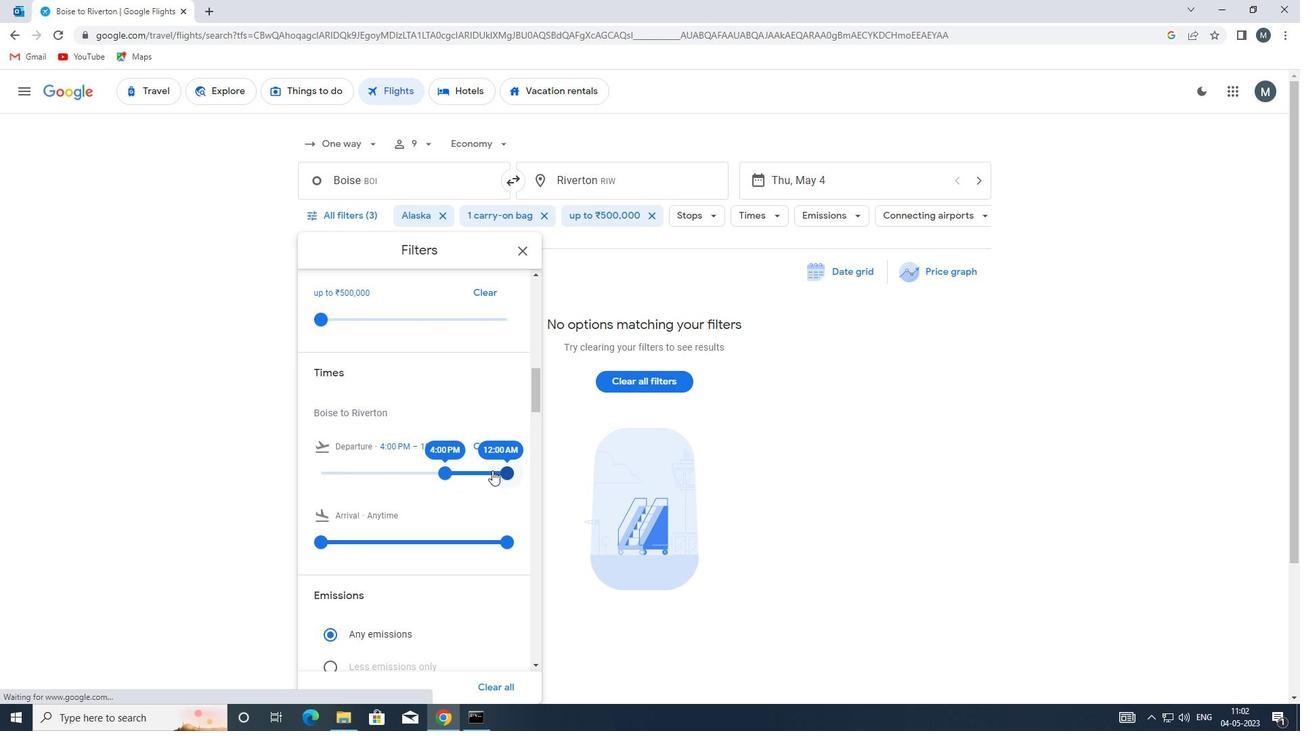 
Action: Mouse moved to (449, 467)
Screenshot: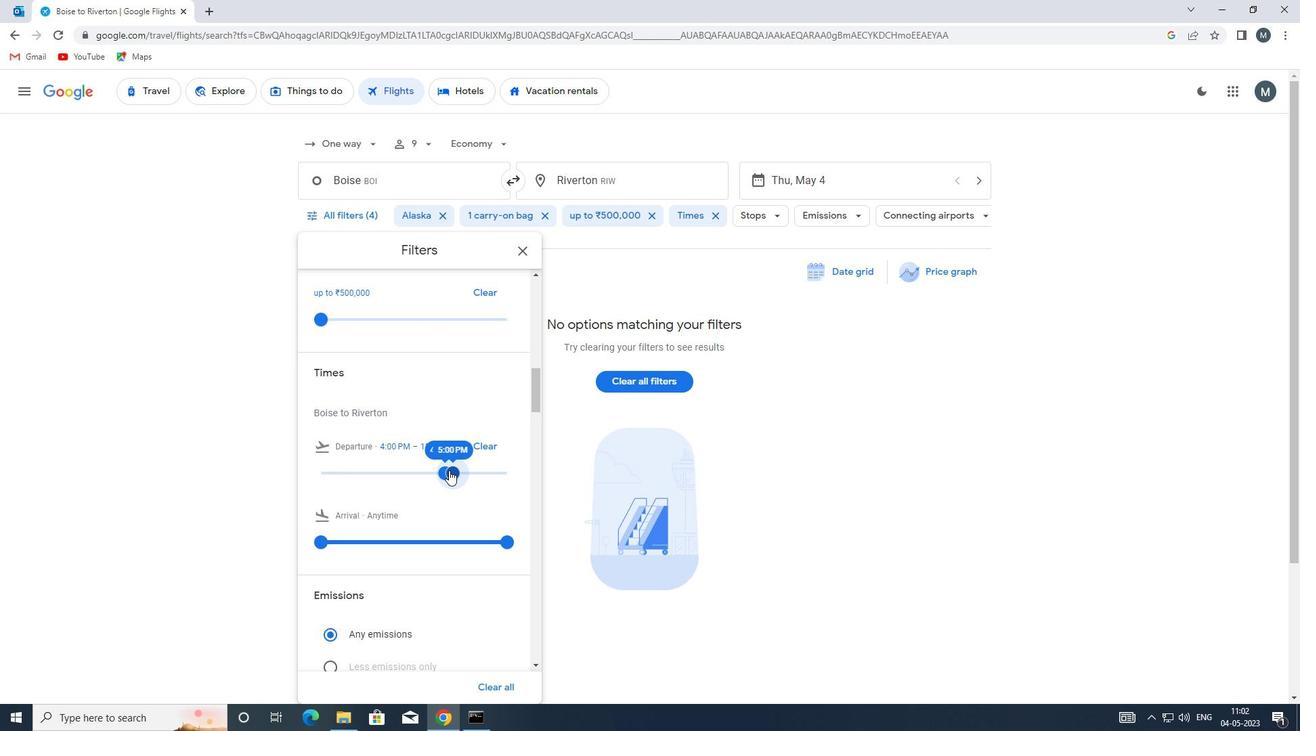 
Action: Mouse scrolled (449, 466) with delta (0, 0)
Screenshot: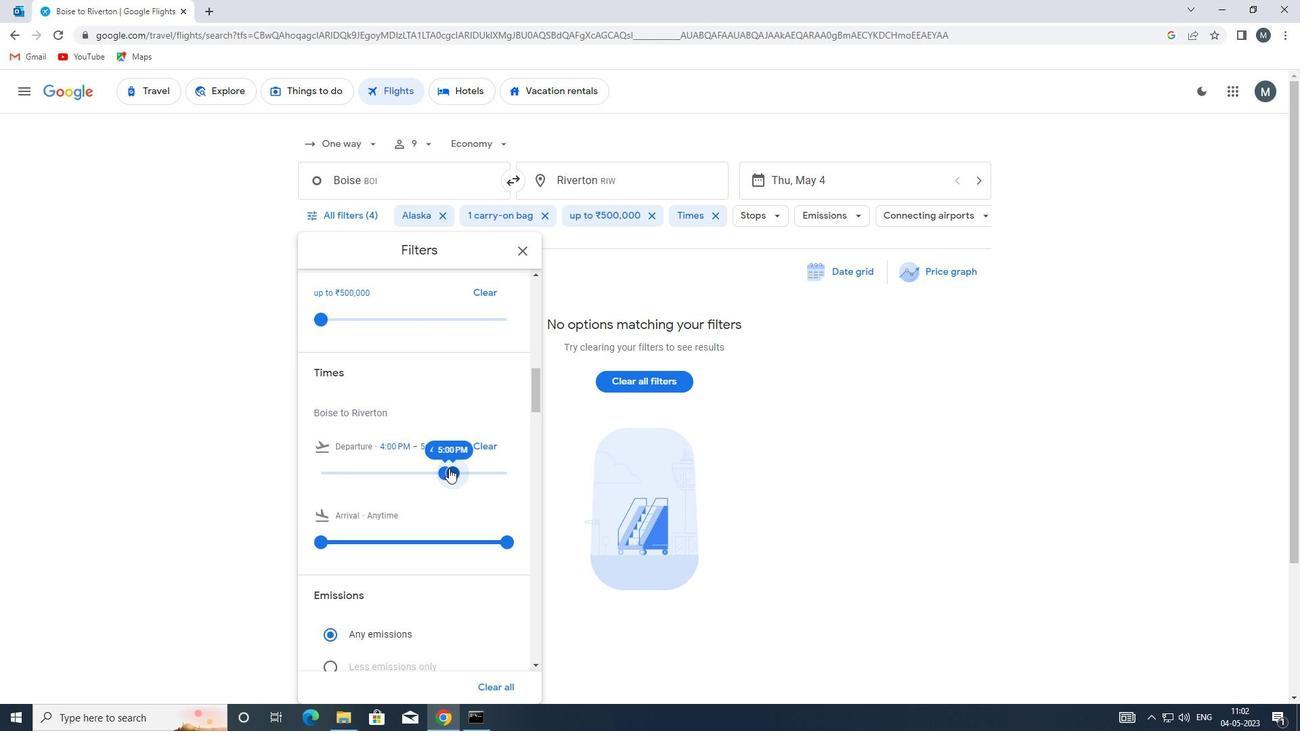 
Action: Mouse scrolled (449, 466) with delta (0, 0)
Screenshot: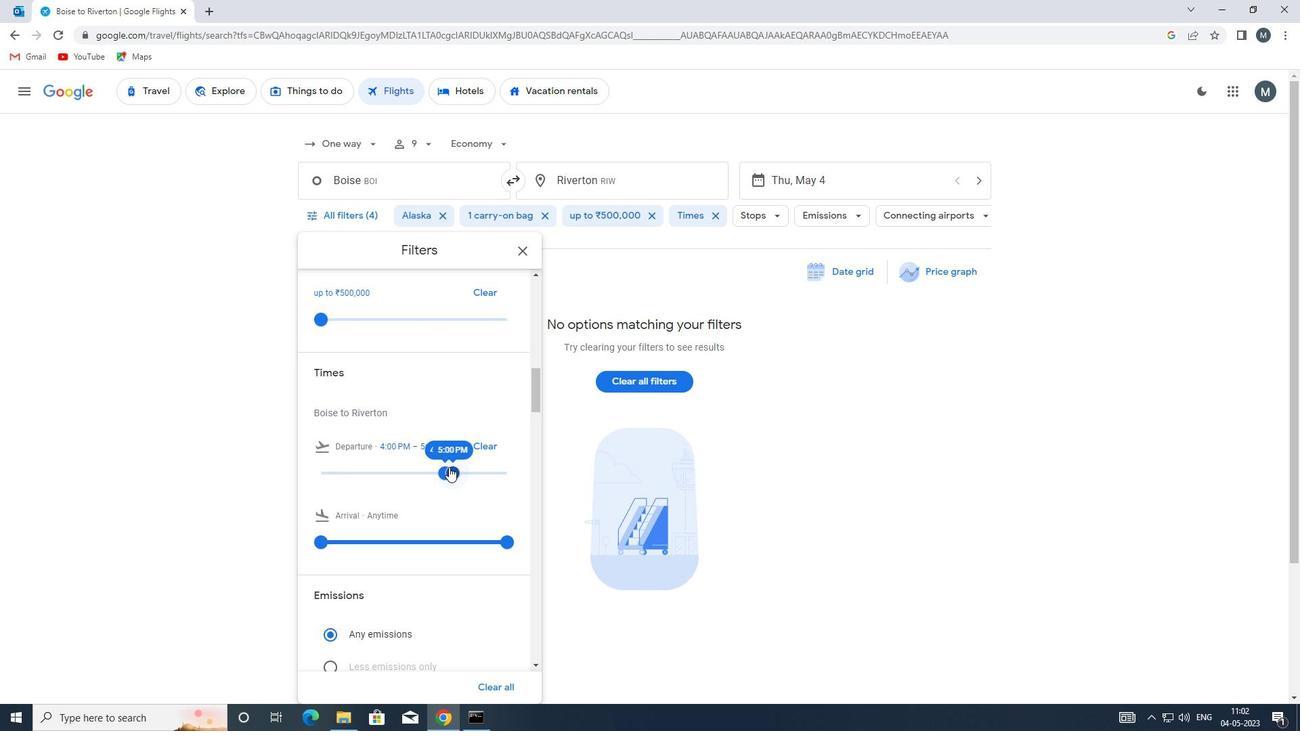 
Action: Mouse moved to (524, 250)
Screenshot: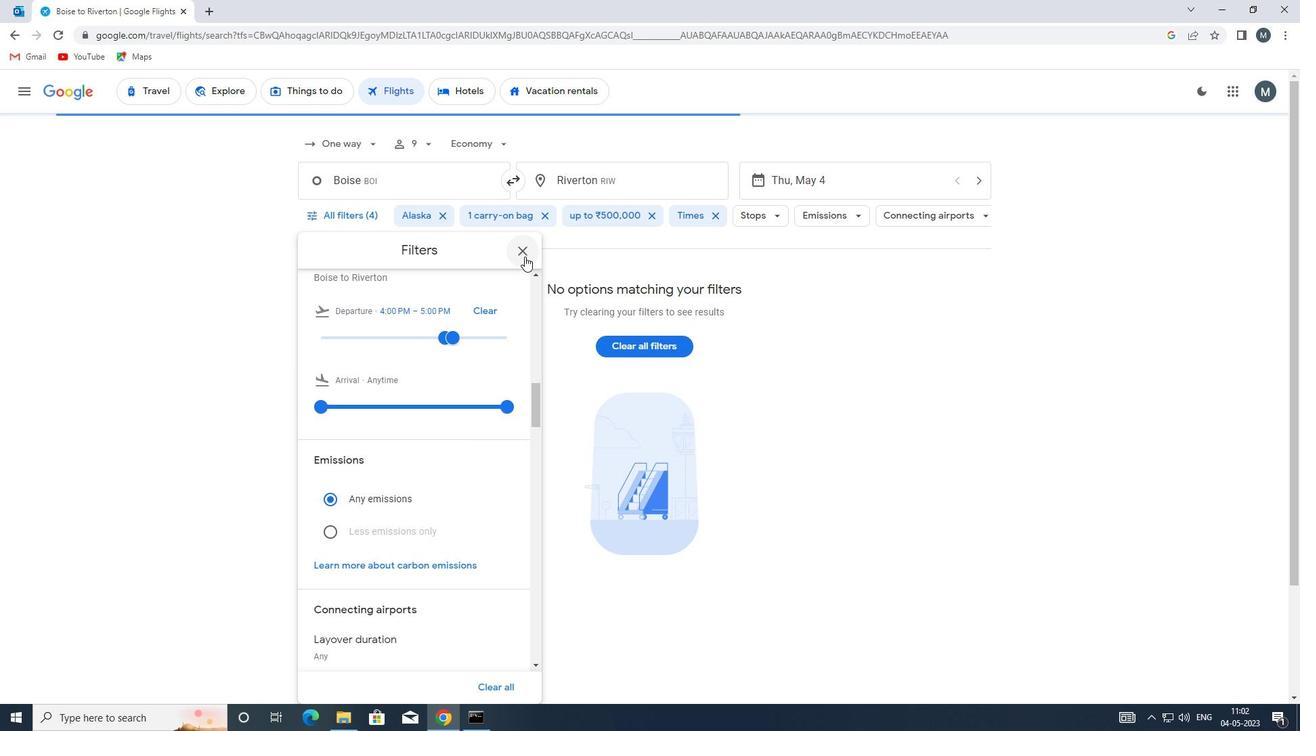 
Action: Mouse pressed left at (524, 250)
Screenshot: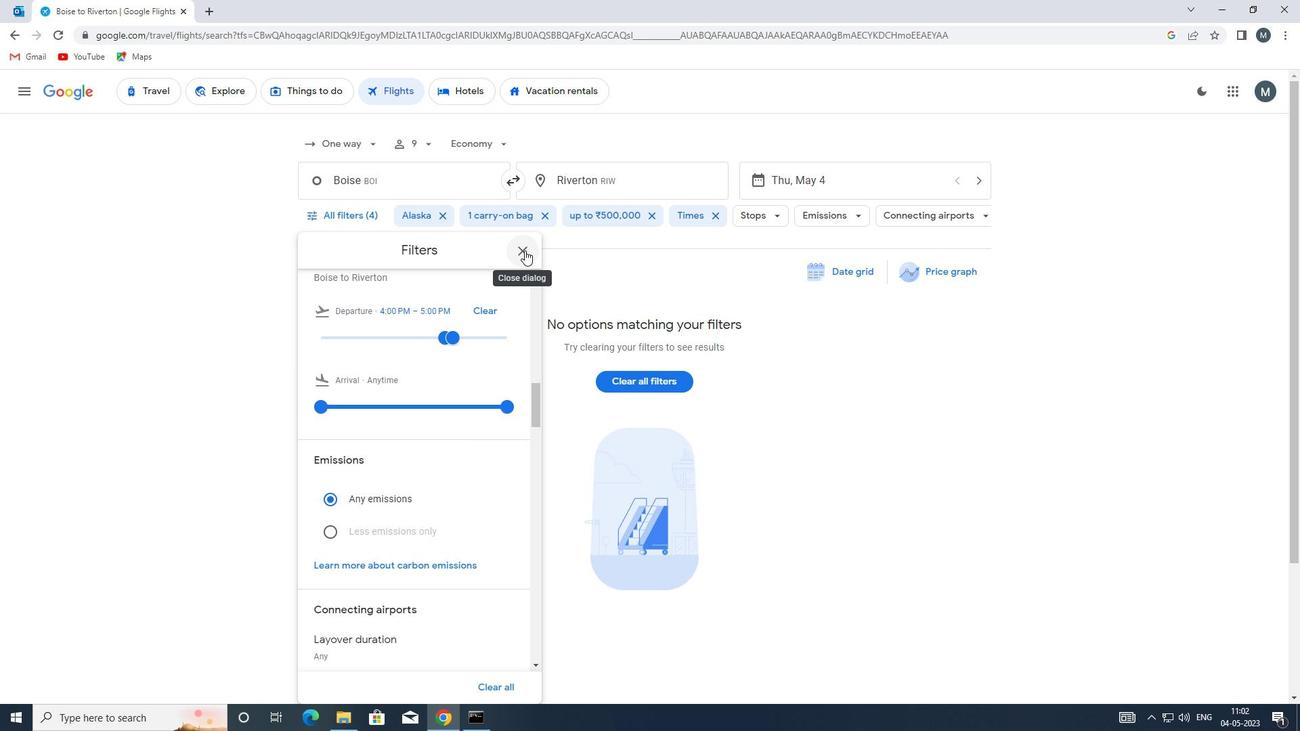 
Action: Mouse moved to (524, 250)
Screenshot: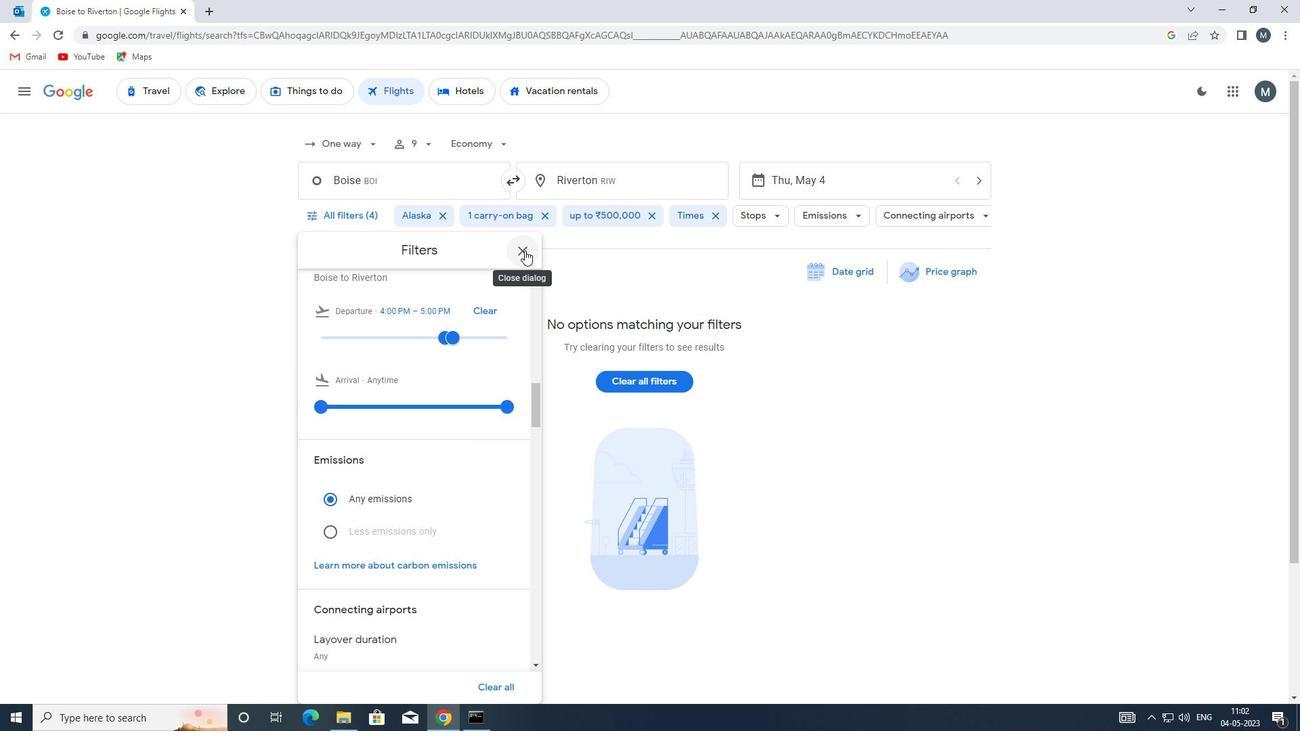 
